 Task: Explore Airbnb accommodation in Khawr Fakkan, United Arab Emirates from 4th December, 2023 to 10th December, 2023 for 8 adults, 2 children, 1 infant and 1 pet.4 bedrooms having 8 beds and 4 bathrooms. Property type can be house. Amenities needed are: wifi, air conditioning, kitchen, pool, gym, breakfast. Booking option can be shelf check-in. Look for 3 properties as per requirement.
Action: Mouse moved to (438, 97)
Screenshot: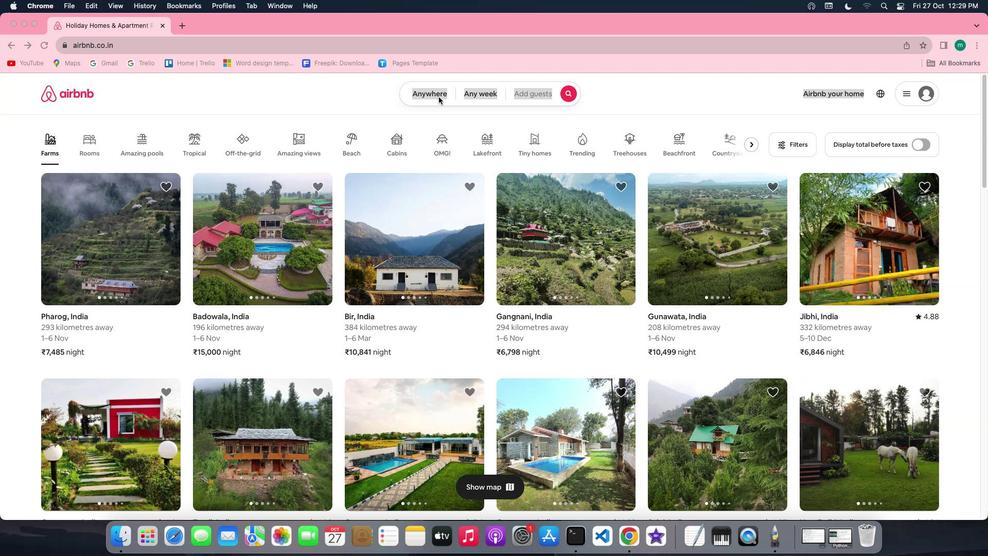 
Action: Mouse pressed left at (438, 97)
Screenshot: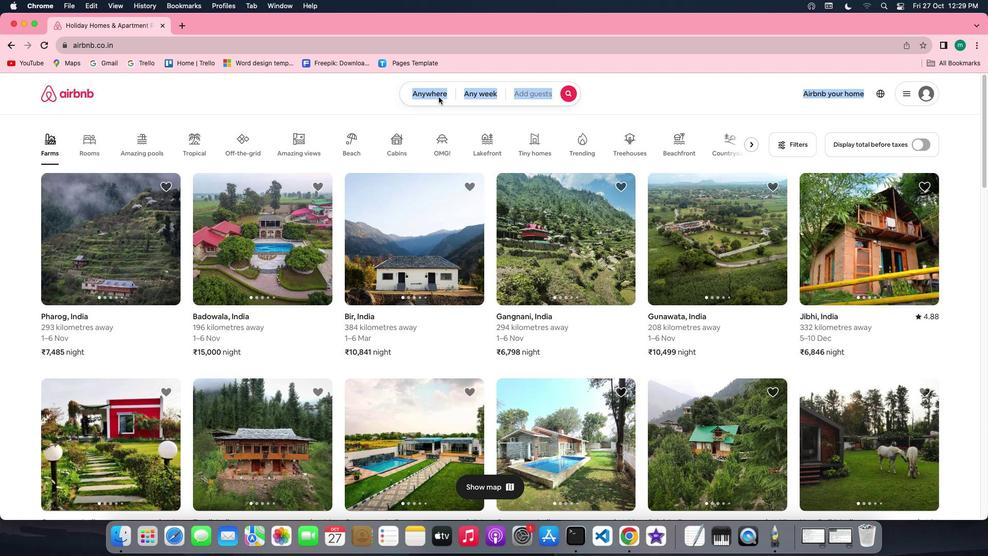 
Action: Mouse pressed left at (438, 97)
Screenshot: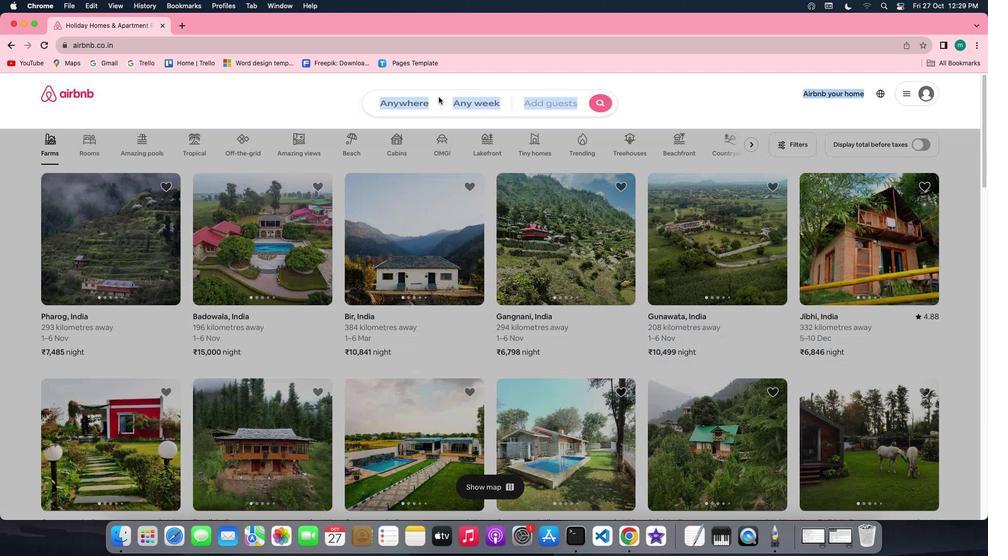 
Action: Mouse moved to (335, 133)
Screenshot: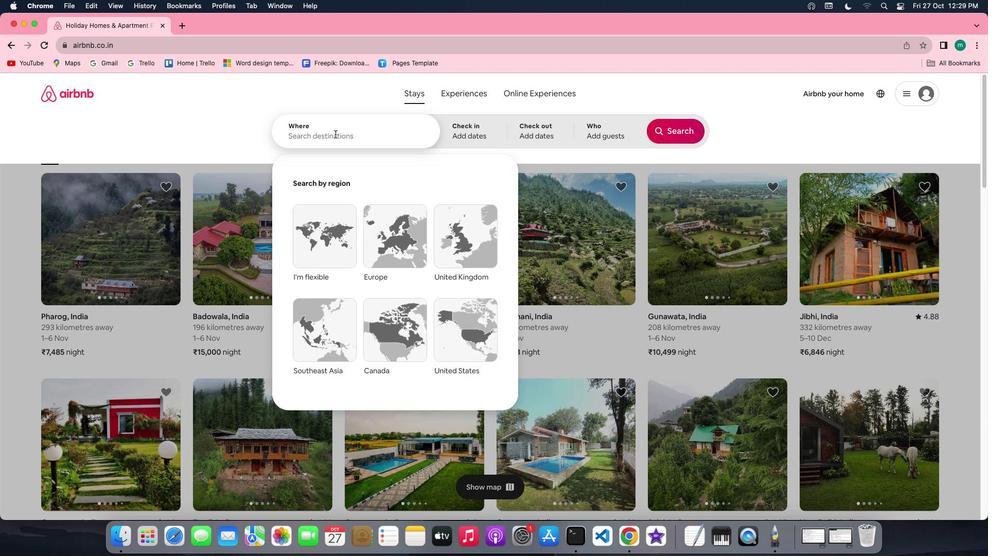 
Action: Key pressed Key.shift'K''h''a''w''r'Key.spaceKey.shift'F''a''k''k''a''n'','Key.spaceKey.shift'u''n''i''t''e''d'Key.spaceKey.shift'A''r''a''d'Key.backspace'b'Key.spaceKey.shift'E''m''i''r''a''t''e''s'
Screenshot: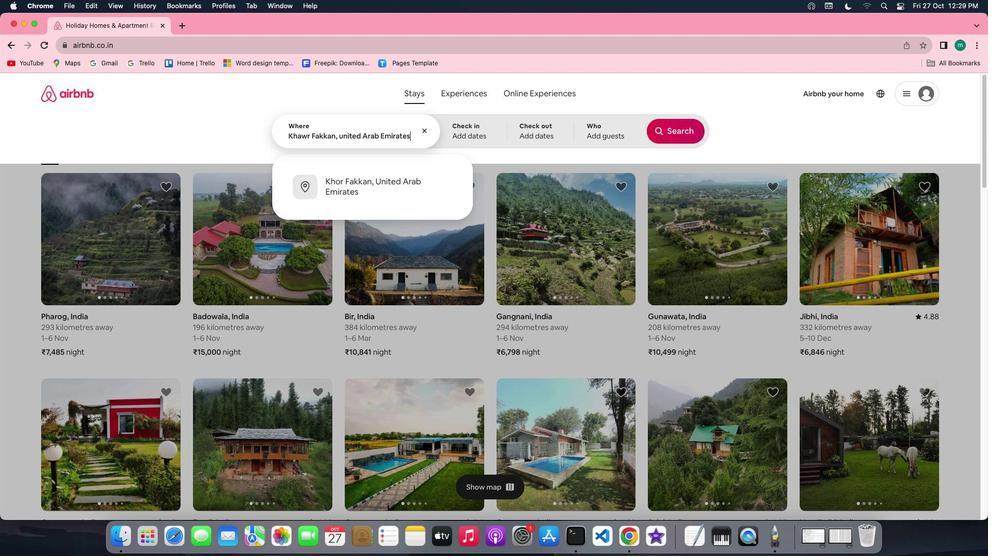 
Action: Mouse moved to (450, 130)
Screenshot: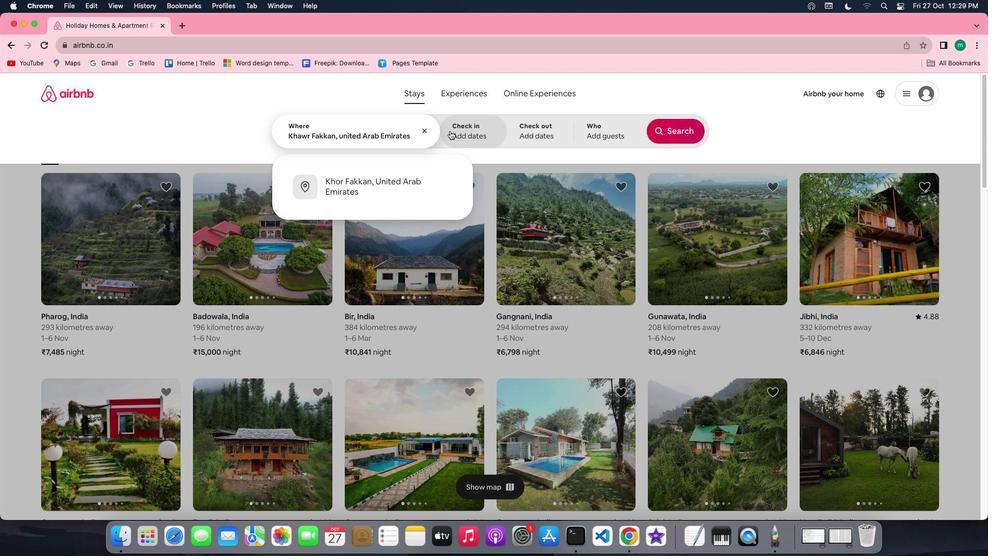 
Action: Mouse pressed left at (450, 130)
Screenshot: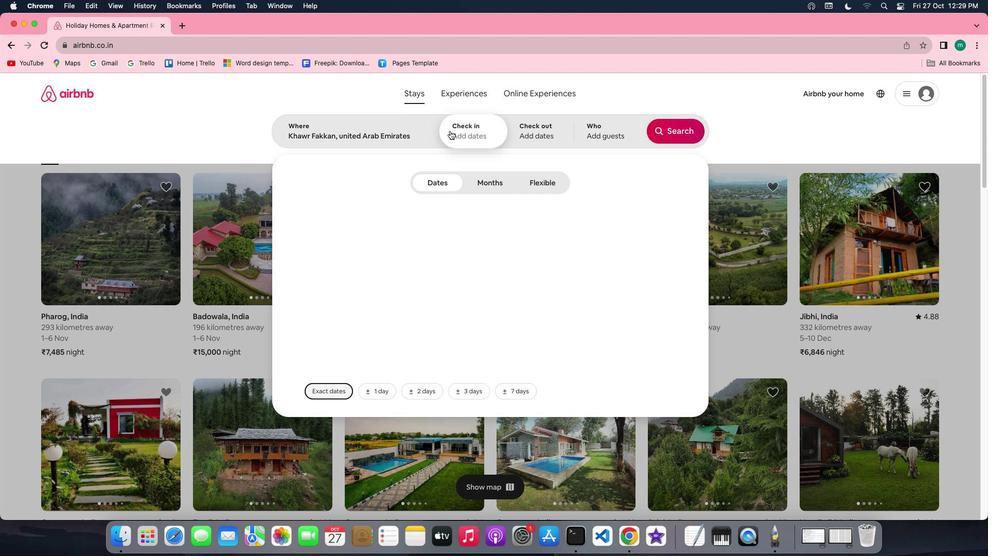 
Action: Mouse moved to (676, 211)
Screenshot: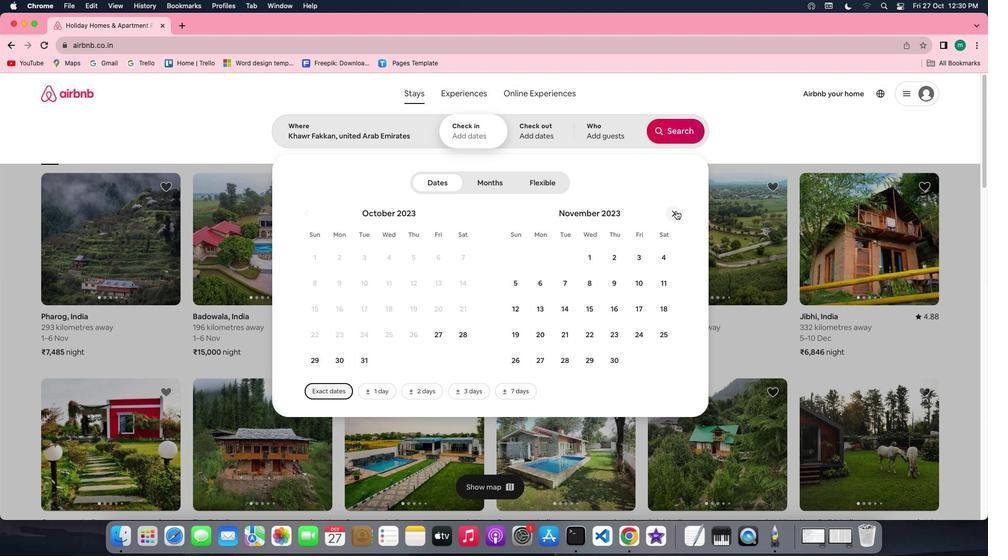 
Action: Mouse pressed left at (676, 211)
Screenshot: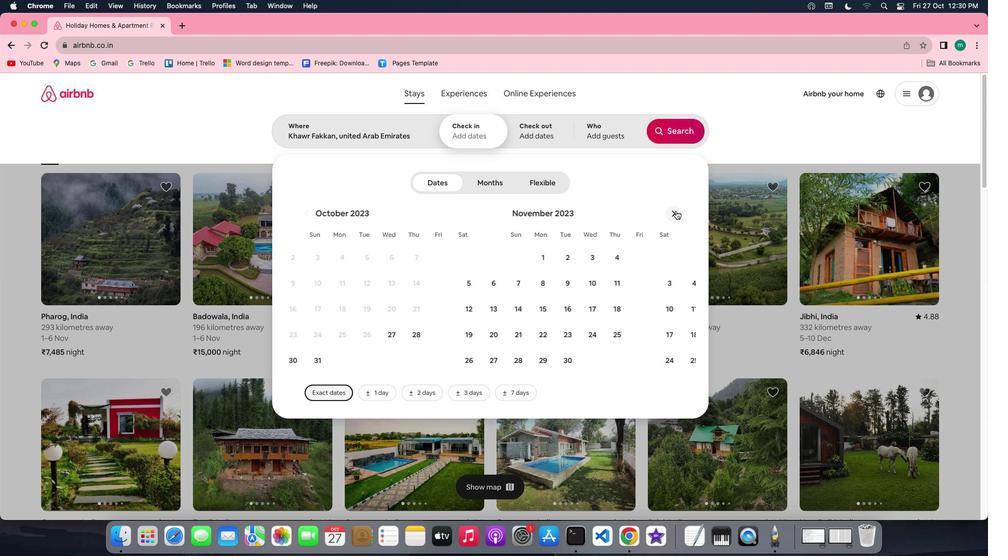 
Action: Mouse moved to (543, 284)
Screenshot: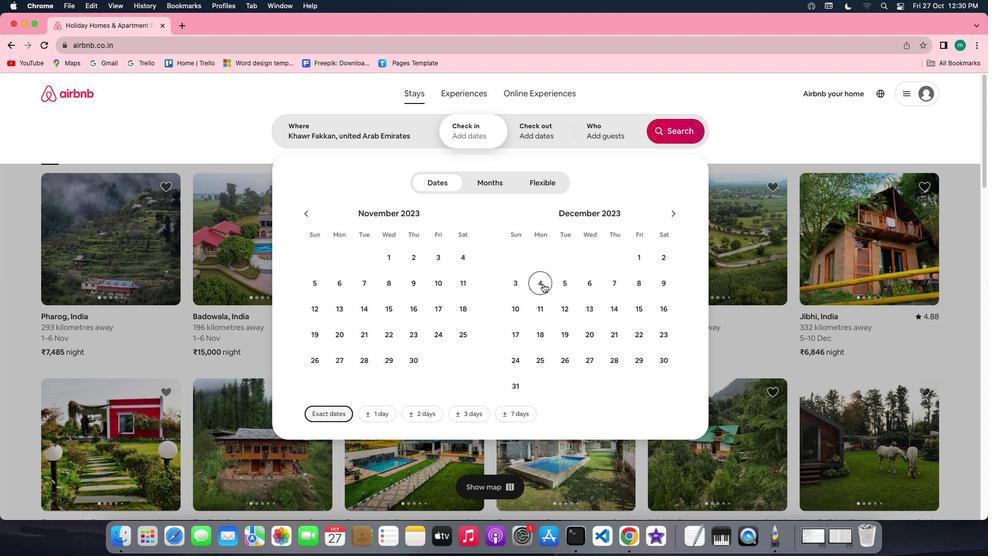 
Action: Mouse pressed left at (543, 284)
Screenshot: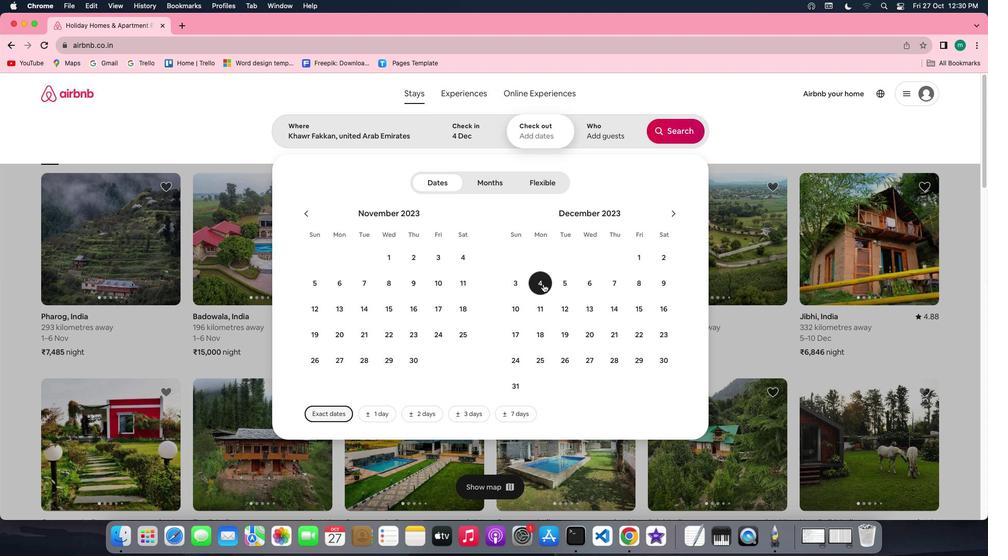 
Action: Mouse moved to (524, 303)
Screenshot: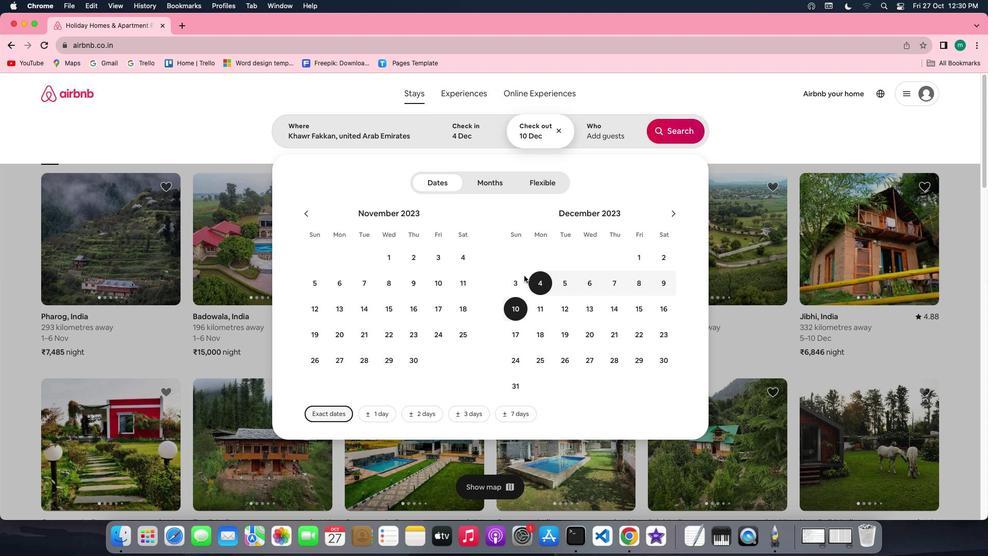 
Action: Mouse pressed left at (524, 303)
Screenshot: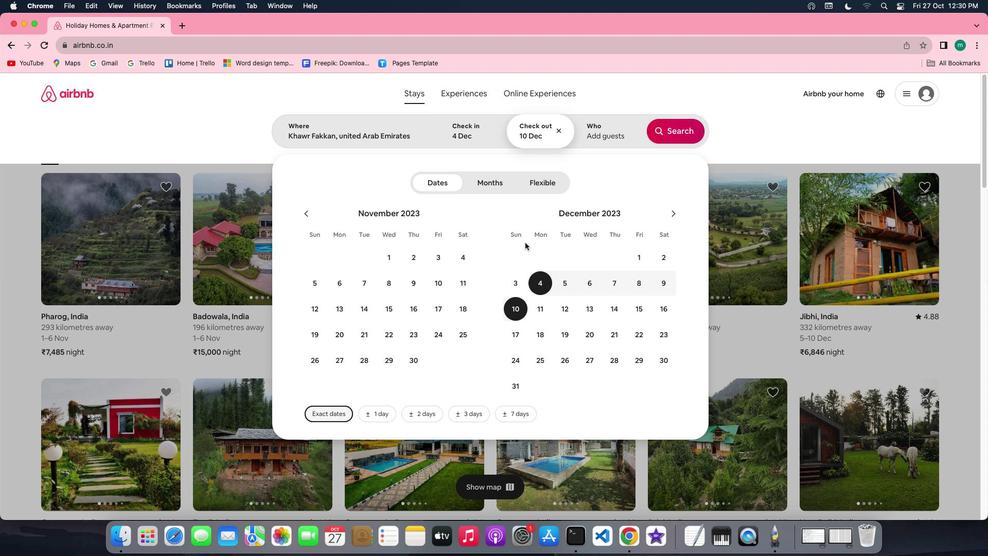 
Action: Mouse moved to (604, 122)
Screenshot: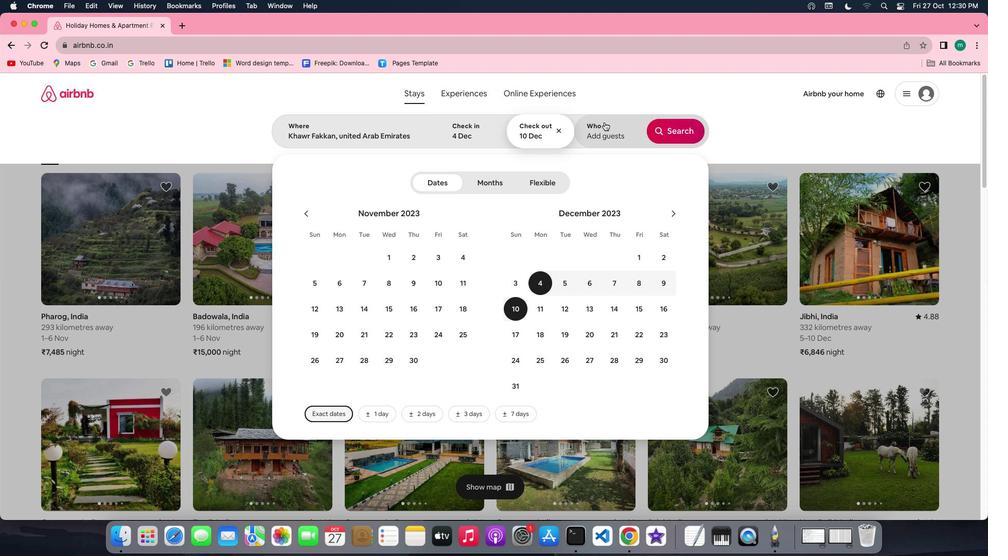 
Action: Mouse pressed left at (604, 122)
Screenshot: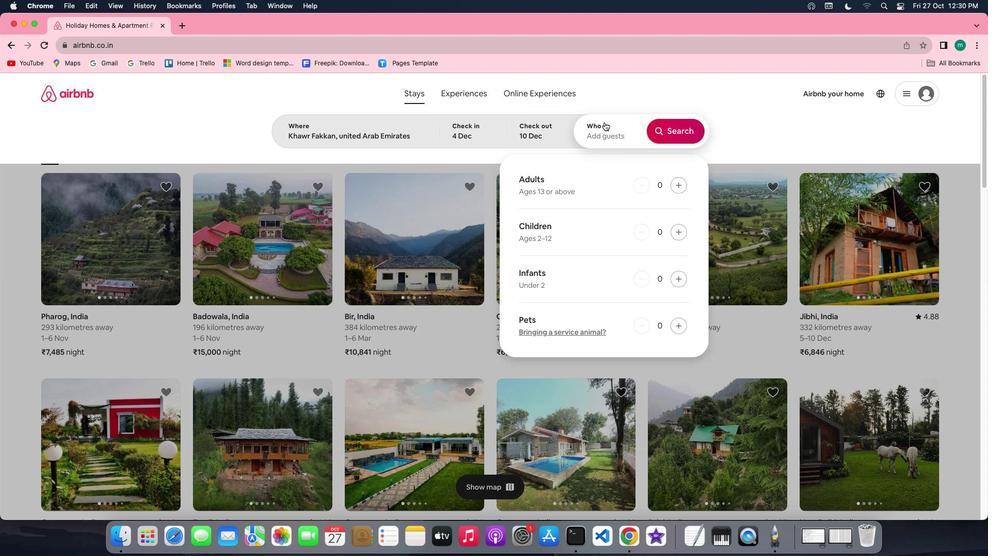
Action: Mouse moved to (679, 181)
Screenshot: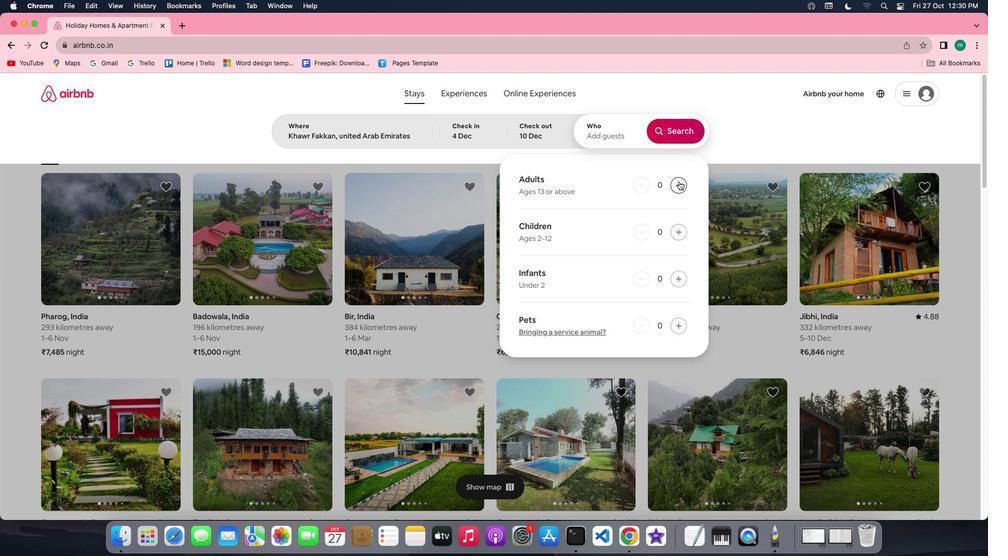 
Action: Mouse pressed left at (679, 181)
Screenshot: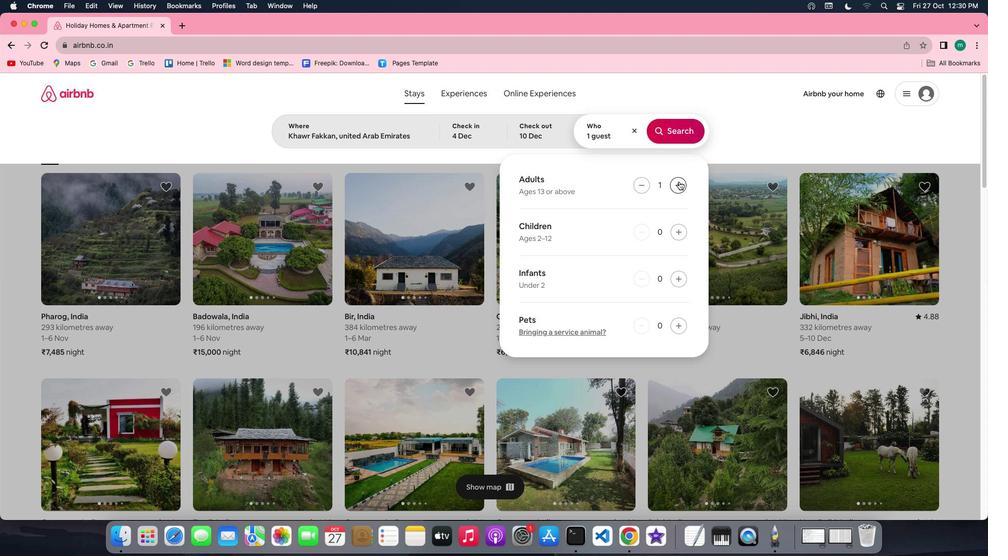 
Action: Mouse pressed left at (679, 181)
Screenshot: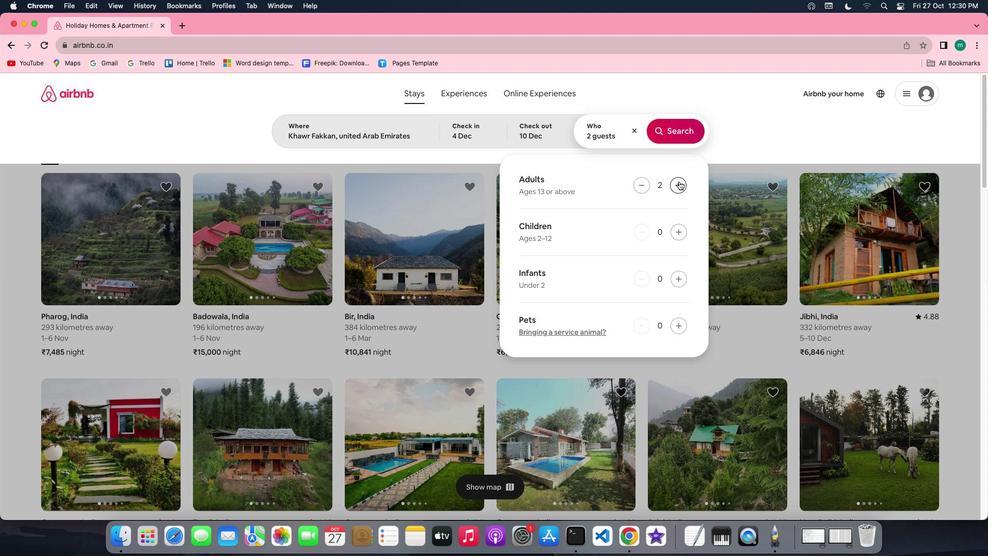 
Action: Mouse pressed left at (679, 181)
Screenshot: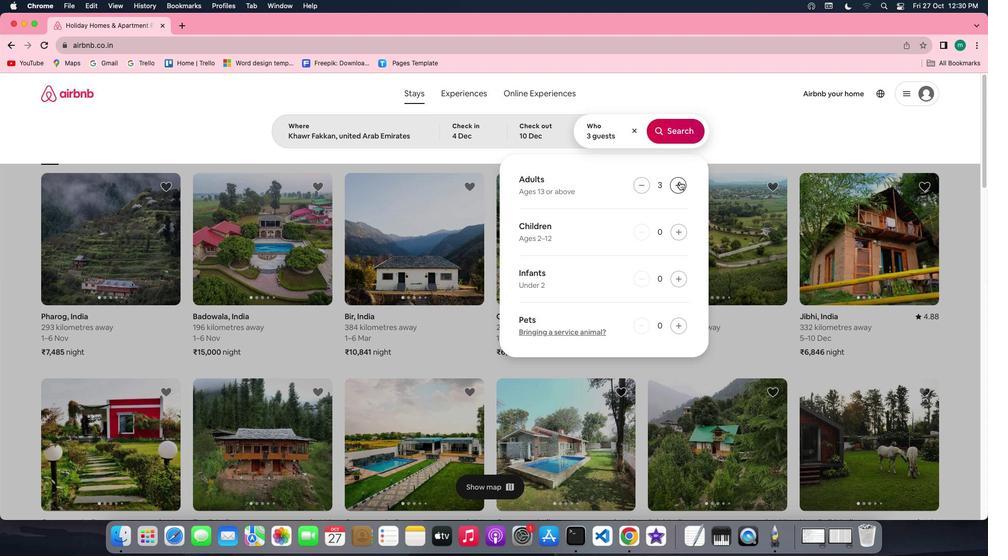 
Action: Mouse moved to (679, 181)
Screenshot: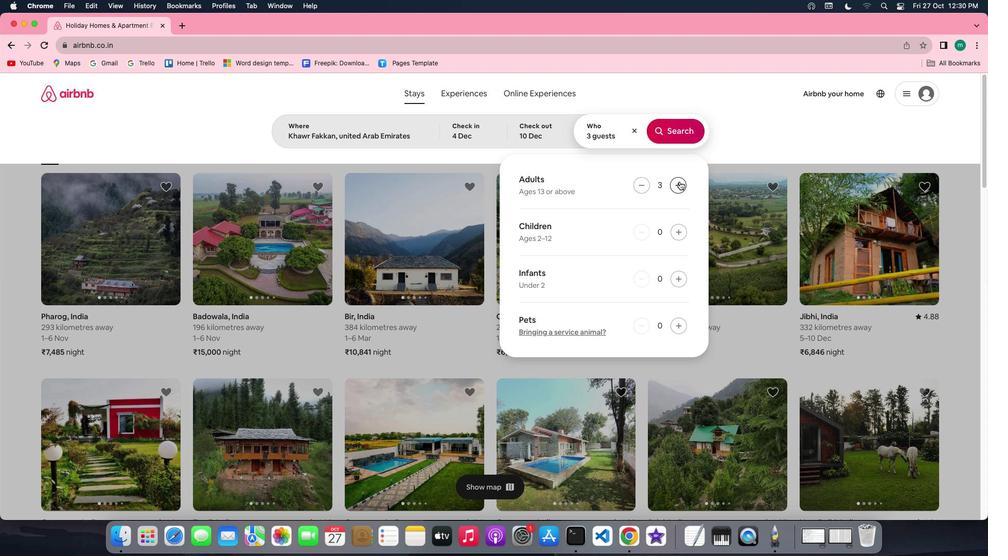 
Action: Mouse pressed left at (679, 181)
Screenshot: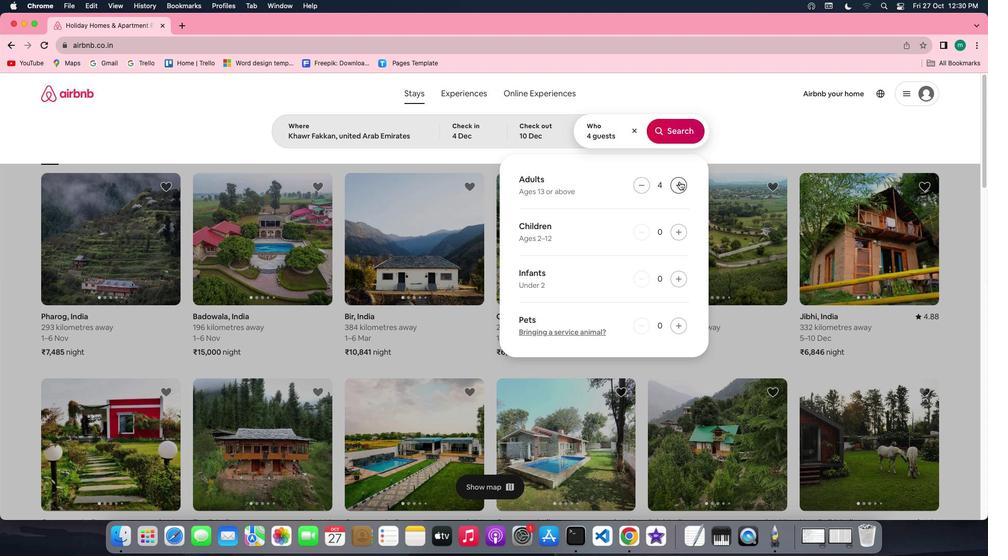
Action: Mouse pressed left at (679, 181)
Screenshot: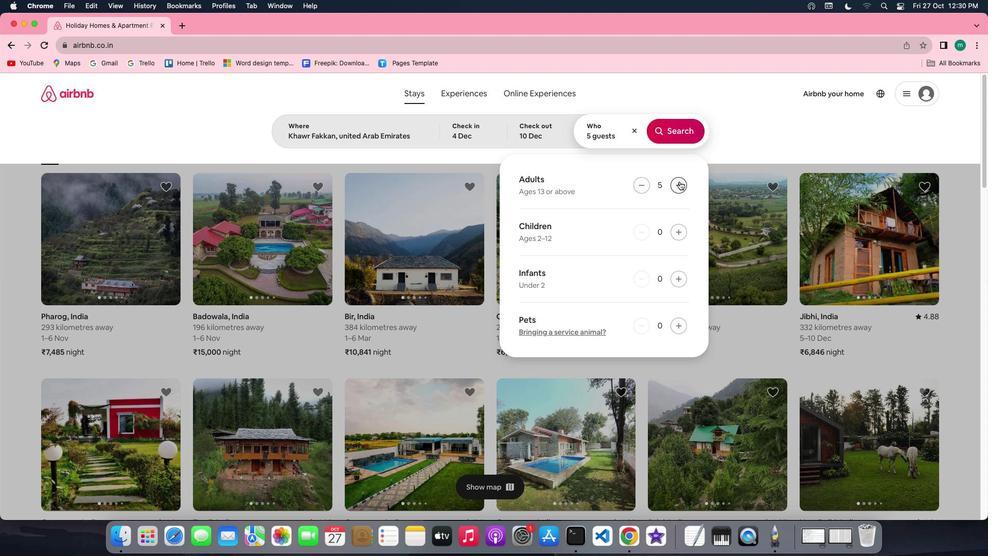 
Action: Mouse pressed left at (679, 181)
Screenshot: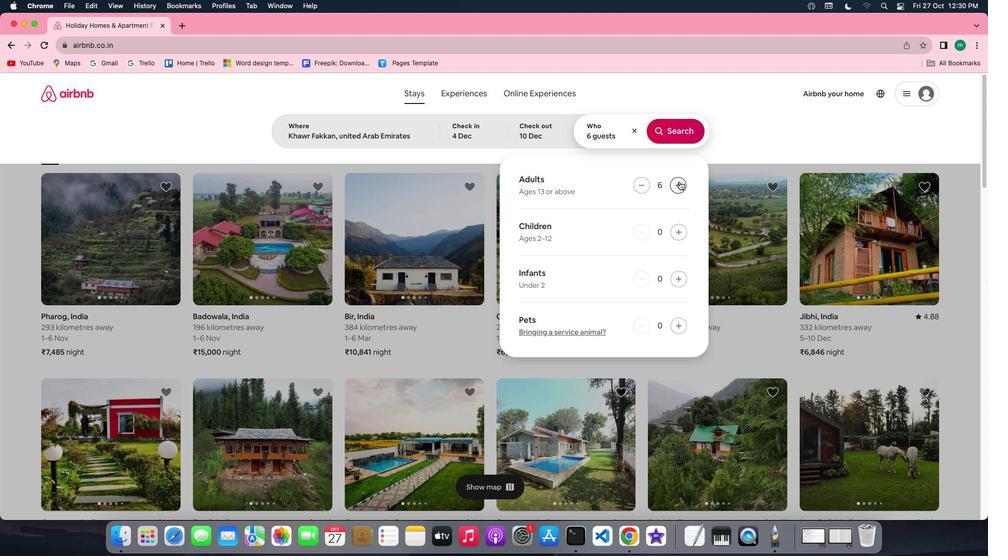
Action: Mouse pressed left at (679, 181)
Screenshot: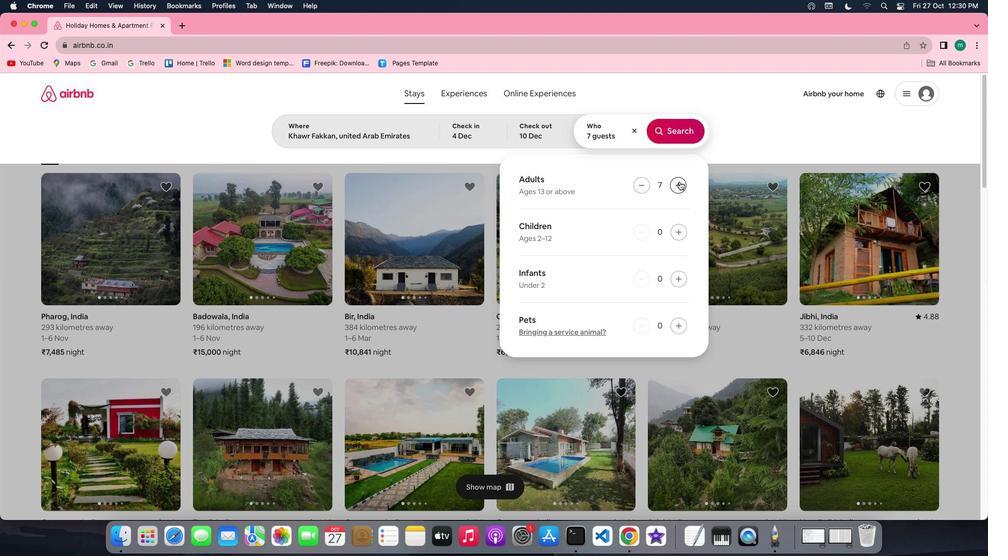 
Action: Mouse pressed left at (679, 181)
Screenshot: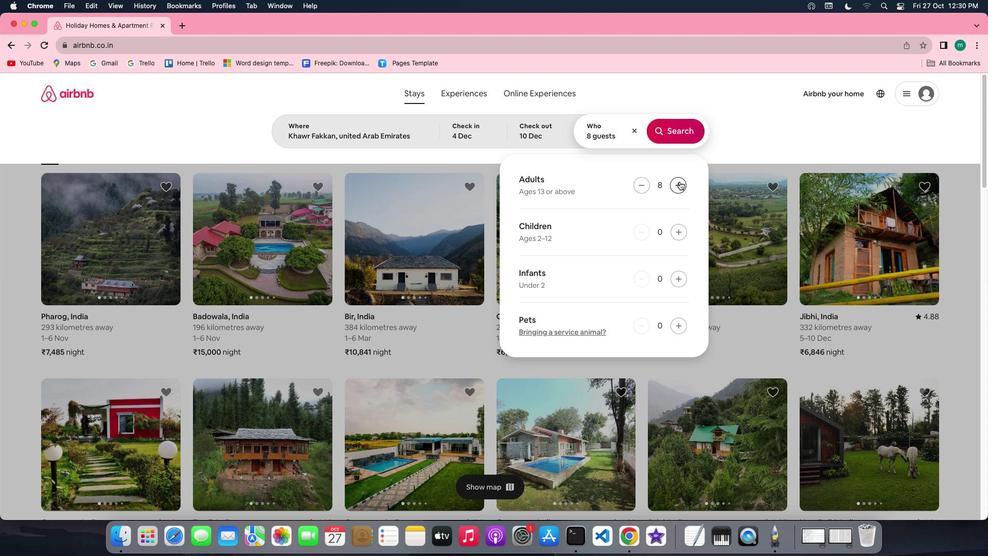 
Action: Mouse moved to (681, 135)
Screenshot: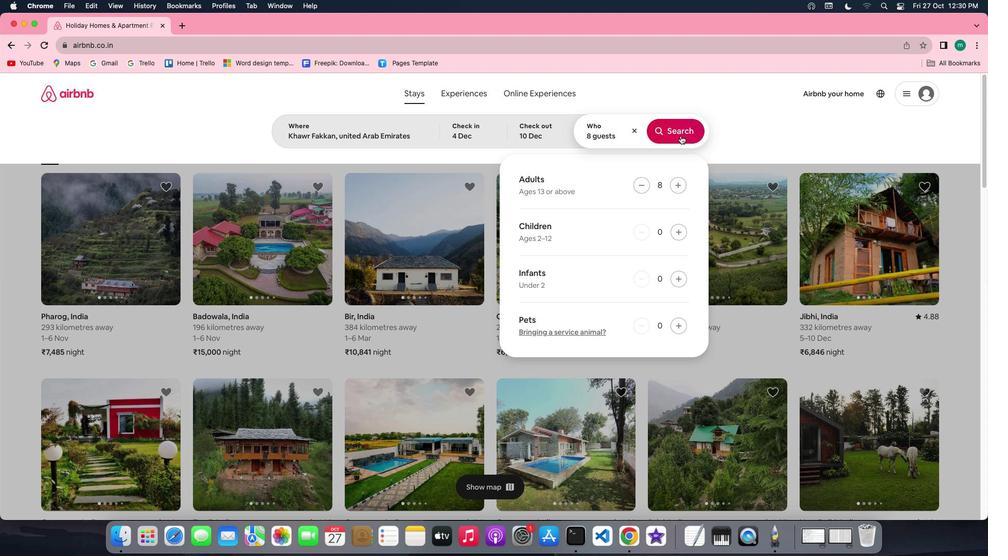 
Action: Mouse pressed left at (681, 135)
Screenshot: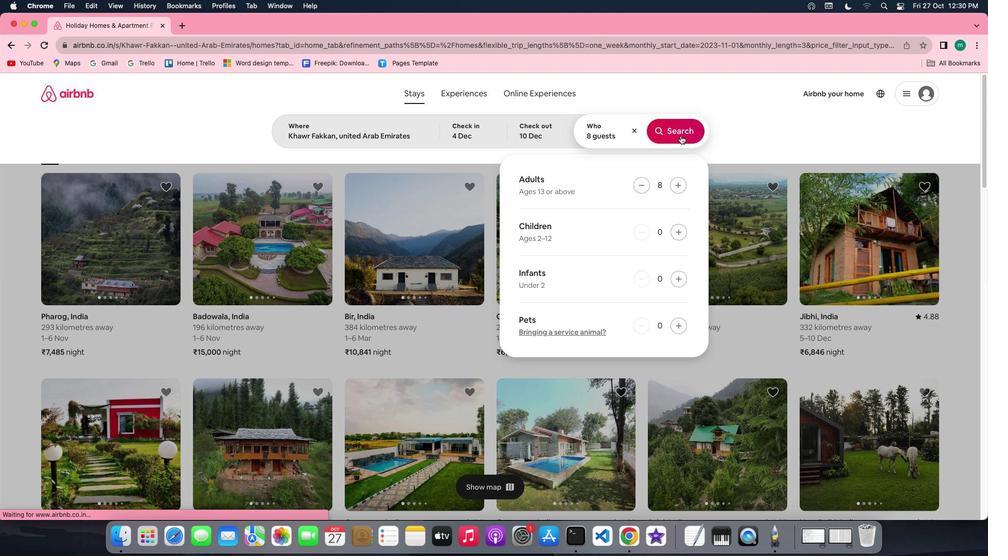 
Action: Mouse moved to (549, 98)
Screenshot: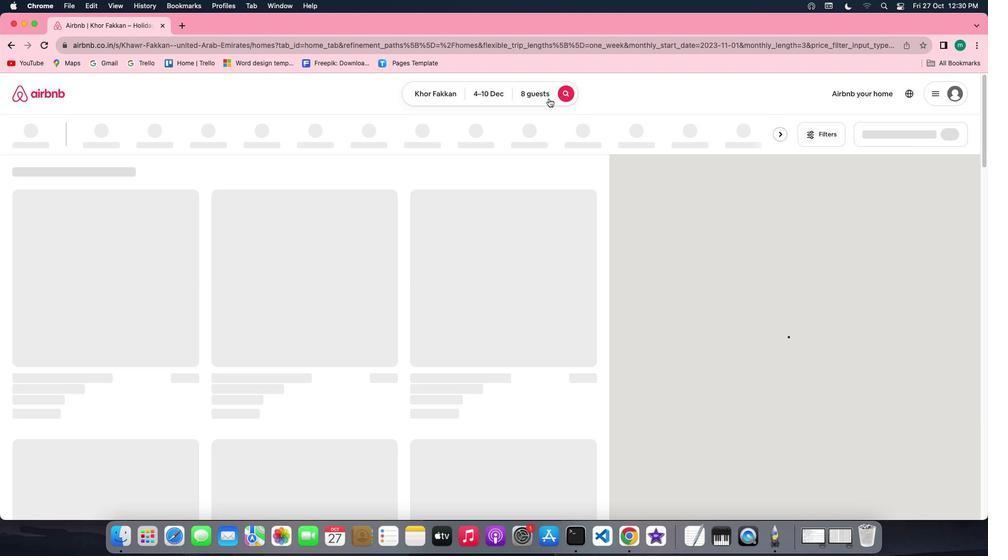 
Action: Mouse pressed left at (549, 98)
Screenshot: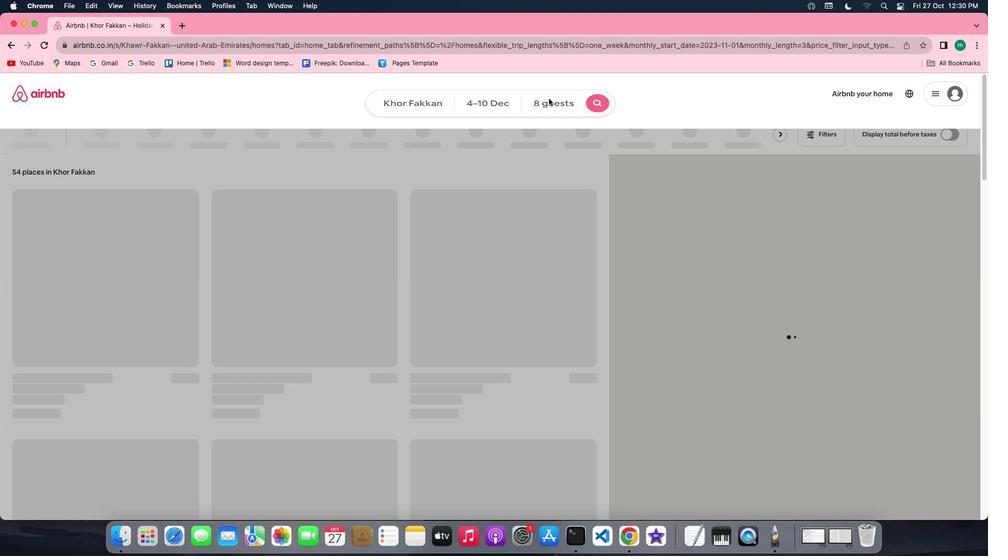 
Action: Mouse moved to (681, 234)
Screenshot: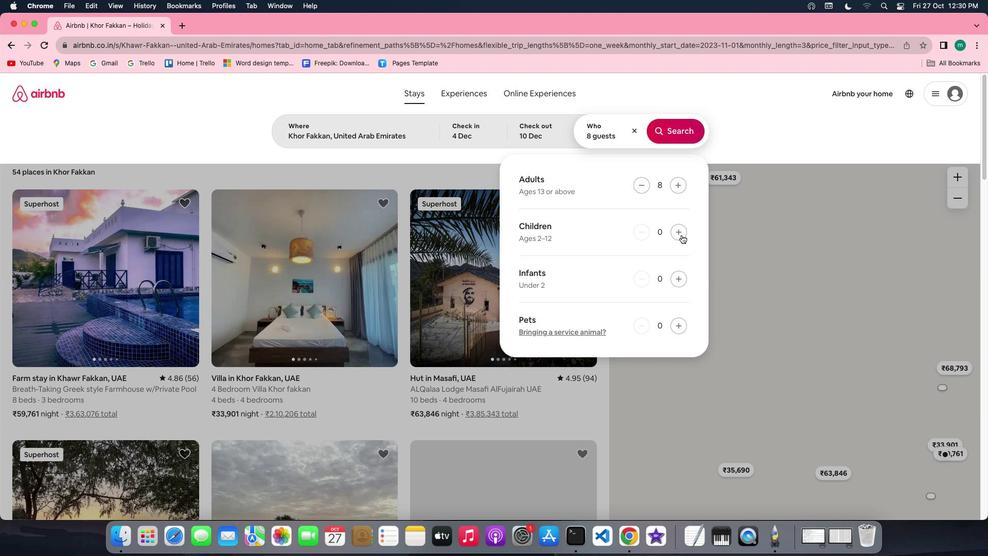 
Action: Mouse pressed left at (681, 234)
Screenshot: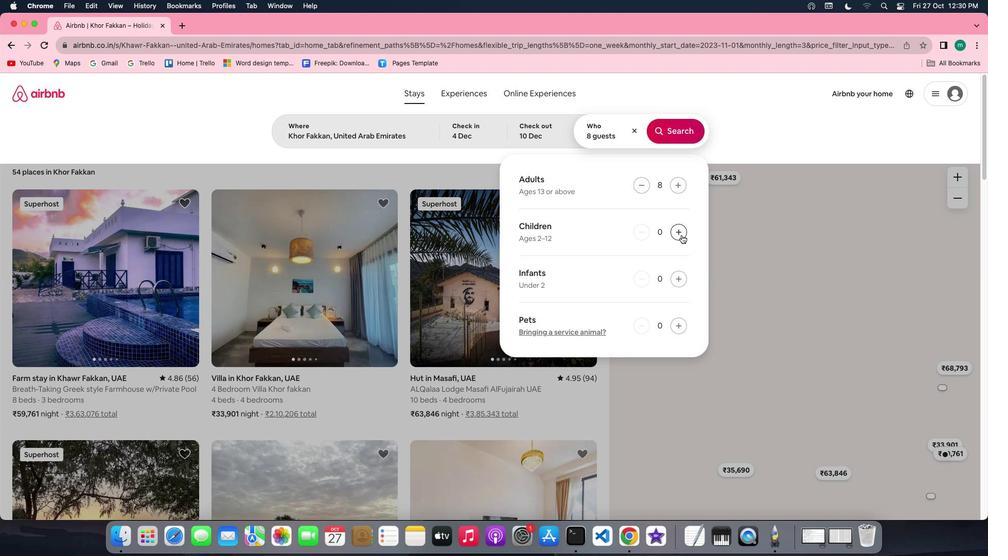
Action: Mouse pressed left at (681, 234)
Screenshot: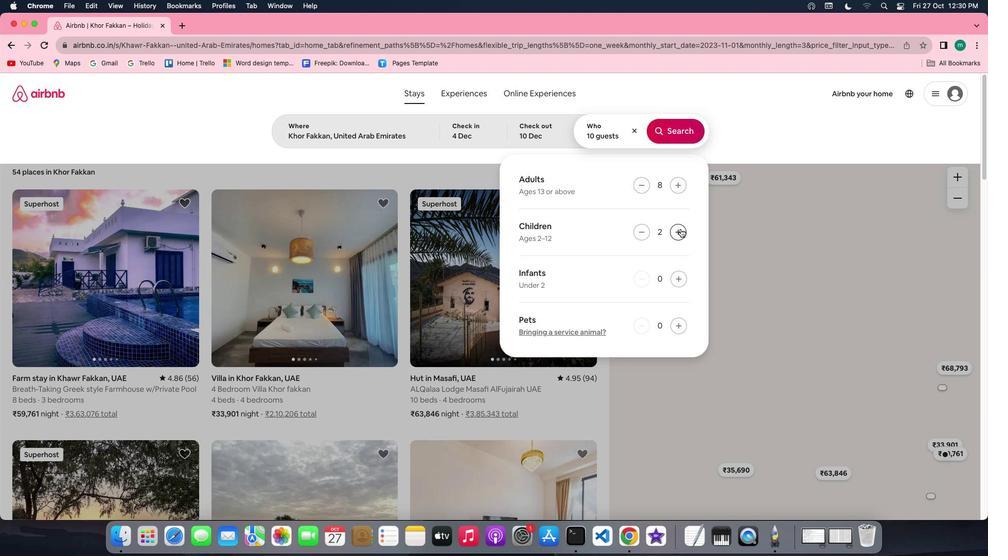 
Action: Mouse moved to (683, 124)
Screenshot: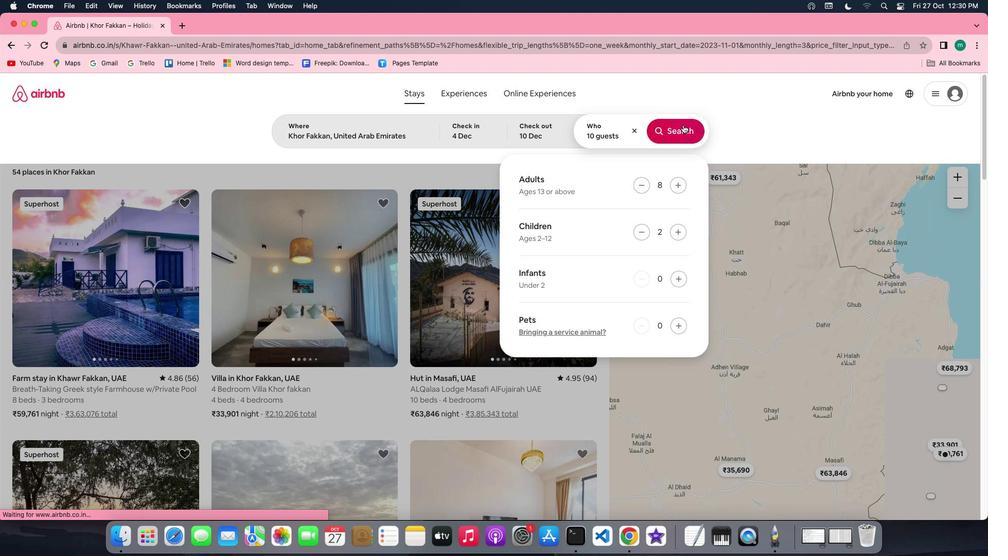 
Action: Mouse pressed left at (683, 124)
Screenshot: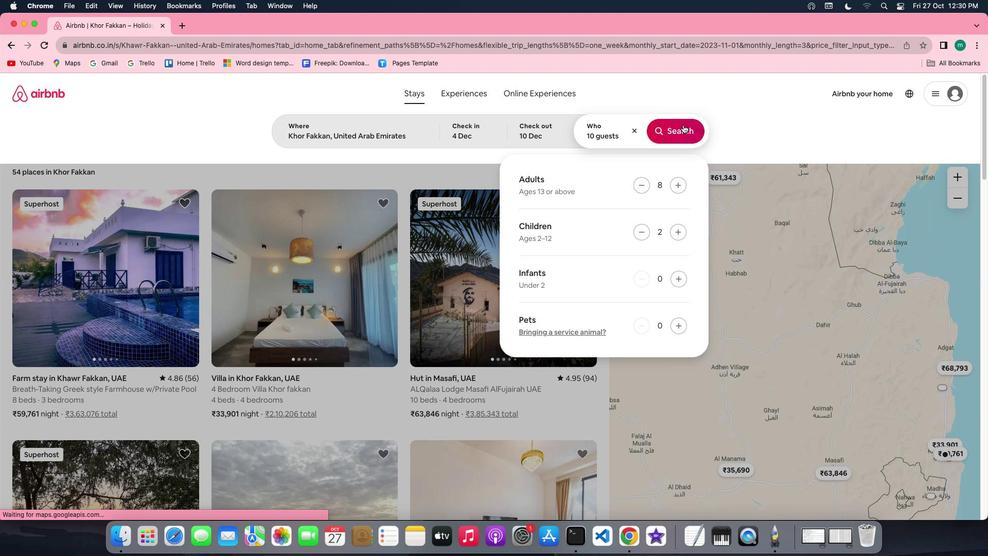 
Action: Mouse moved to (837, 130)
Screenshot: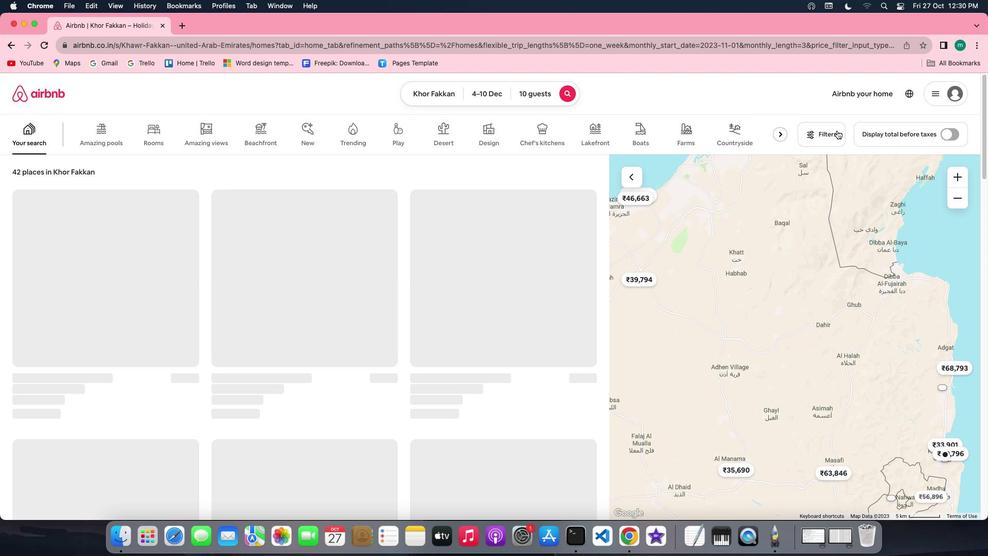 
Action: Mouse pressed left at (837, 130)
Screenshot: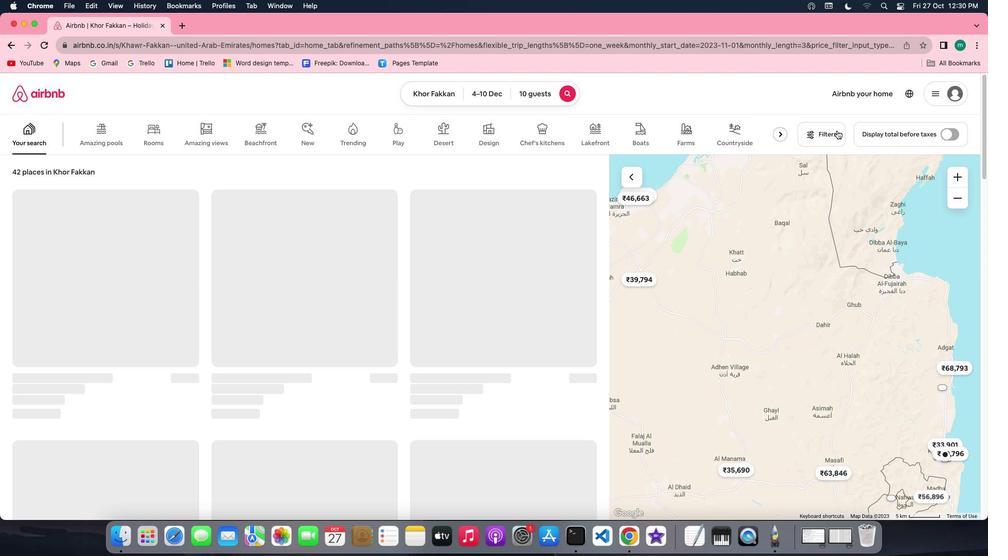 
Action: Mouse moved to (495, 314)
Screenshot: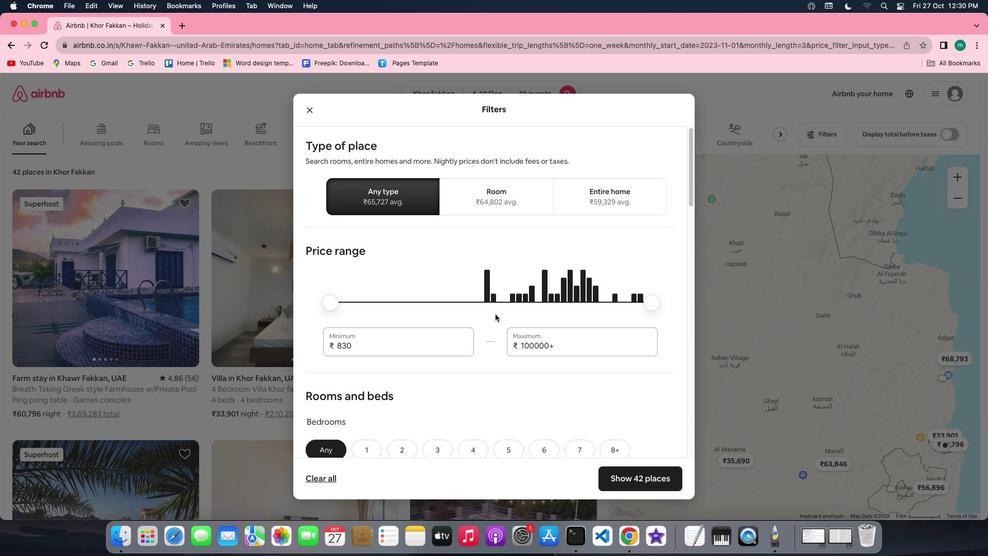 
Action: Mouse scrolled (495, 314) with delta (0, 0)
Screenshot: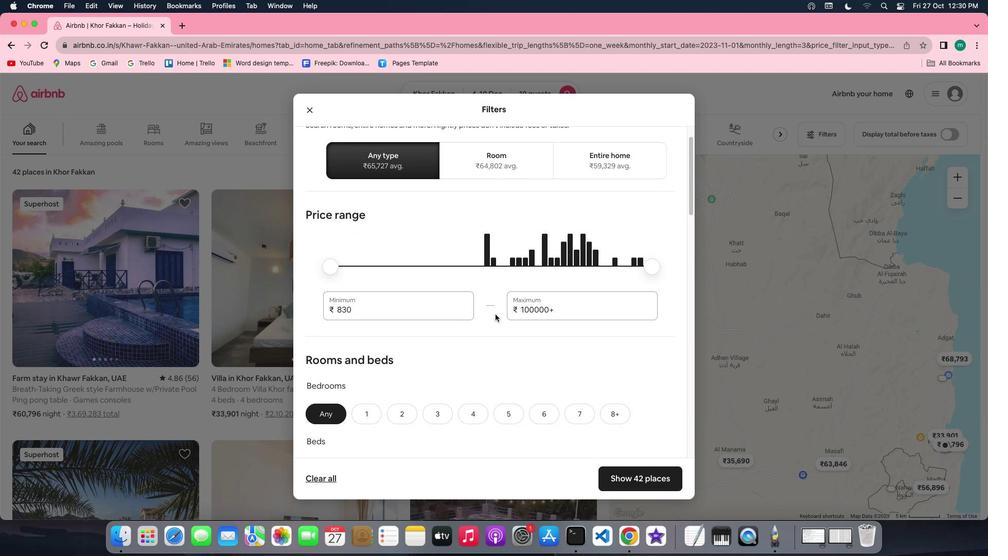 
Action: Mouse scrolled (495, 314) with delta (0, 0)
Screenshot: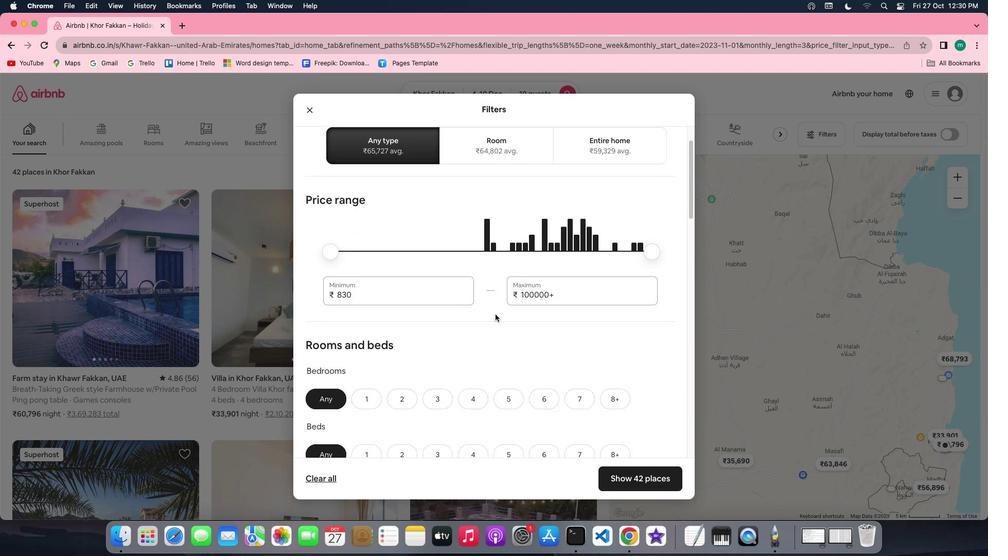 
Action: Mouse scrolled (495, 314) with delta (0, -1)
Screenshot: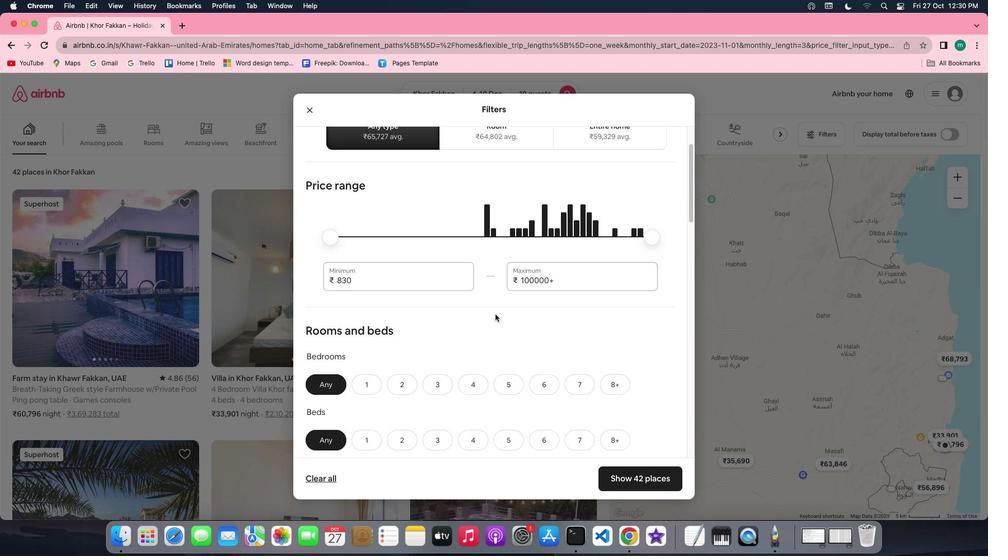 
Action: Mouse scrolled (495, 314) with delta (0, 0)
Screenshot: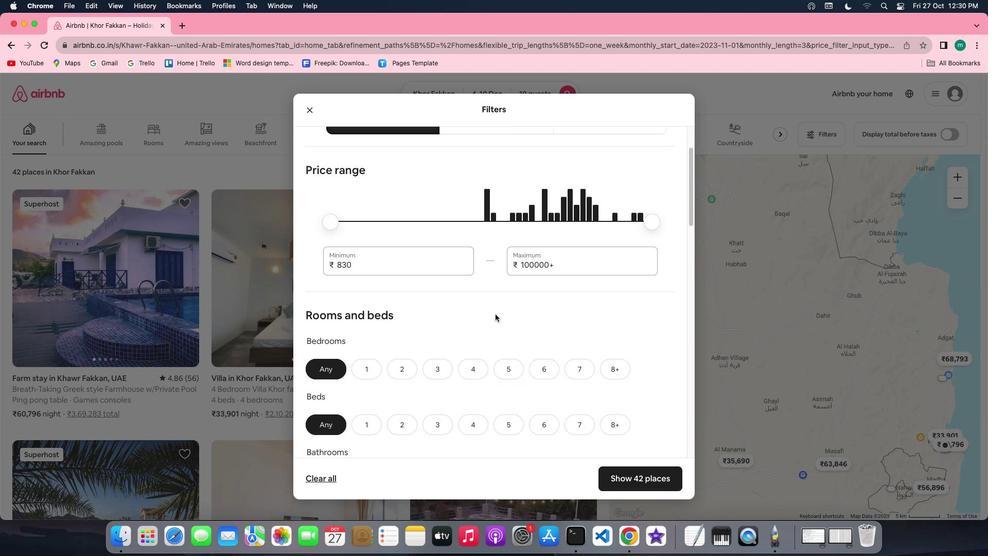 
Action: Mouse scrolled (495, 314) with delta (0, 0)
Screenshot: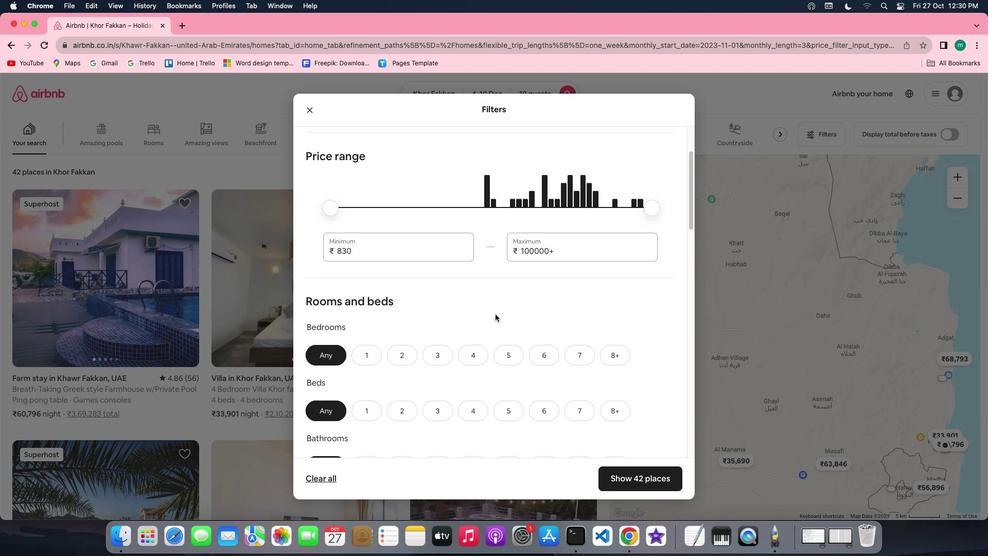 
Action: Mouse scrolled (495, 314) with delta (0, 0)
Screenshot: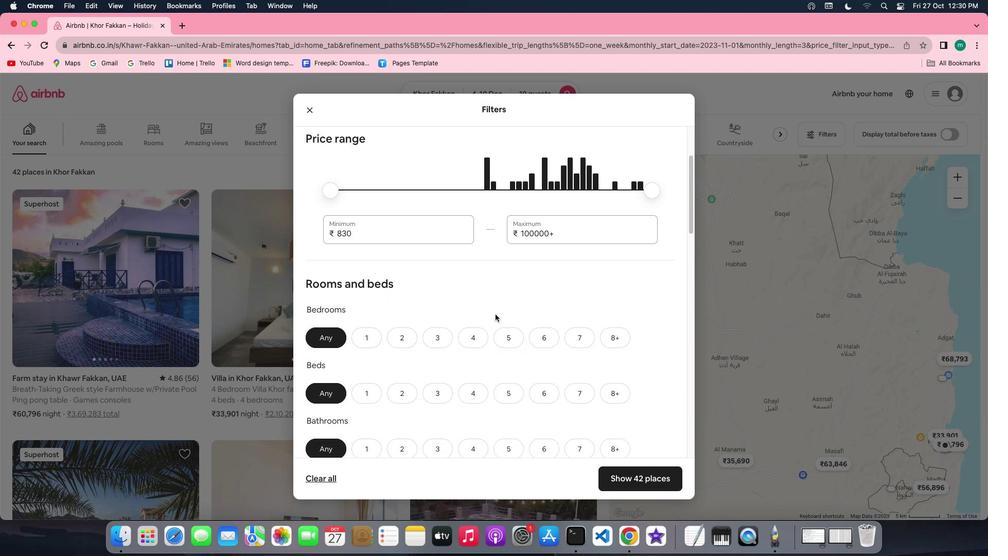 
Action: Mouse scrolled (495, 314) with delta (0, 0)
Screenshot: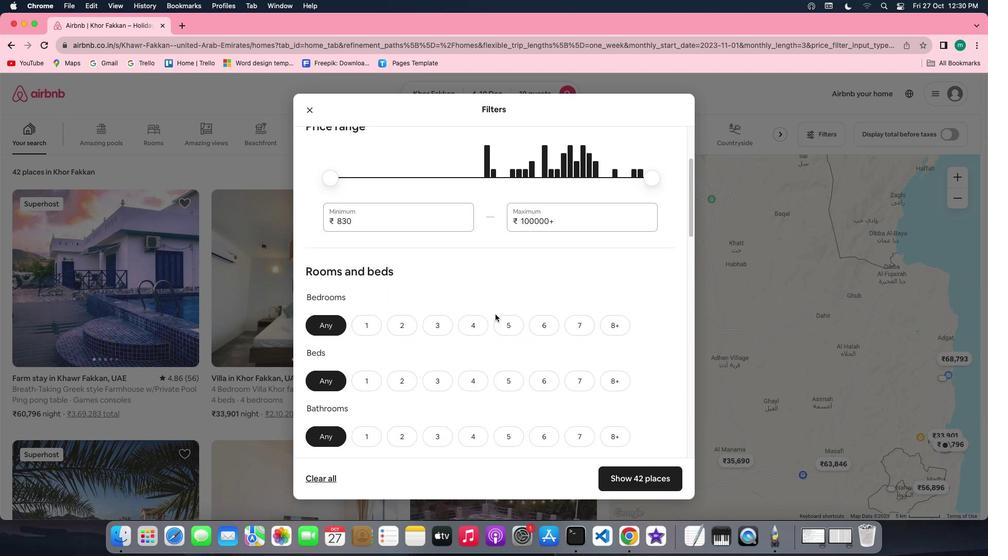 
Action: Mouse scrolled (495, 314) with delta (0, 0)
Screenshot: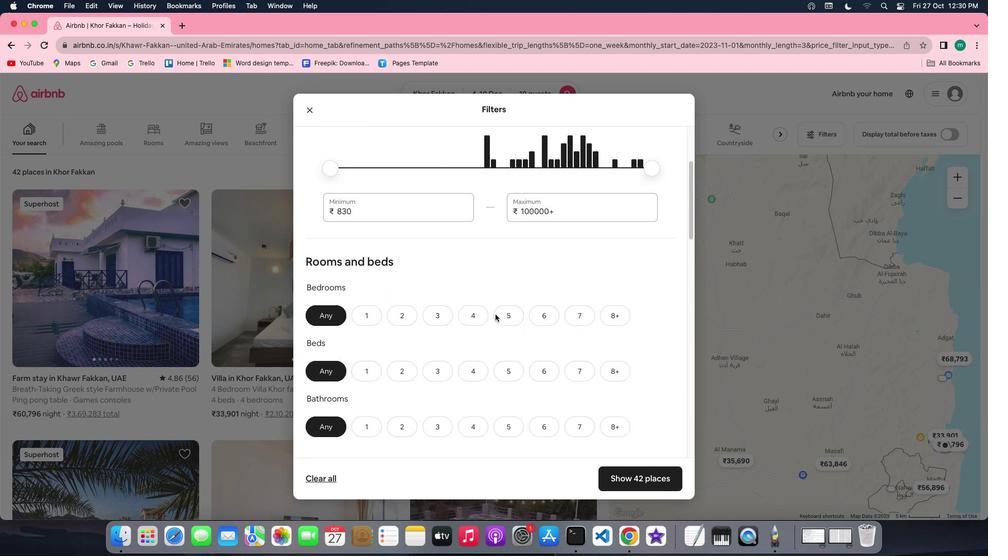 
Action: Mouse scrolled (495, 314) with delta (0, 0)
Screenshot: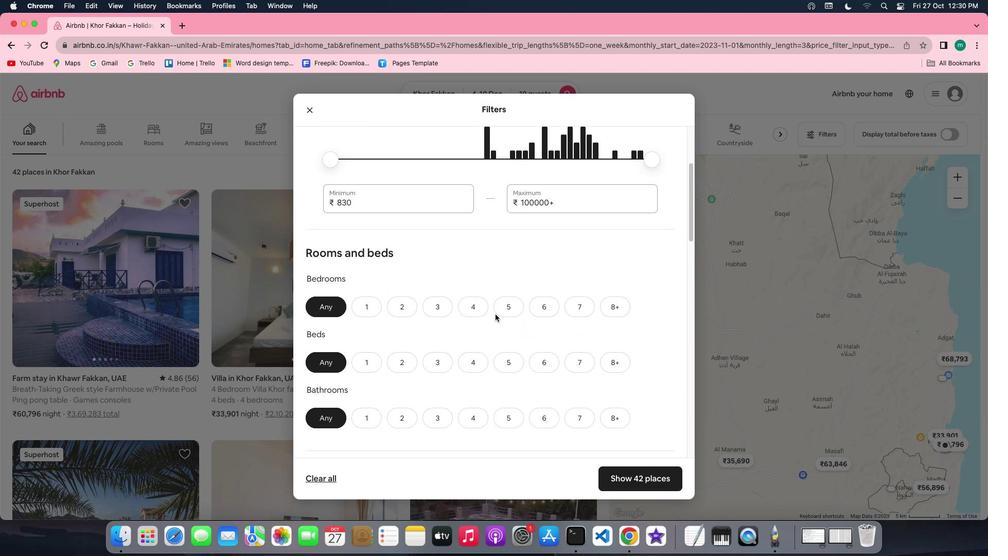 
Action: Mouse scrolled (495, 314) with delta (0, 0)
Screenshot: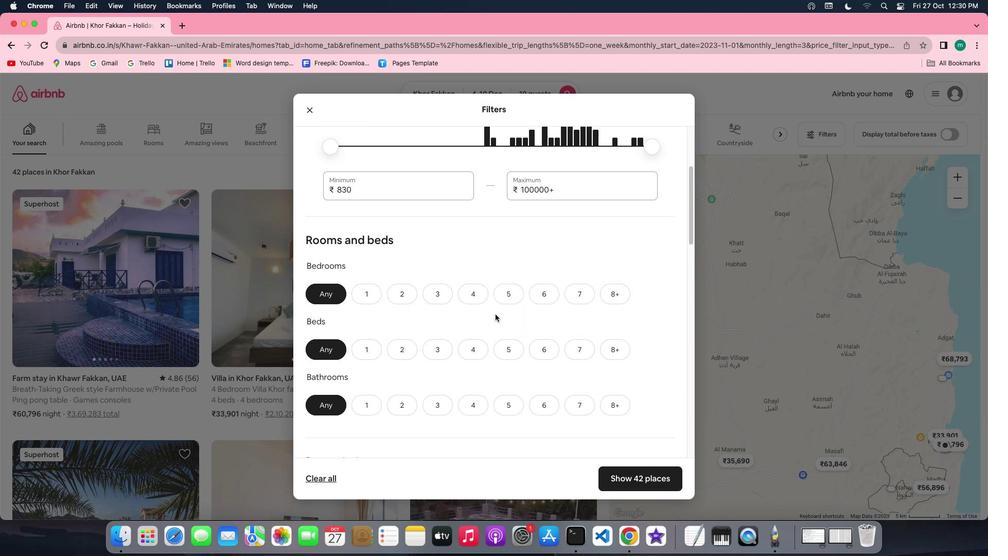 
Action: Mouse scrolled (495, 314) with delta (0, 0)
Screenshot: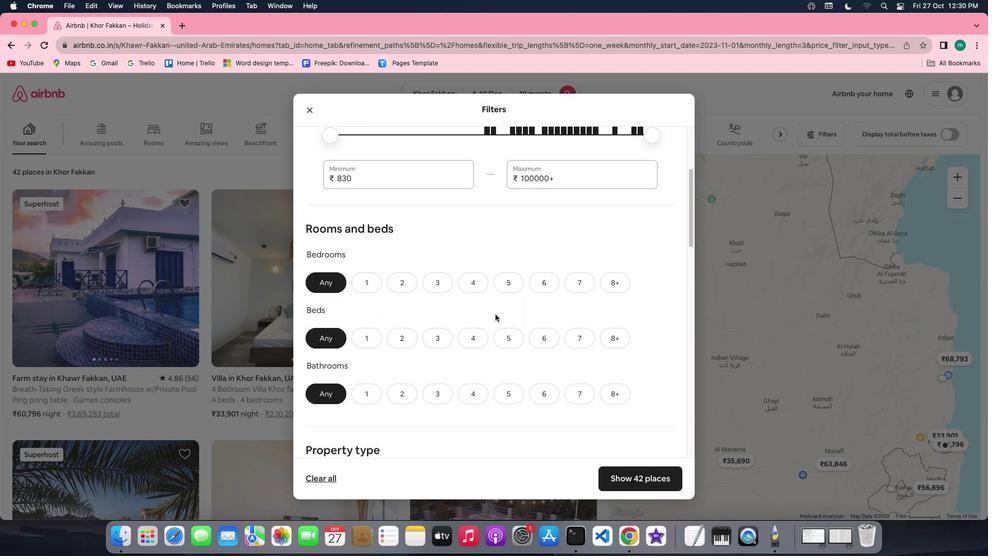 
Action: Mouse scrolled (495, 314) with delta (0, 0)
Screenshot: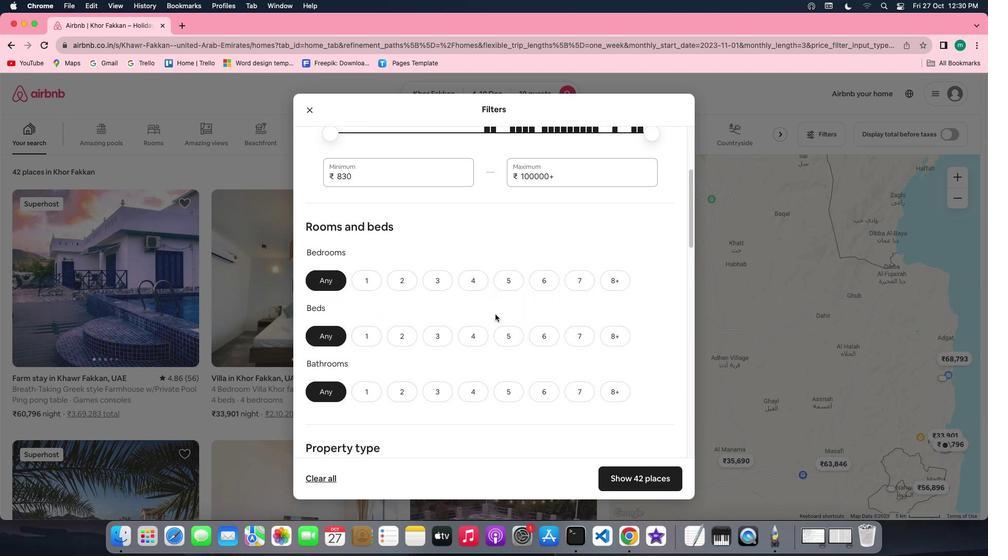 
Action: Mouse scrolled (495, 314) with delta (0, 0)
Screenshot: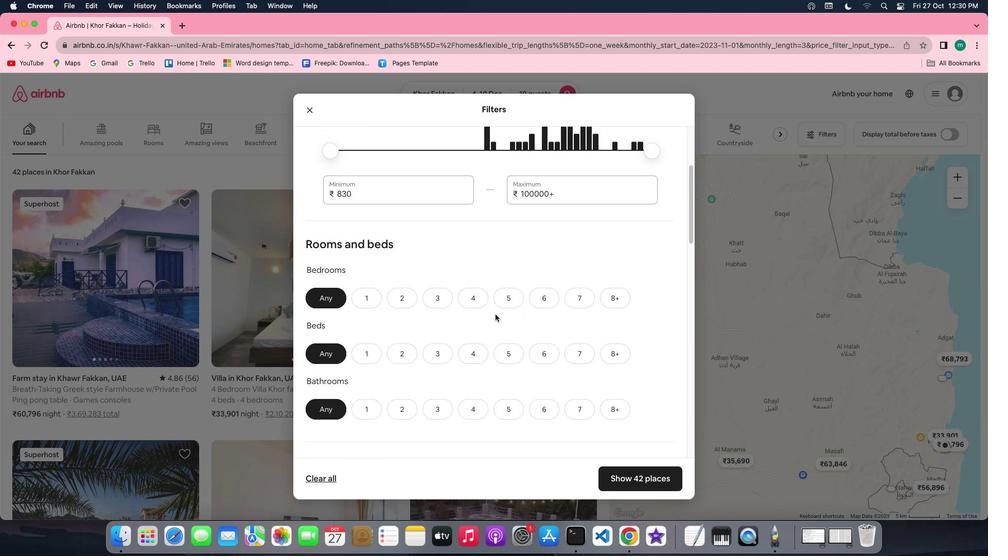 
Action: Mouse scrolled (495, 314) with delta (0, 0)
Screenshot: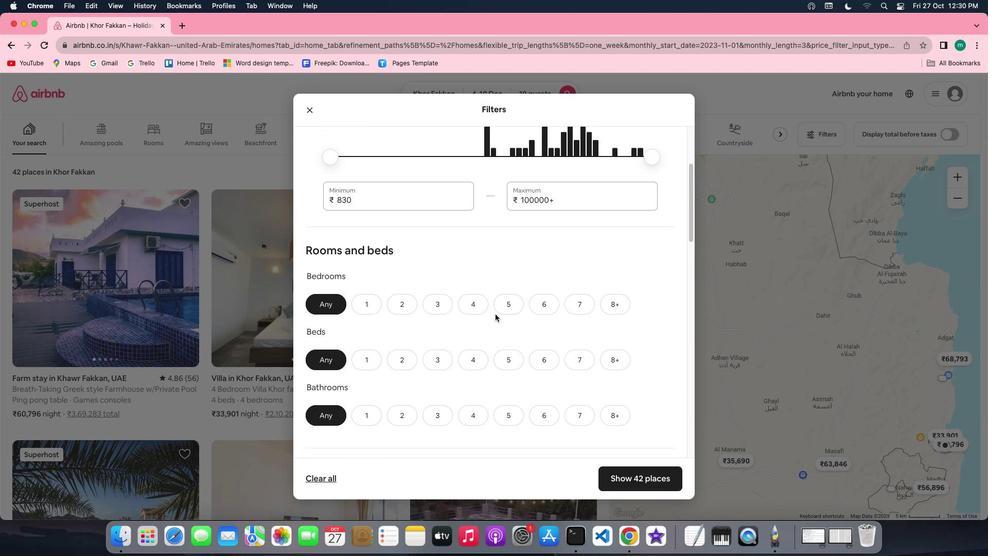 
Action: Mouse scrolled (495, 314) with delta (0, 0)
Screenshot: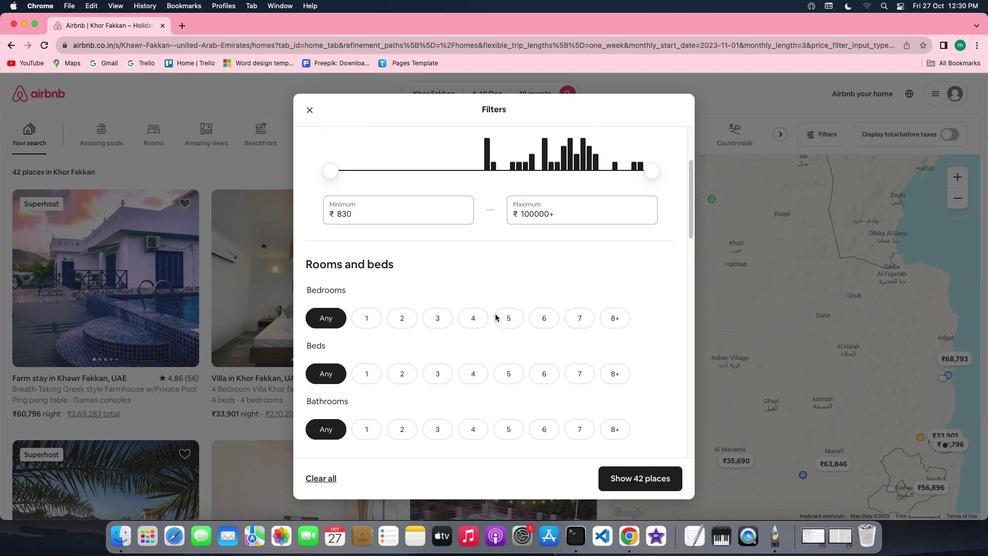 
Action: Mouse moved to (309, 114)
Screenshot: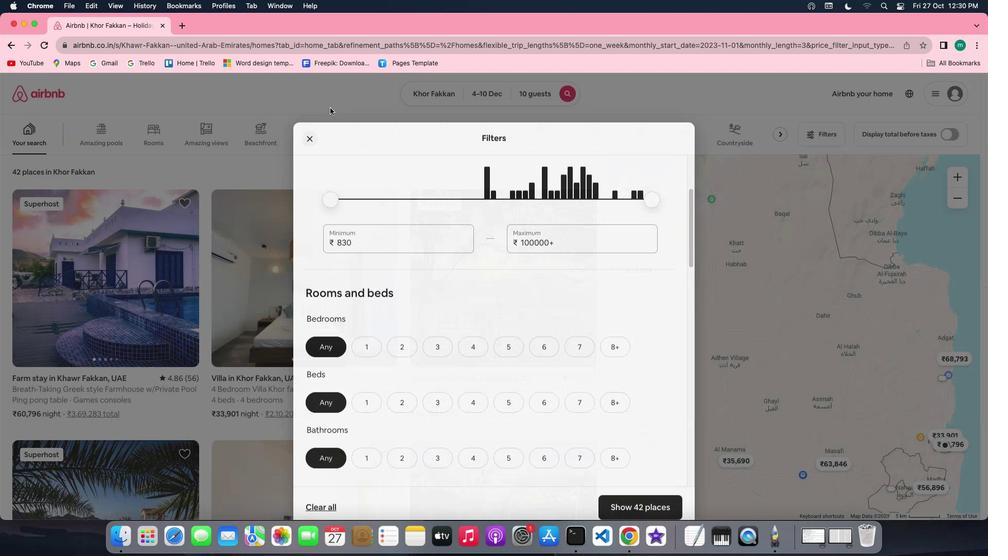
Action: Mouse pressed left at (309, 114)
Screenshot: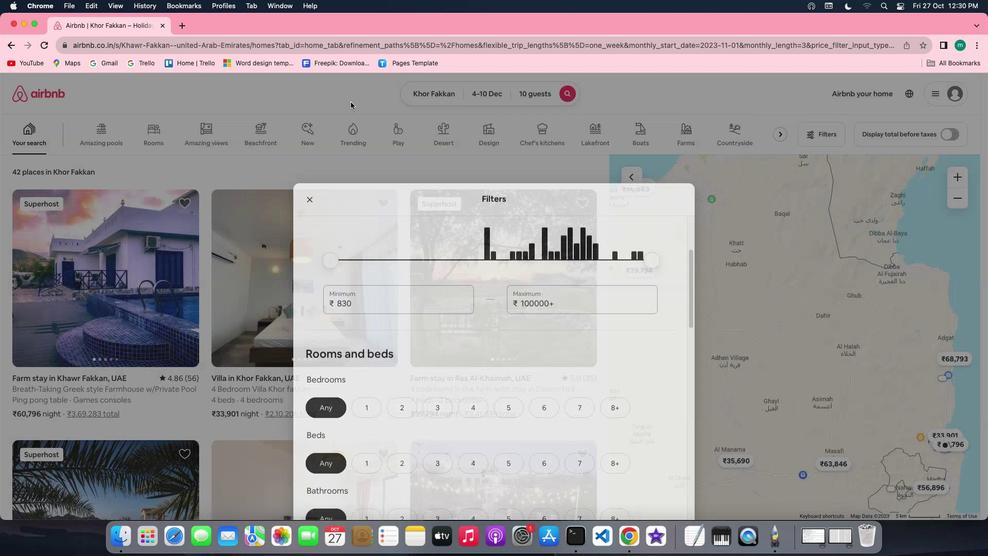 
Action: Mouse moved to (525, 95)
Screenshot: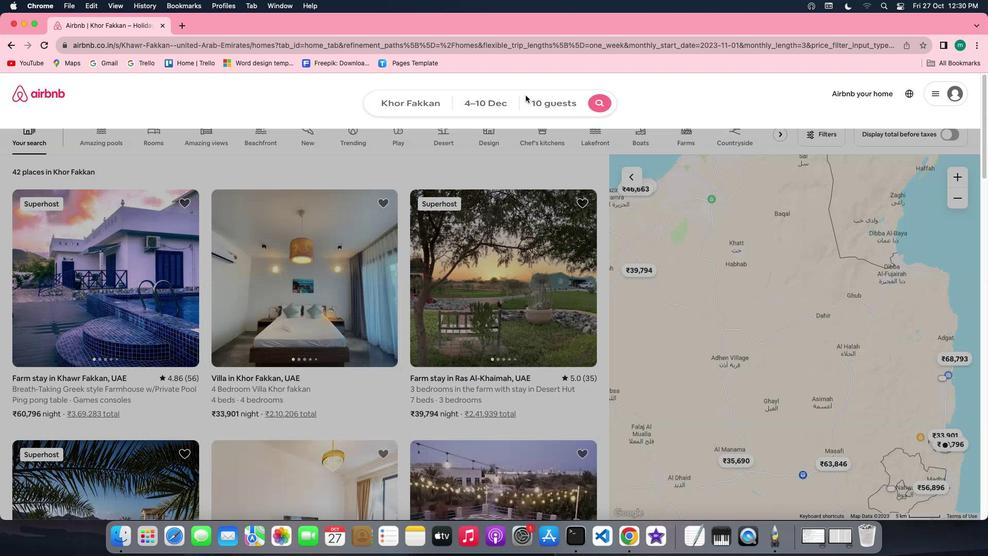 
Action: Mouse pressed left at (525, 95)
Screenshot: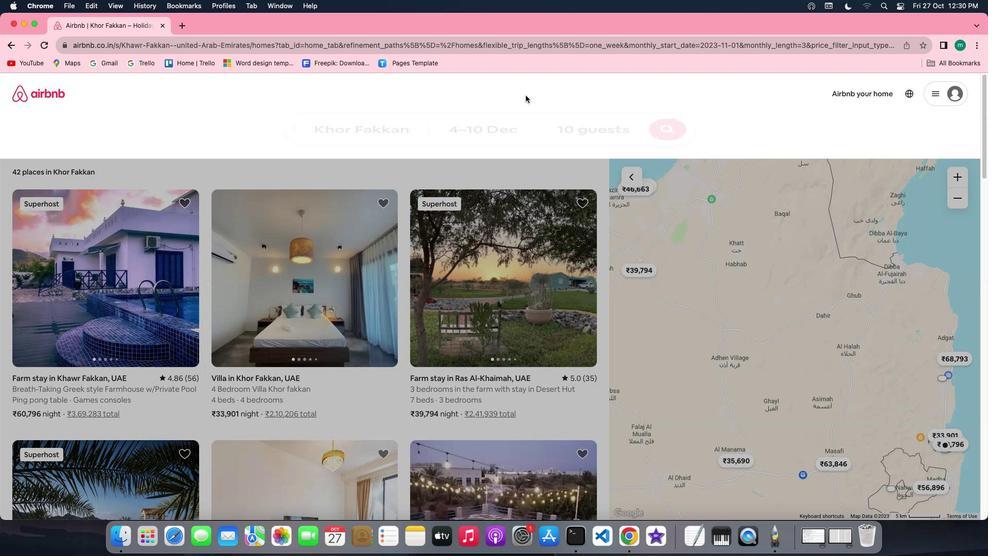 
Action: Mouse moved to (678, 276)
Screenshot: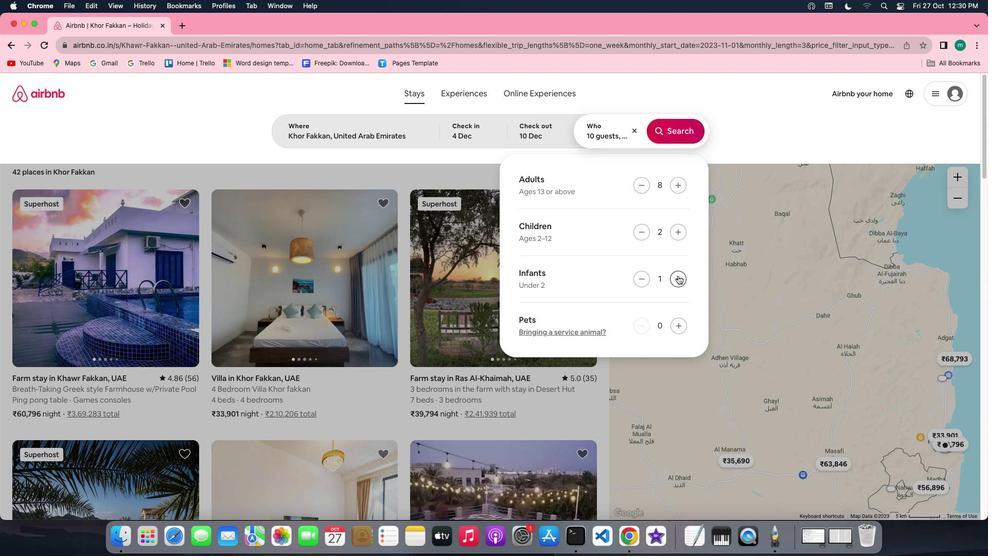 
Action: Mouse pressed left at (678, 276)
Screenshot: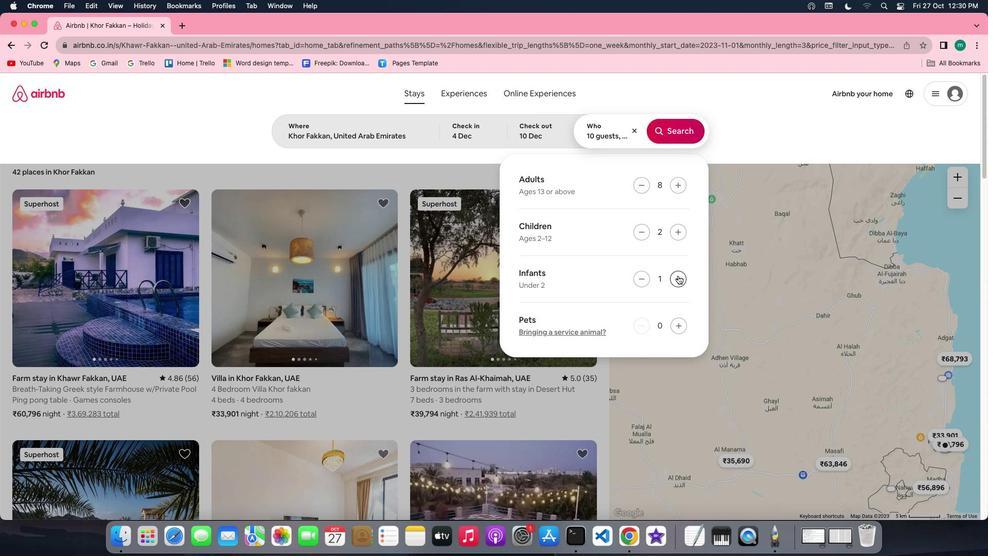 
Action: Mouse moved to (674, 326)
Screenshot: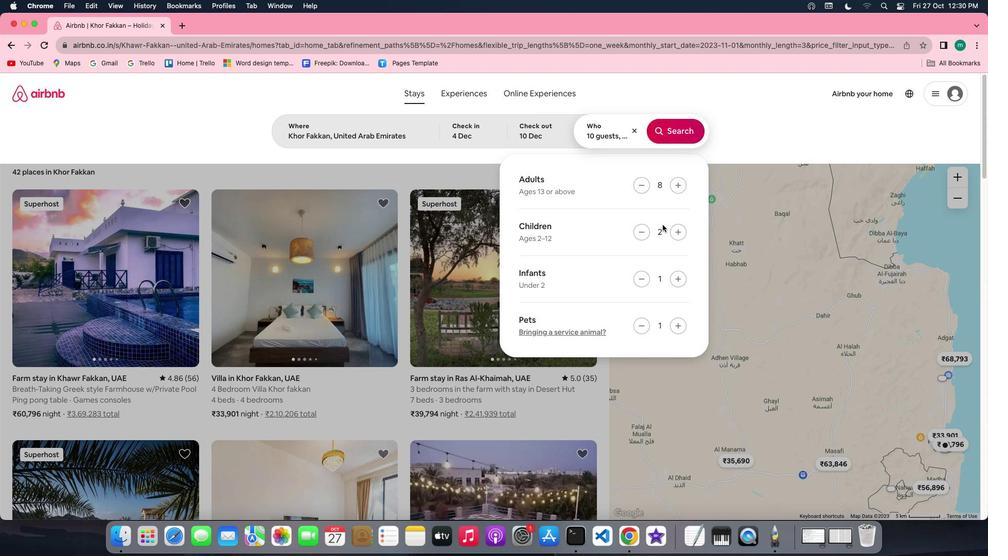 
Action: Mouse pressed left at (674, 326)
Screenshot: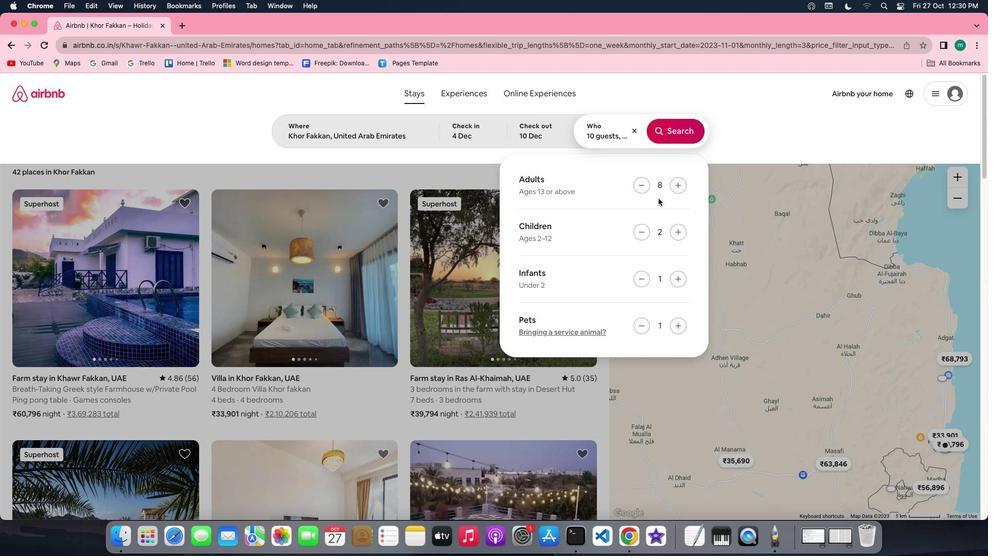 
Action: Mouse moved to (683, 131)
Screenshot: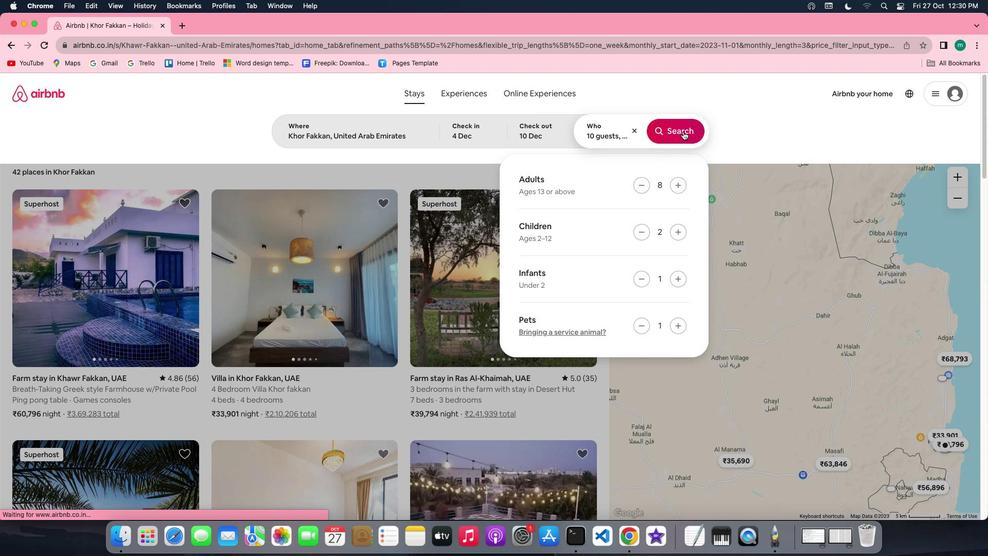
Action: Mouse pressed left at (683, 131)
Screenshot: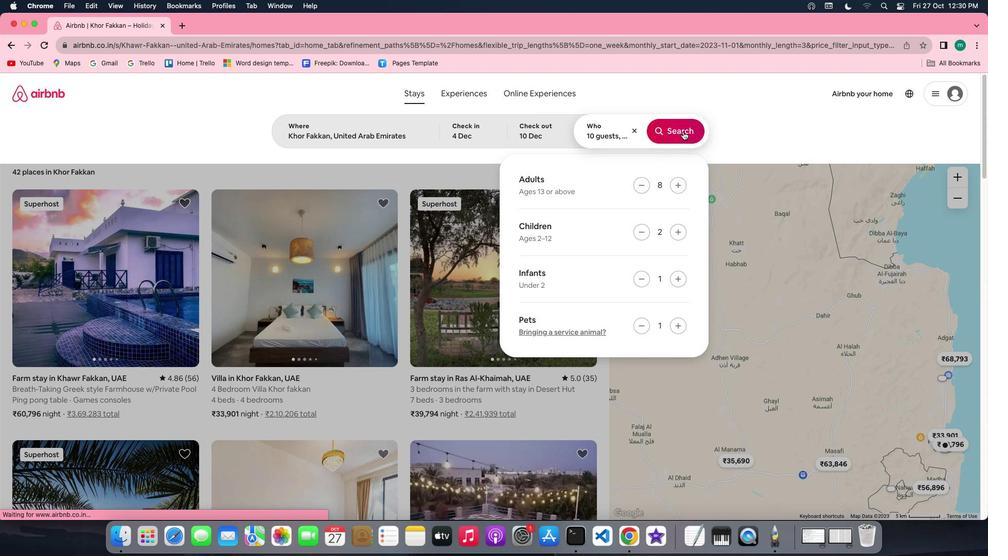 
Action: Mouse moved to (818, 132)
Screenshot: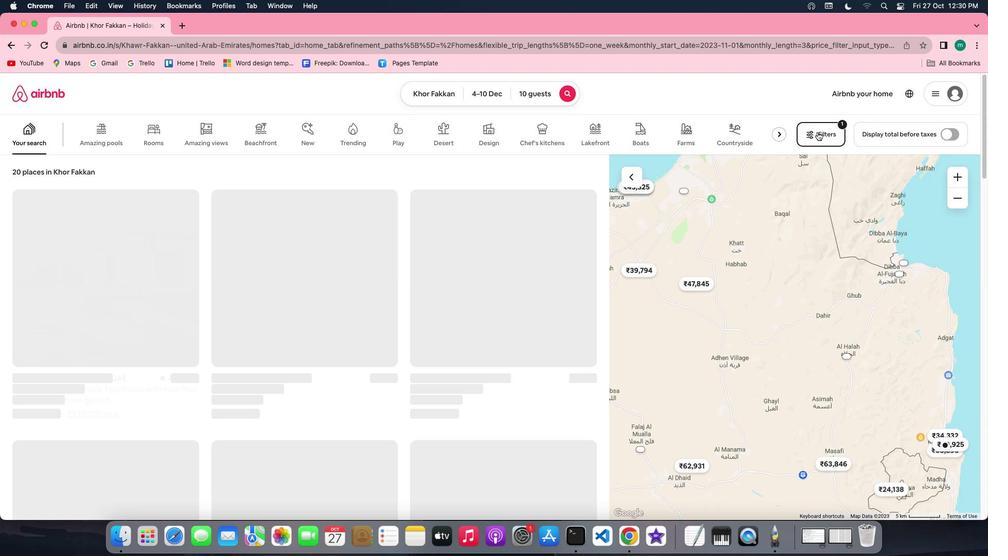 
Action: Mouse pressed left at (818, 132)
Screenshot: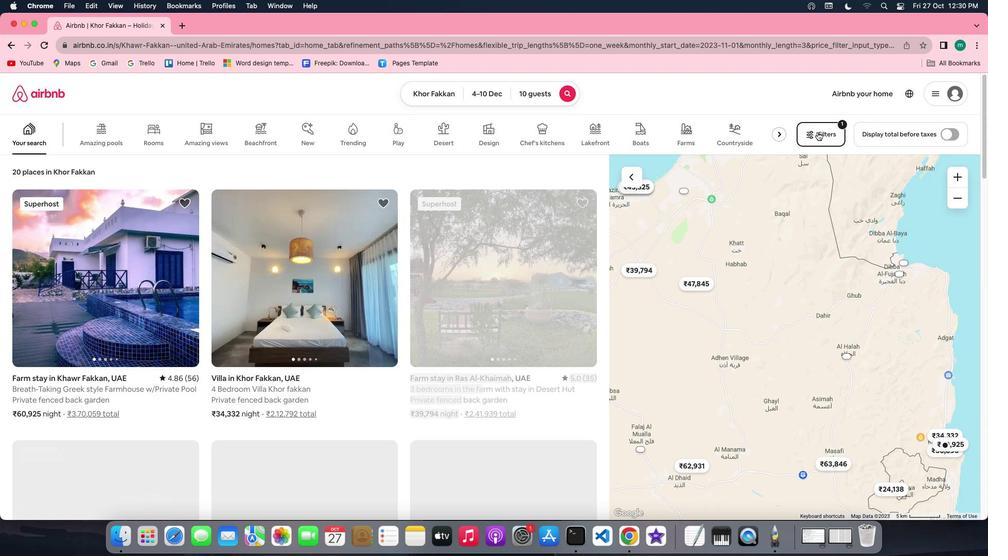 
Action: Mouse moved to (454, 353)
Screenshot: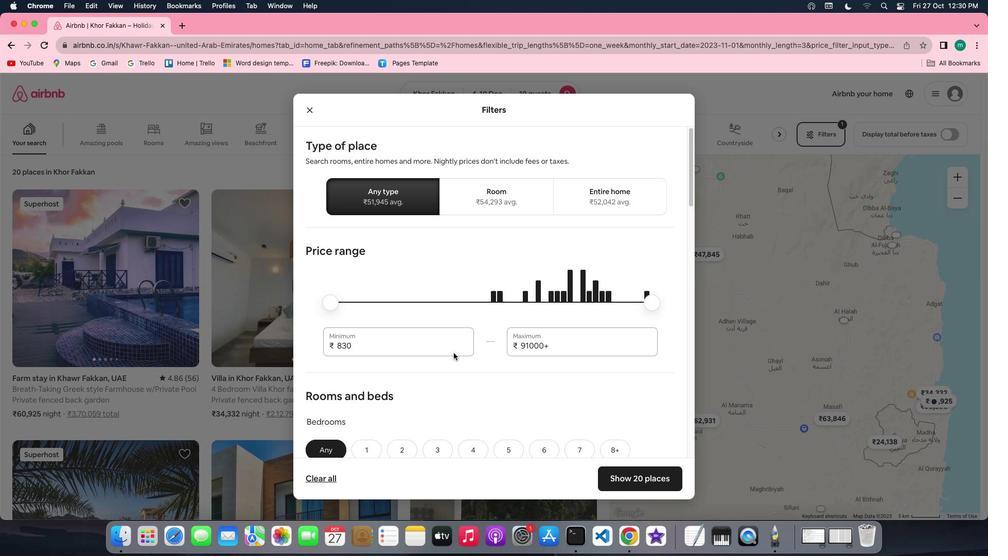 
Action: Mouse scrolled (454, 353) with delta (0, 0)
Screenshot: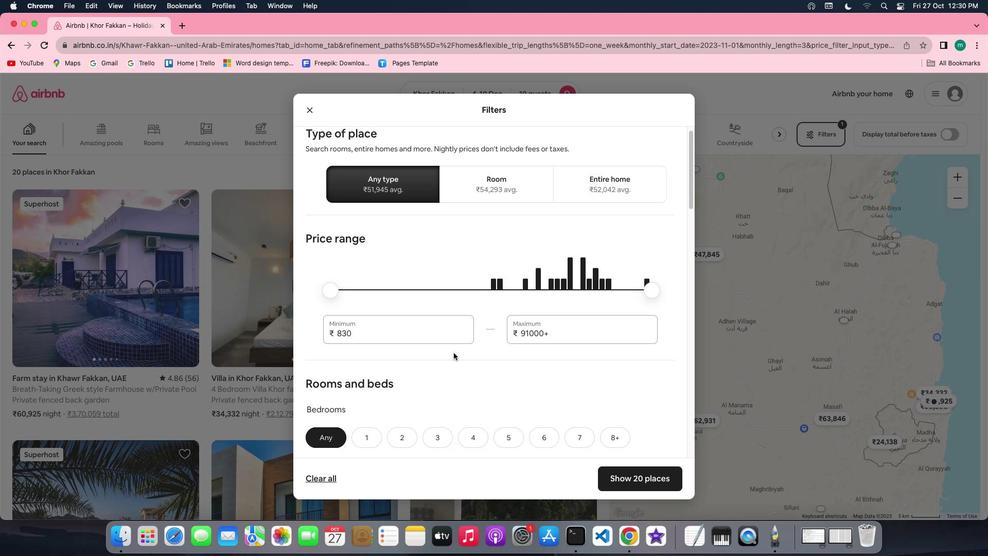 
Action: Mouse scrolled (454, 353) with delta (0, 0)
Screenshot: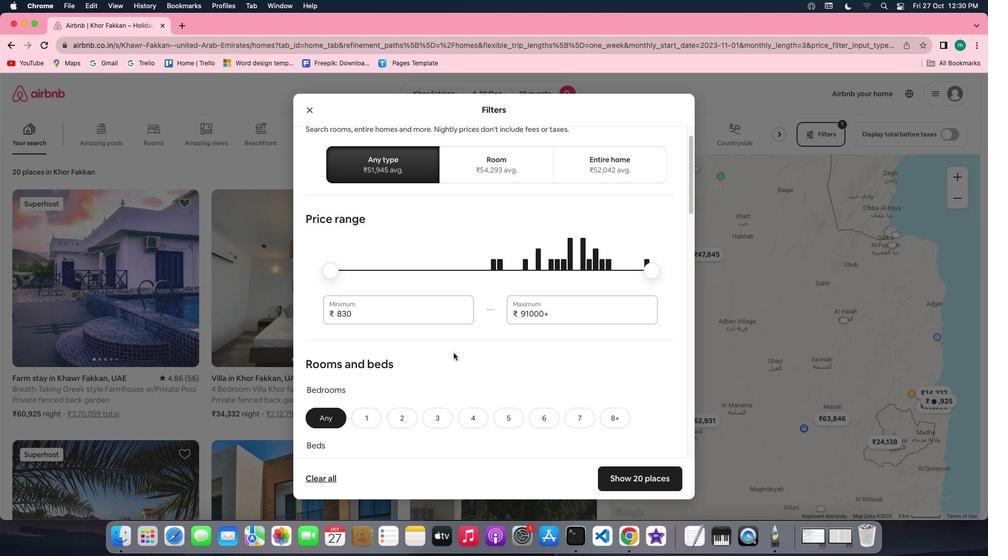 
Action: Mouse scrolled (454, 353) with delta (0, 0)
Screenshot: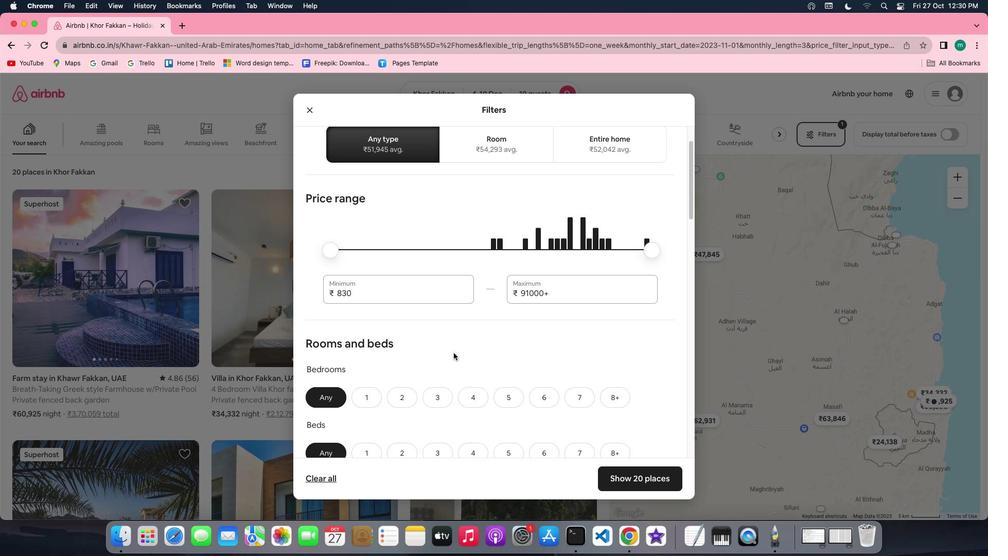 
Action: Mouse scrolled (454, 353) with delta (0, 0)
Screenshot: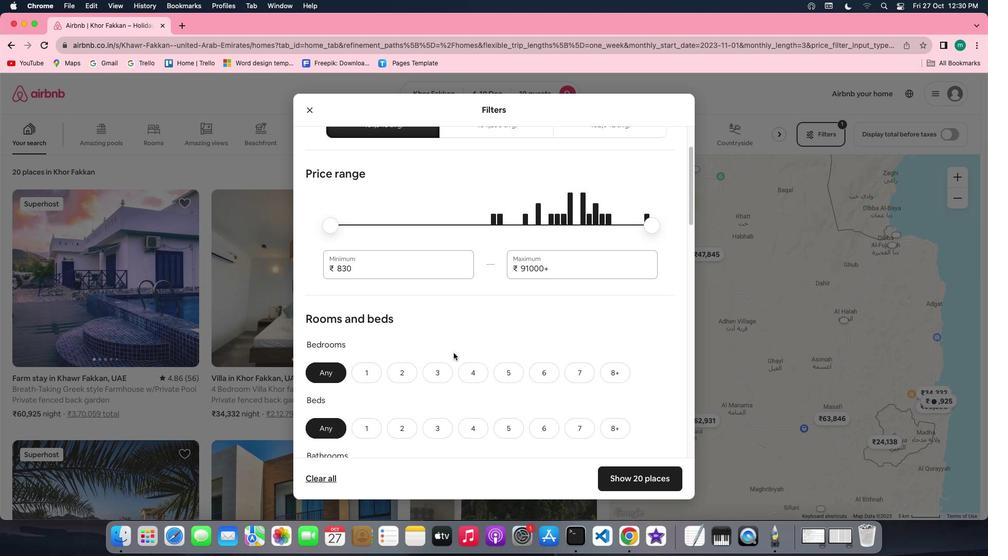 
Action: Mouse scrolled (454, 353) with delta (0, 0)
Screenshot: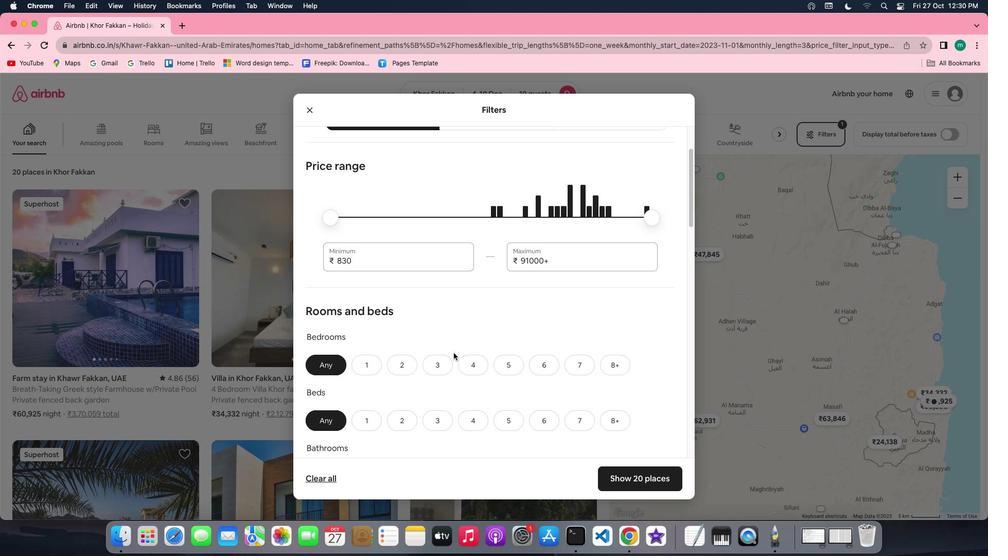 
Action: Mouse scrolled (454, 353) with delta (0, 0)
Screenshot: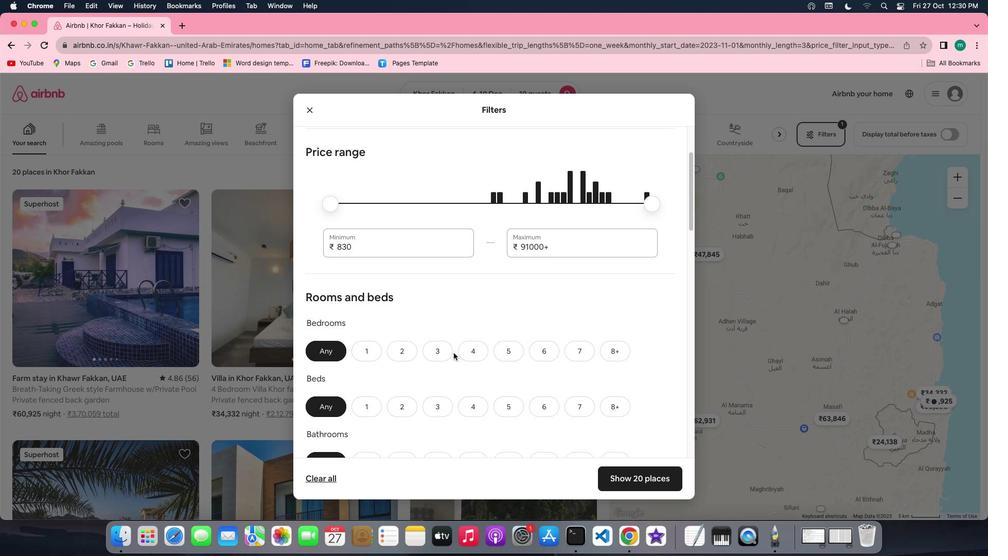 
Action: Mouse scrolled (454, 353) with delta (0, 0)
Screenshot: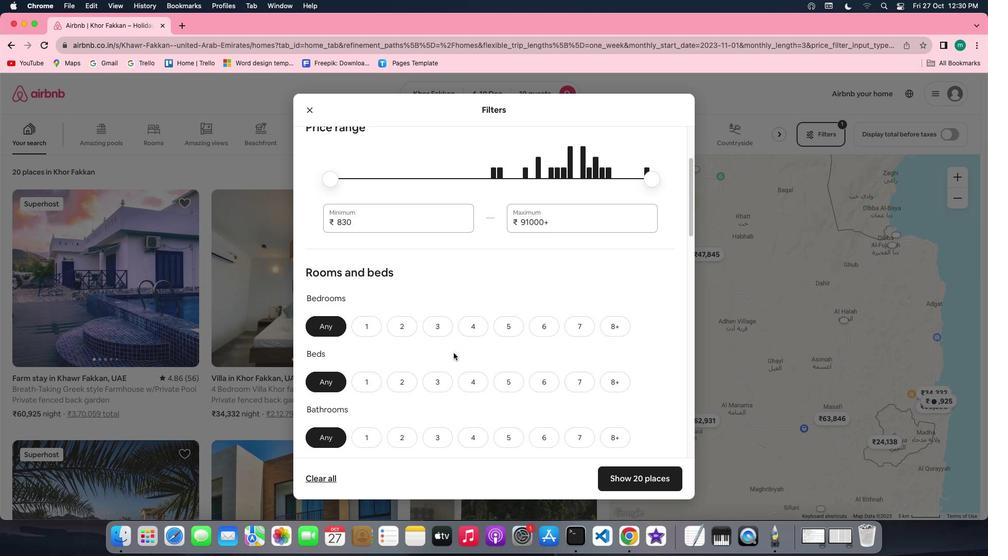 
Action: Mouse scrolled (454, 353) with delta (0, 0)
Screenshot: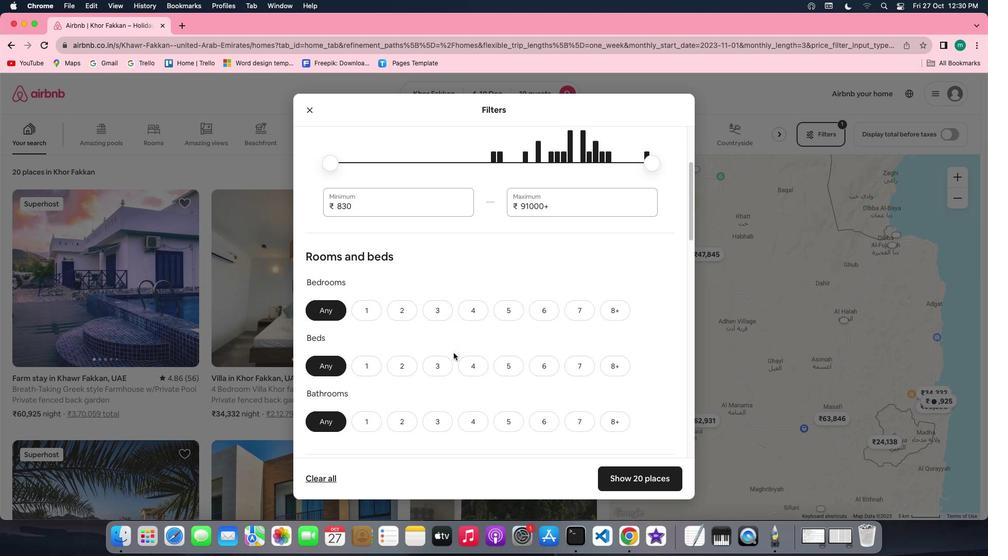 
Action: Mouse scrolled (454, 353) with delta (0, 0)
Screenshot: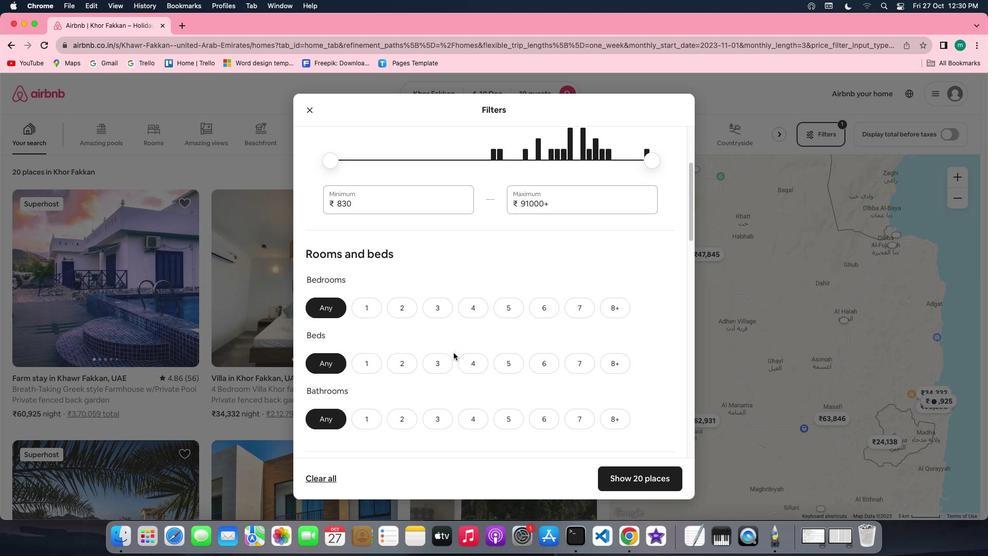 
Action: Mouse scrolled (454, 353) with delta (0, 0)
Screenshot: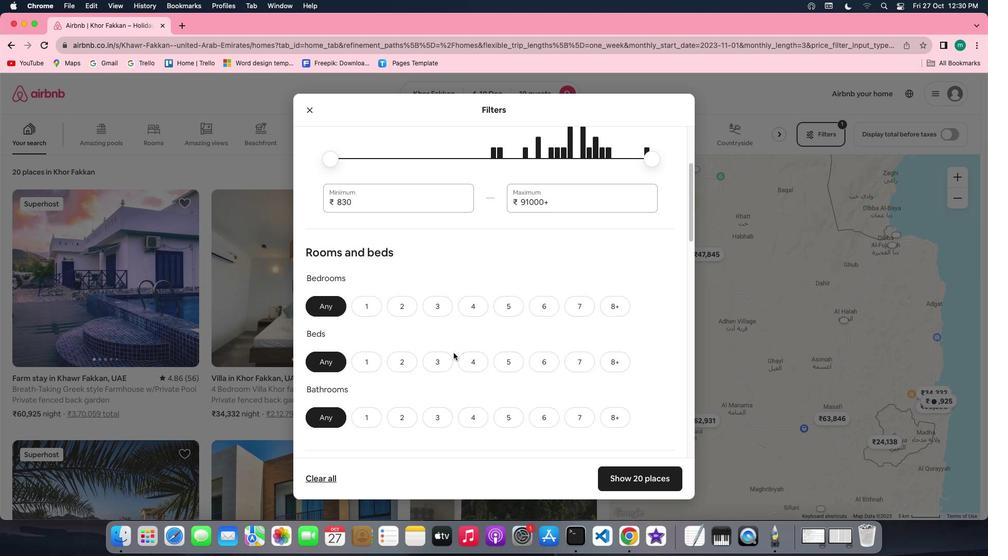 
Action: Mouse moved to (482, 308)
Screenshot: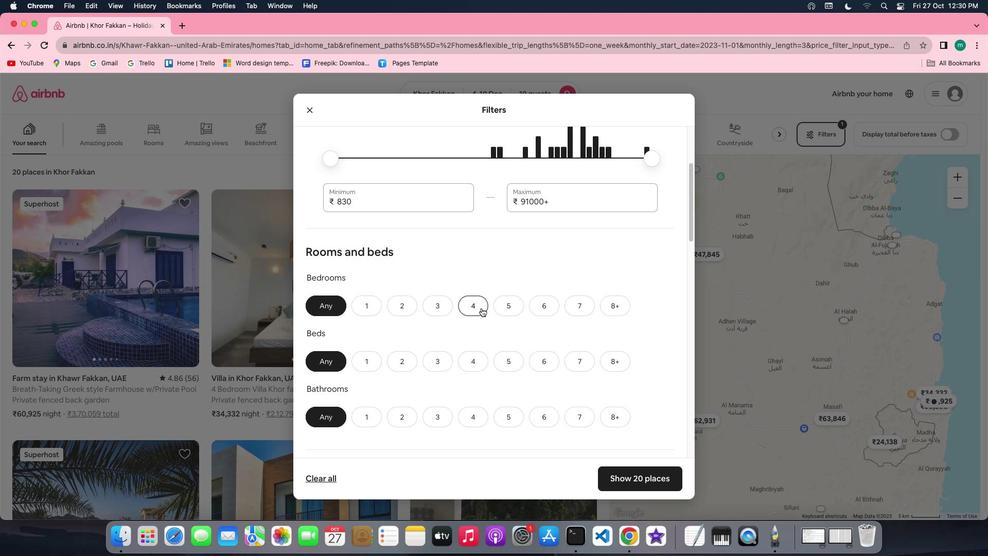 
Action: Mouse pressed left at (482, 308)
Screenshot: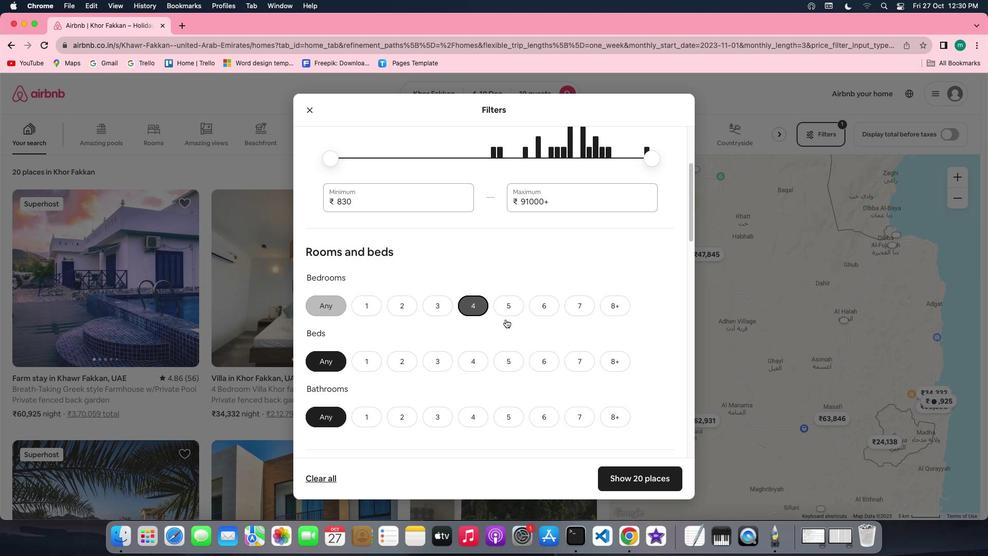 
Action: Mouse moved to (613, 357)
Screenshot: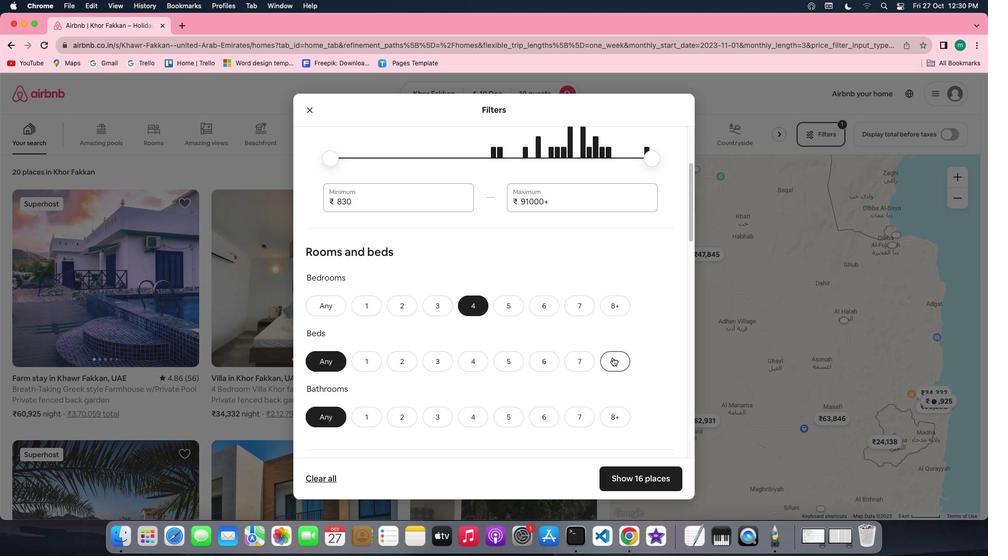 
Action: Mouse pressed left at (613, 357)
Screenshot: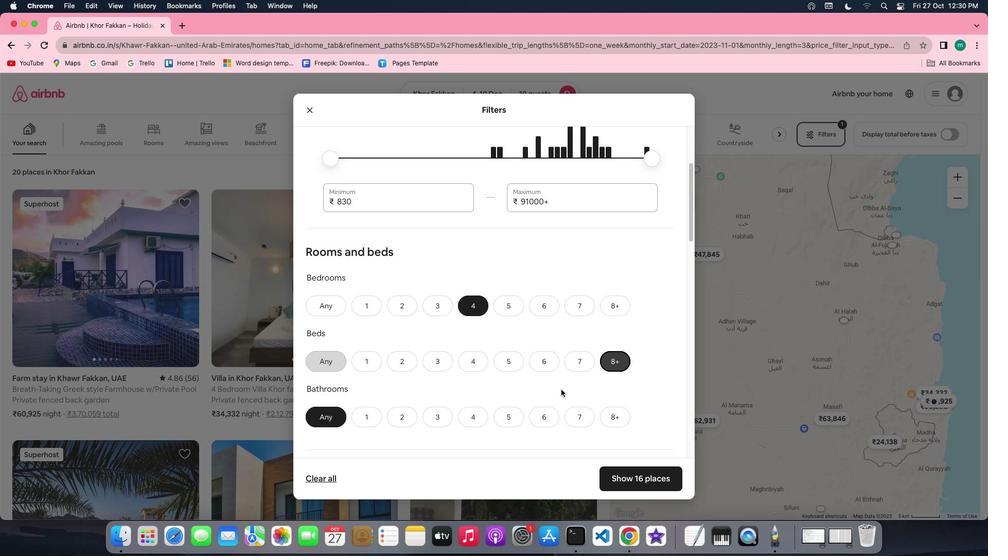 
Action: Mouse moved to (474, 411)
Screenshot: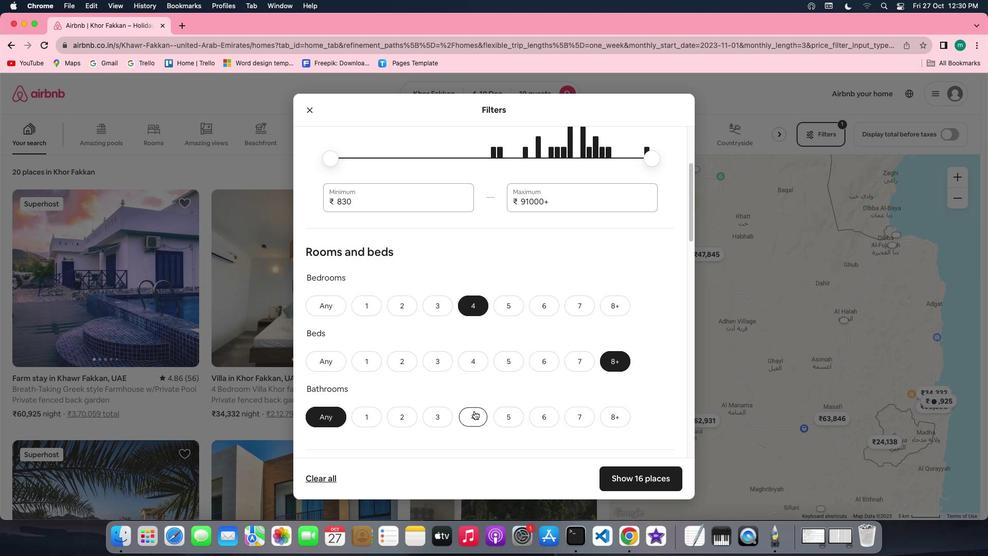 
Action: Mouse pressed left at (474, 411)
Screenshot: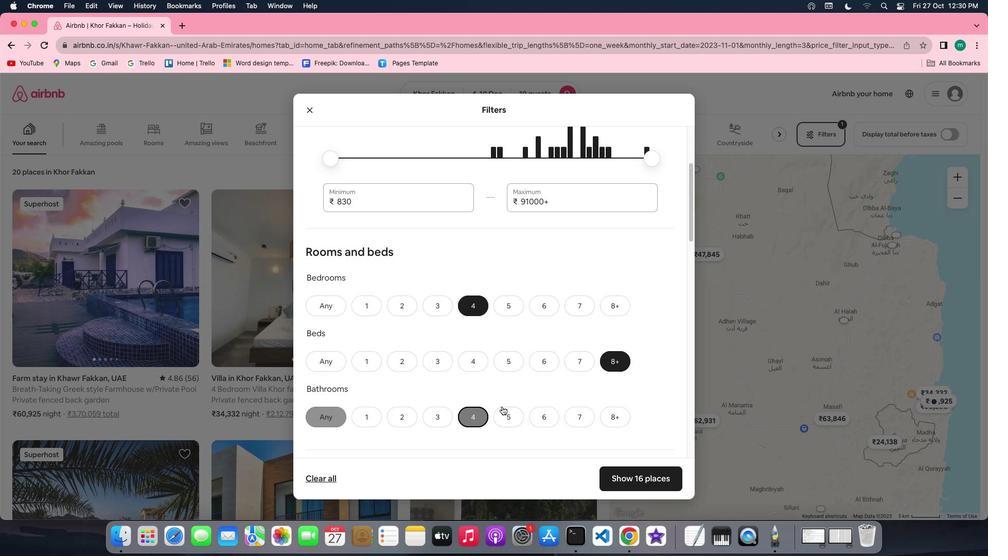 
Action: Mouse moved to (567, 394)
Screenshot: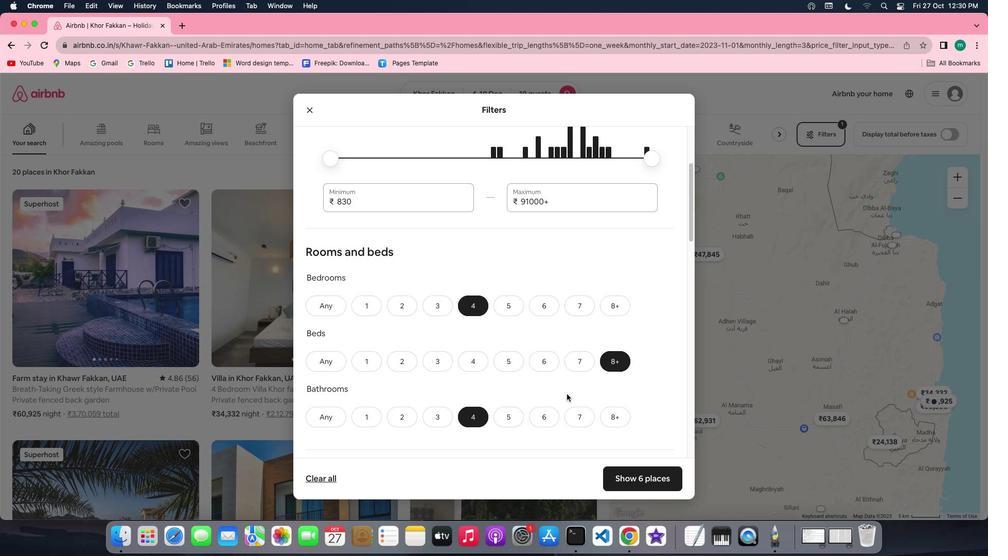 
Action: Mouse scrolled (567, 394) with delta (0, 0)
Screenshot: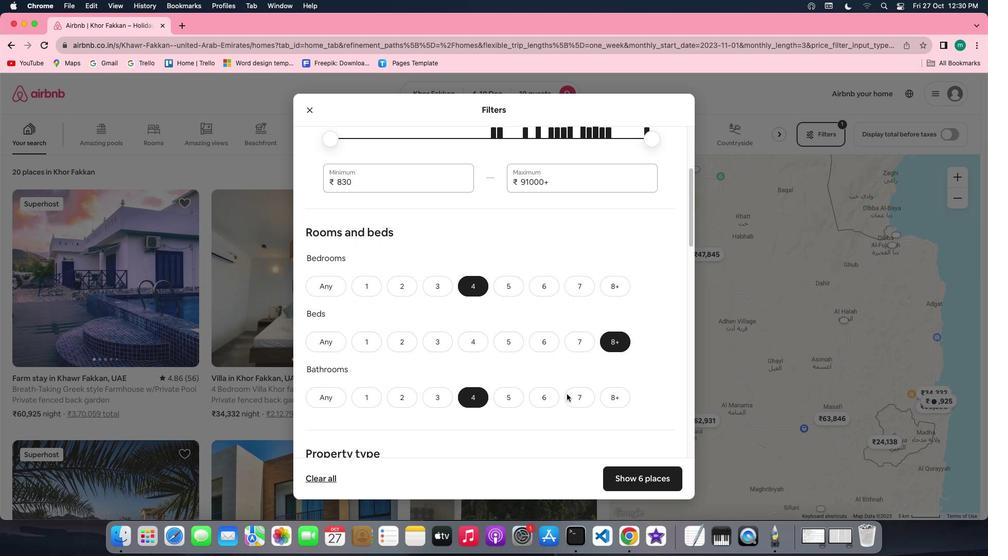 
Action: Mouse scrolled (567, 394) with delta (0, 0)
Screenshot: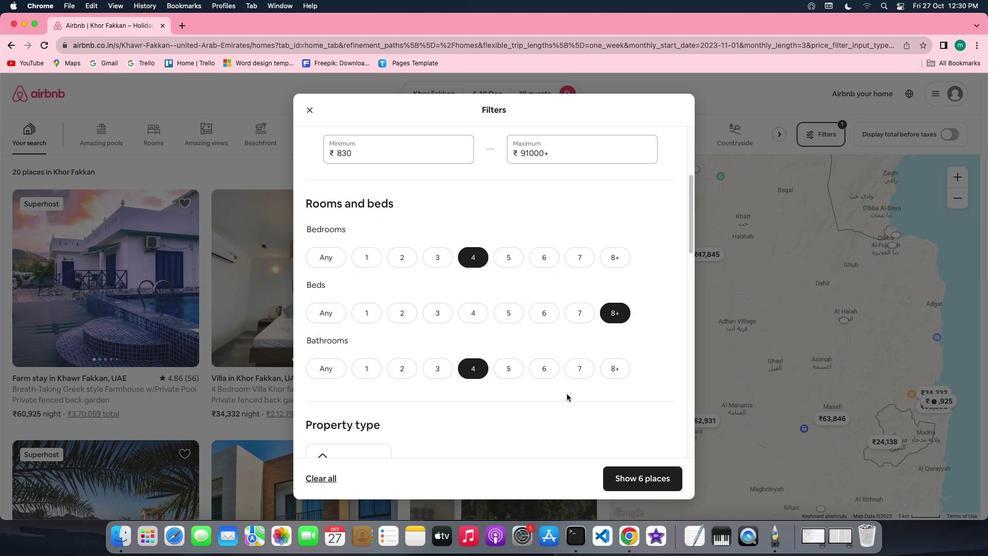 
Action: Mouse scrolled (567, 394) with delta (0, -1)
Screenshot: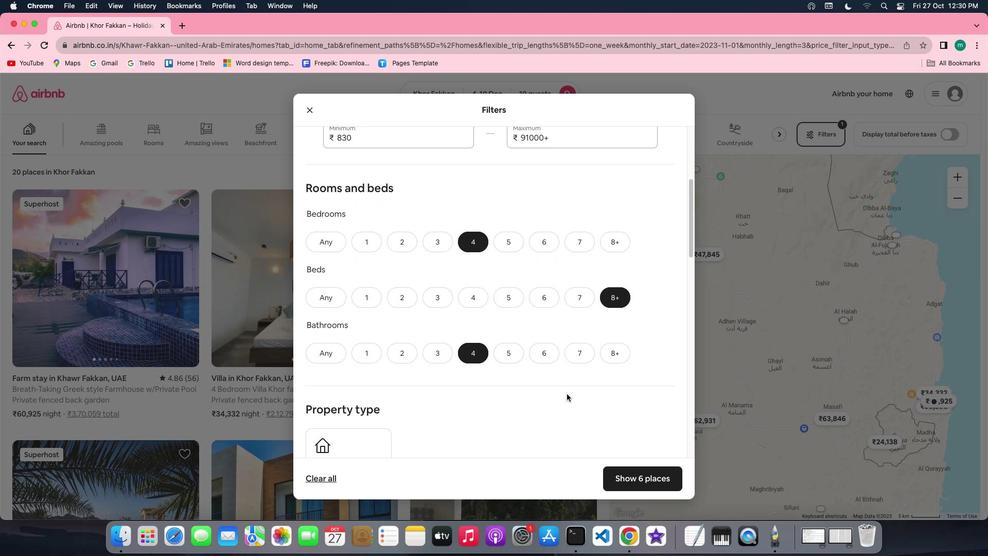 
Action: Mouse scrolled (567, 394) with delta (0, -1)
Screenshot: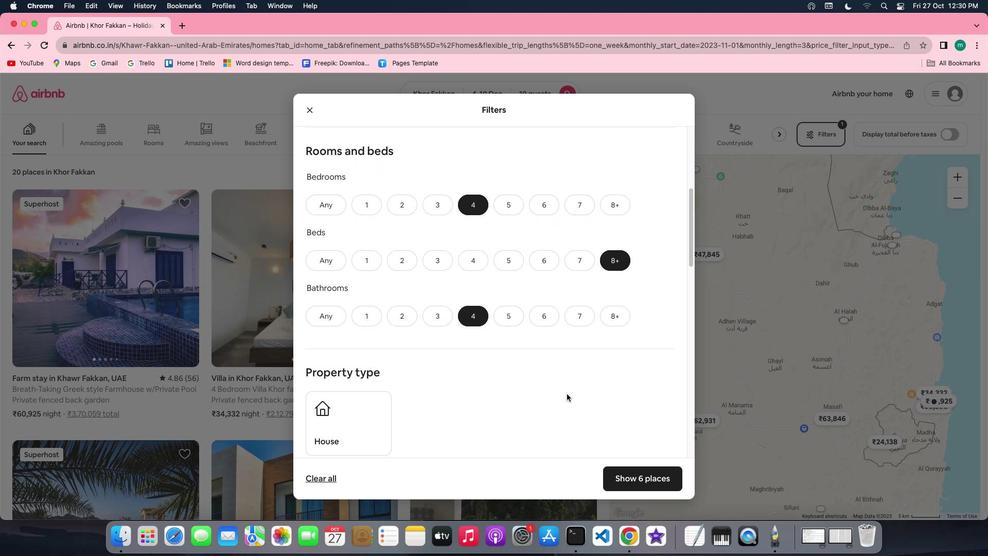 
Action: Mouse scrolled (567, 394) with delta (0, 0)
Screenshot: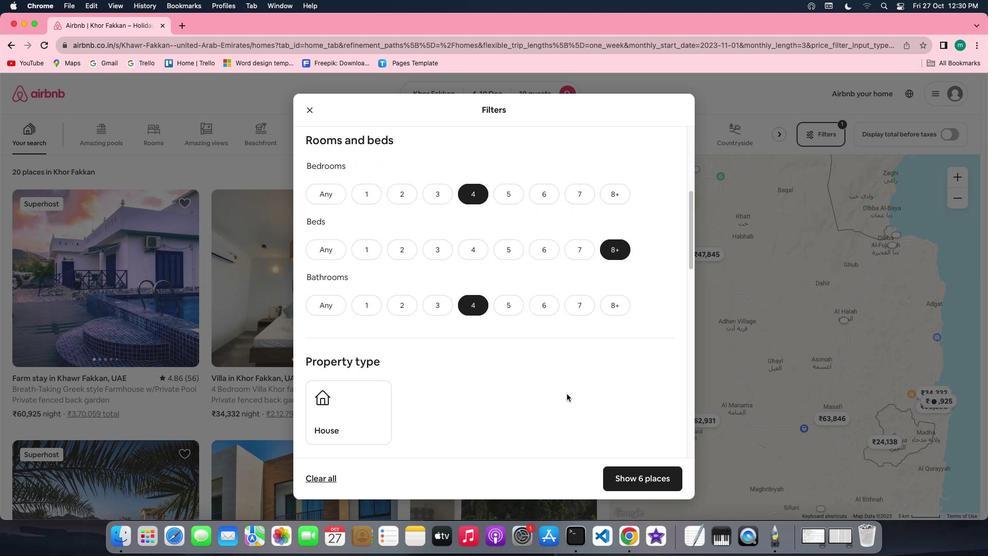 
Action: Mouse scrolled (567, 394) with delta (0, 0)
Screenshot: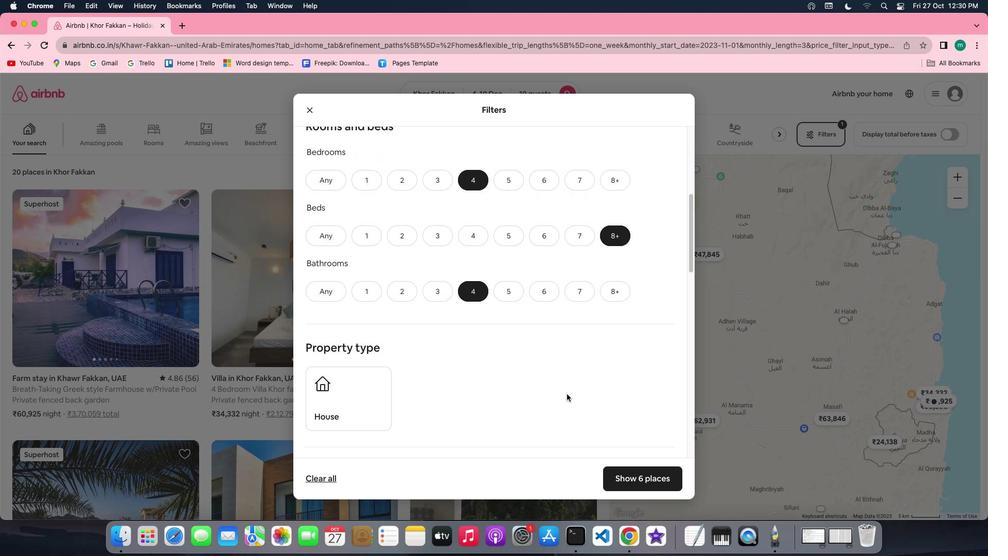 
Action: Mouse scrolled (567, 394) with delta (0, 0)
Screenshot: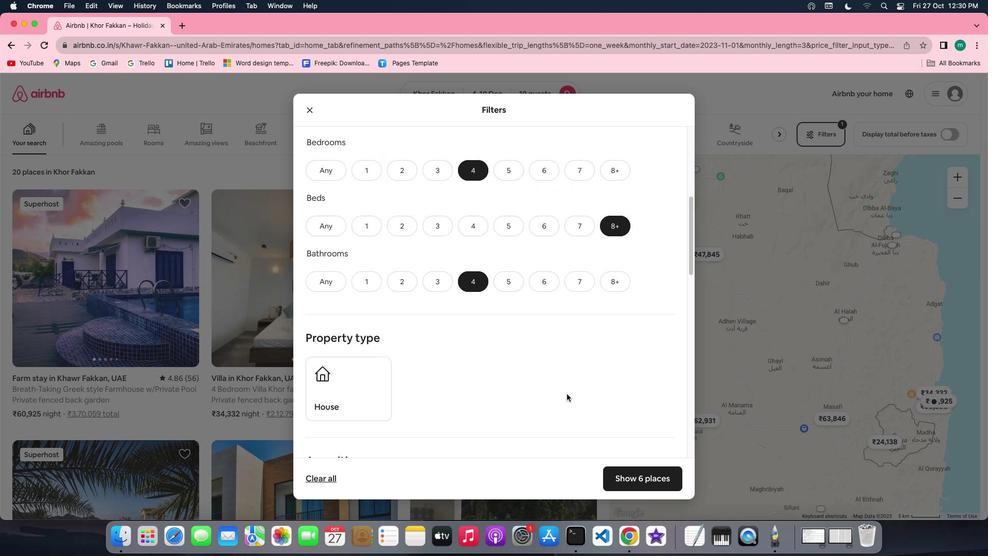 
Action: Mouse scrolled (567, 394) with delta (0, 0)
Screenshot: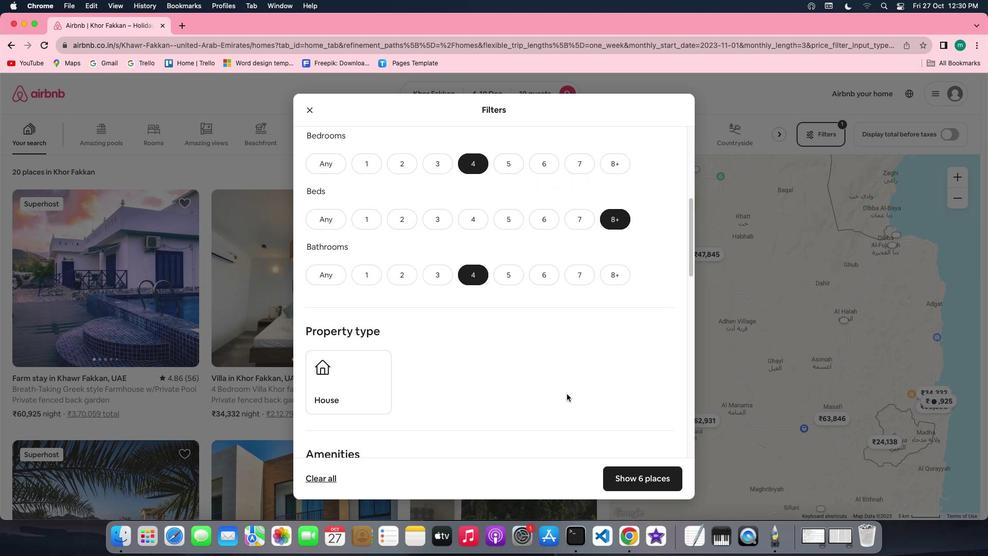 
Action: Mouse scrolled (567, 394) with delta (0, 0)
Screenshot: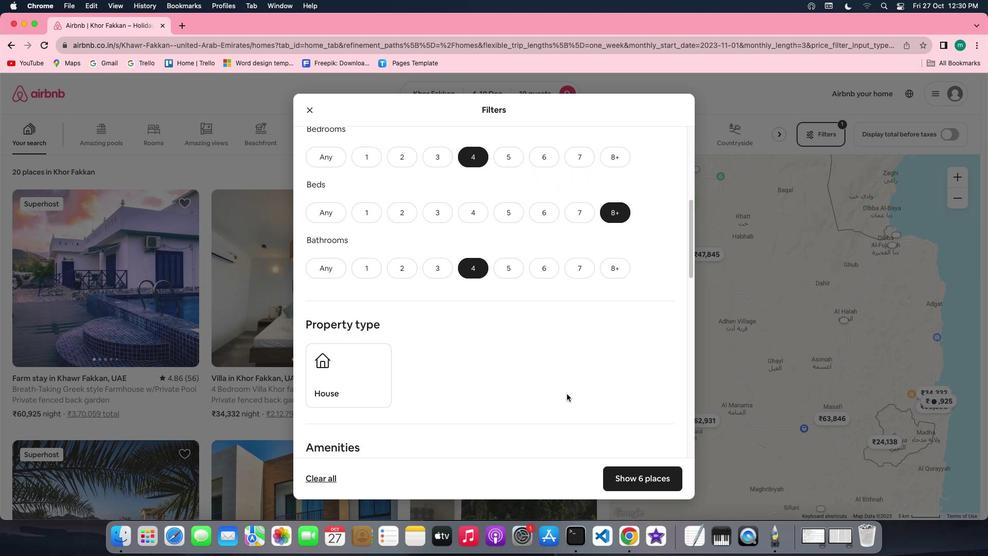 
Action: Mouse scrolled (567, 394) with delta (0, 0)
Screenshot: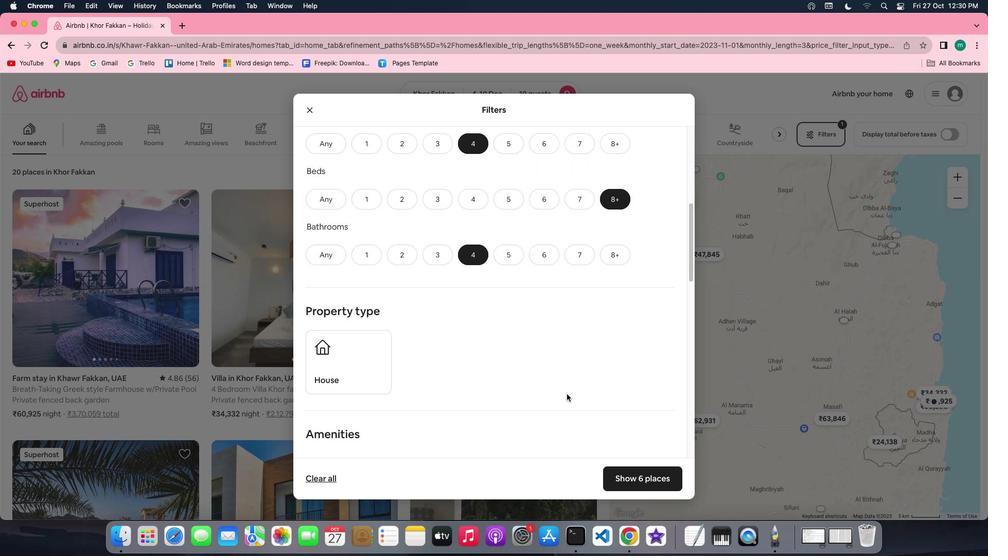 
Action: Mouse scrolled (567, 394) with delta (0, 0)
Screenshot: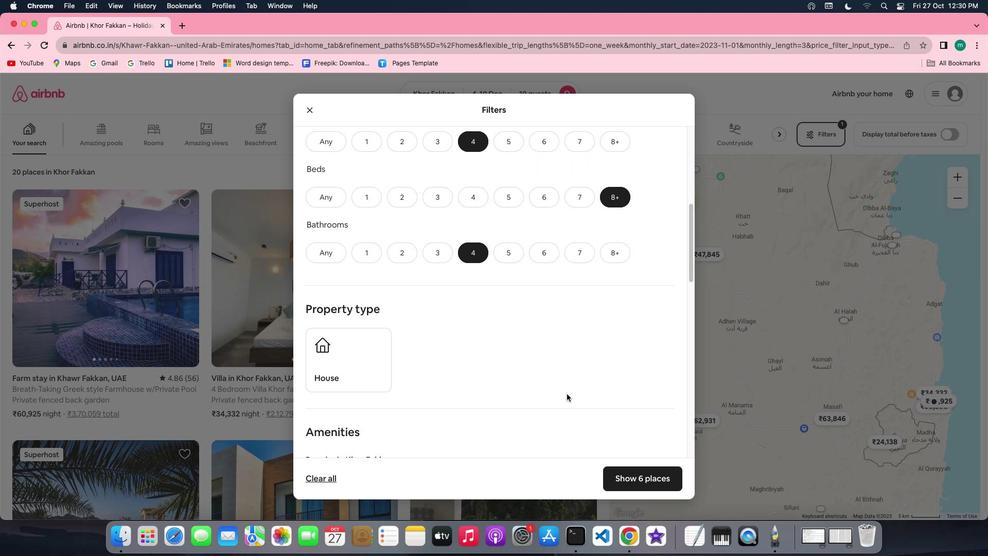 
Action: Mouse scrolled (567, 394) with delta (0, 0)
Screenshot: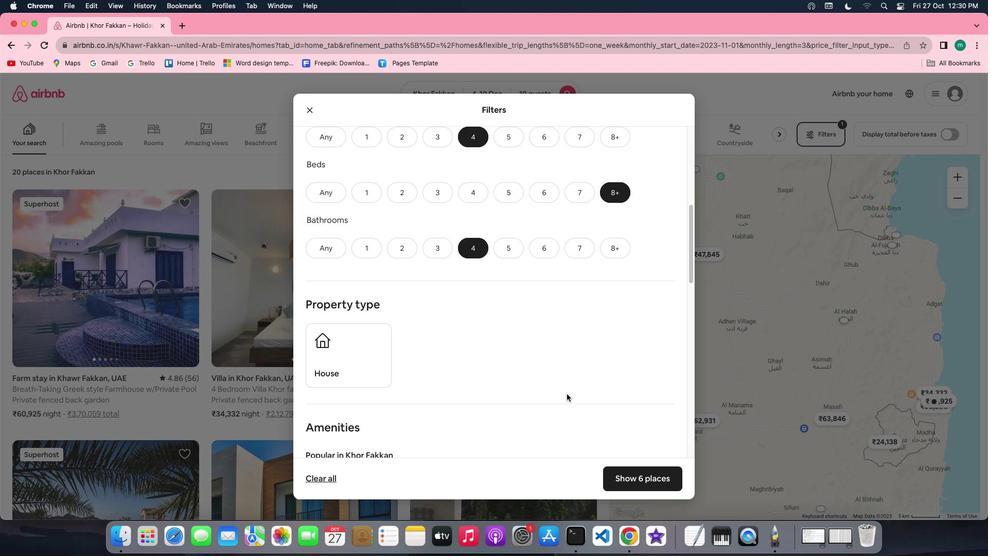 
Action: Mouse scrolled (567, 394) with delta (0, 0)
Screenshot: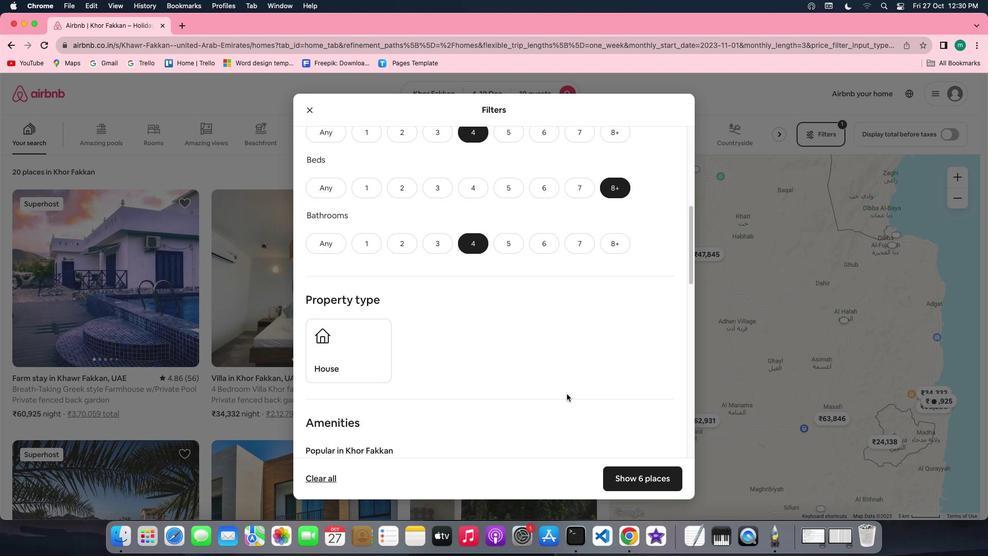 
Action: Mouse moved to (326, 358)
Screenshot: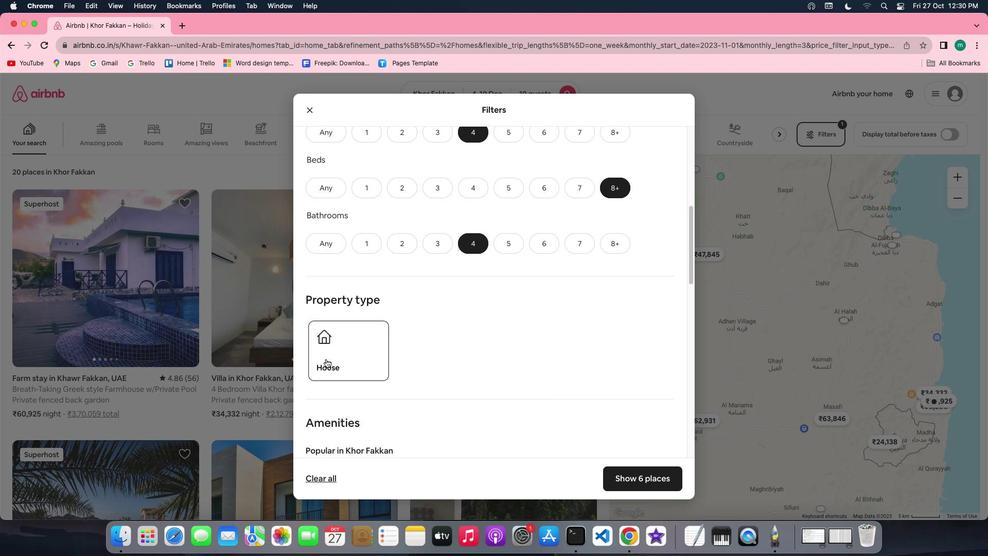 
Action: Mouse pressed left at (326, 358)
Screenshot: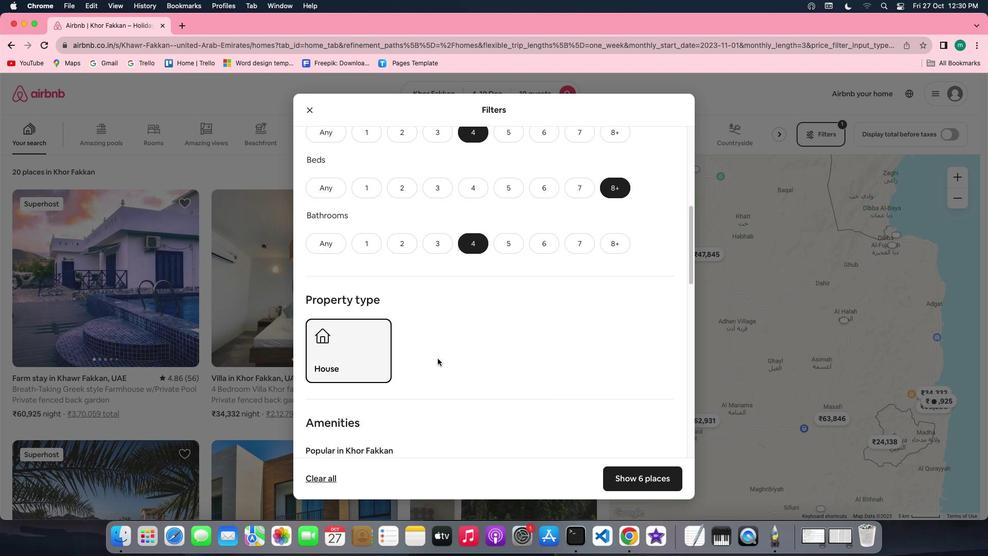
Action: Mouse moved to (499, 360)
Screenshot: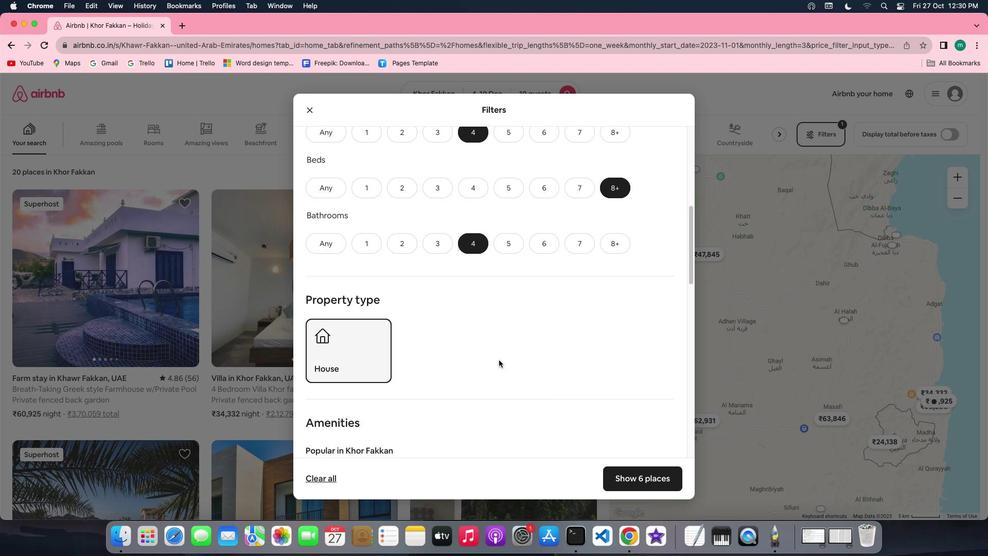 
Action: Mouse scrolled (499, 360) with delta (0, 0)
Screenshot: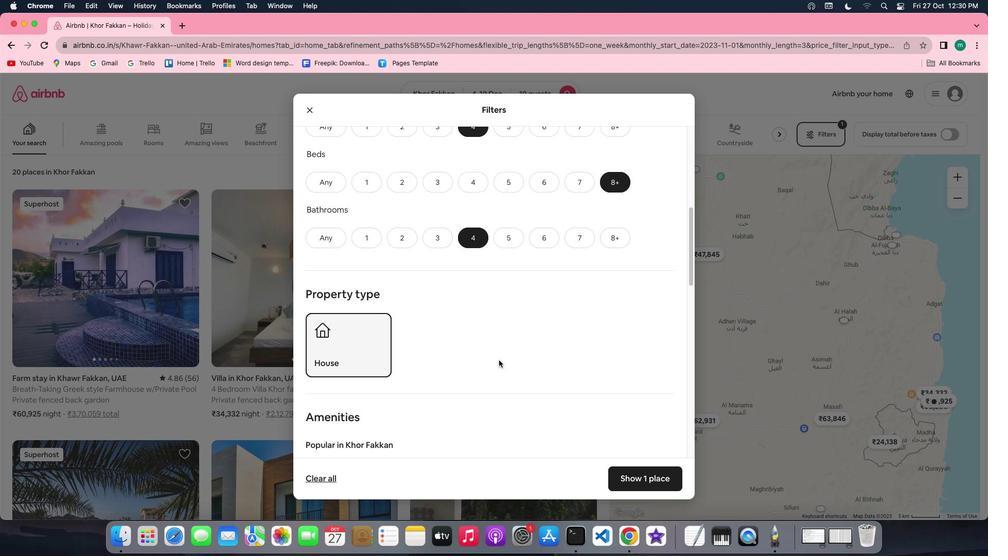 
Action: Mouse scrolled (499, 360) with delta (0, 0)
Screenshot: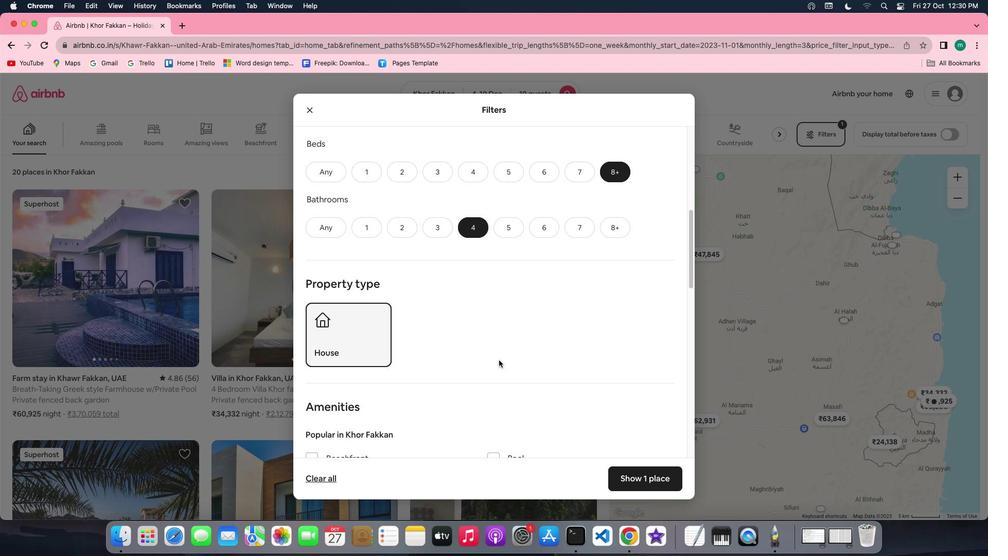 
Action: Mouse scrolled (499, 360) with delta (0, 0)
Screenshot: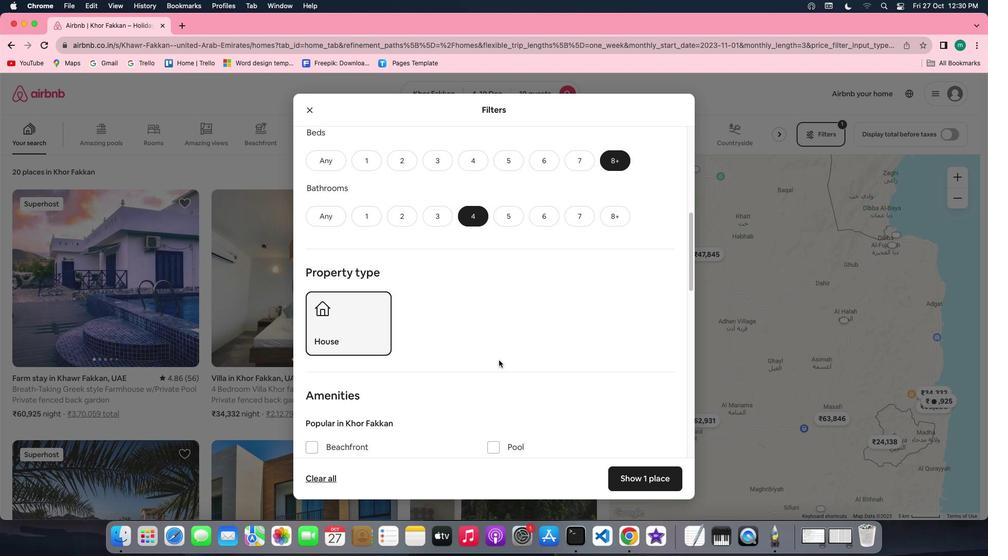 
Action: Mouse scrolled (499, 360) with delta (0, 0)
Screenshot: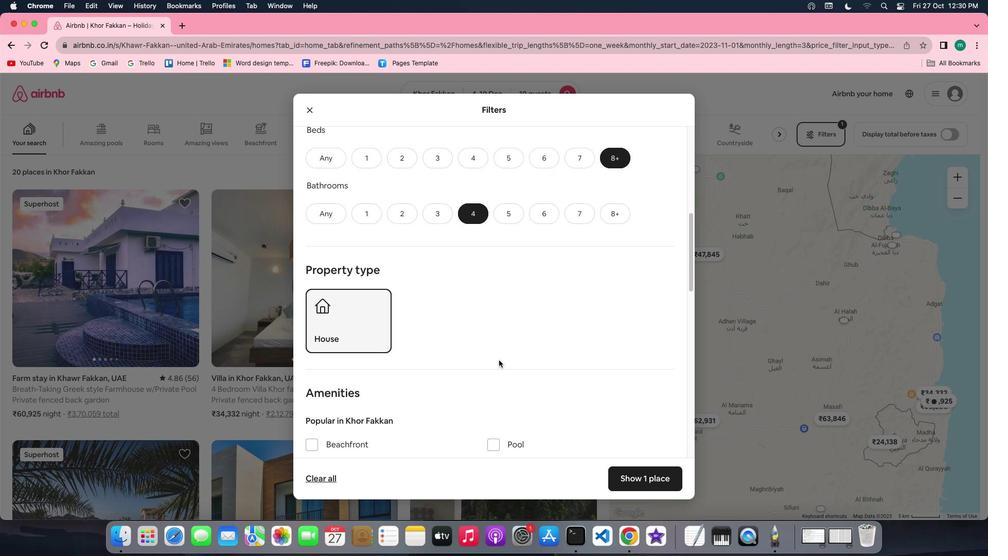 
Action: Mouse scrolled (499, 360) with delta (0, 0)
Screenshot: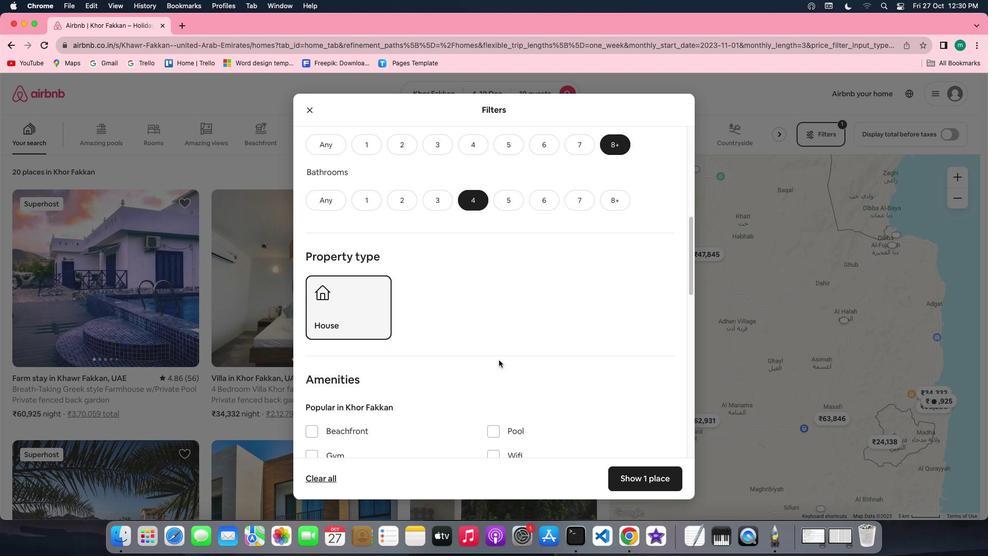 
Action: Mouse scrolled (499, 360) with delta (0, 0)
Screenshot: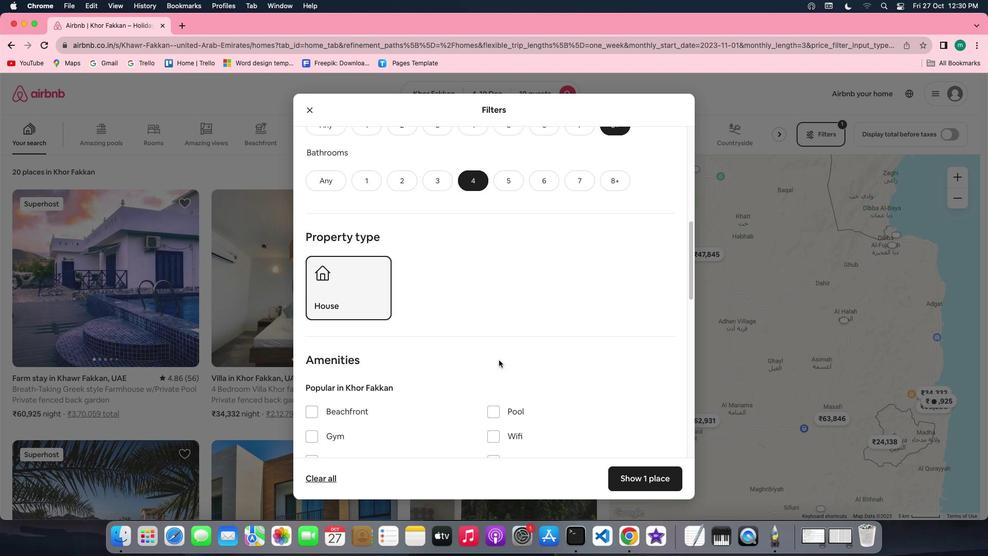 
Action: Mouse scrolled (499, 360) with delta (0, 0)
Screenshot: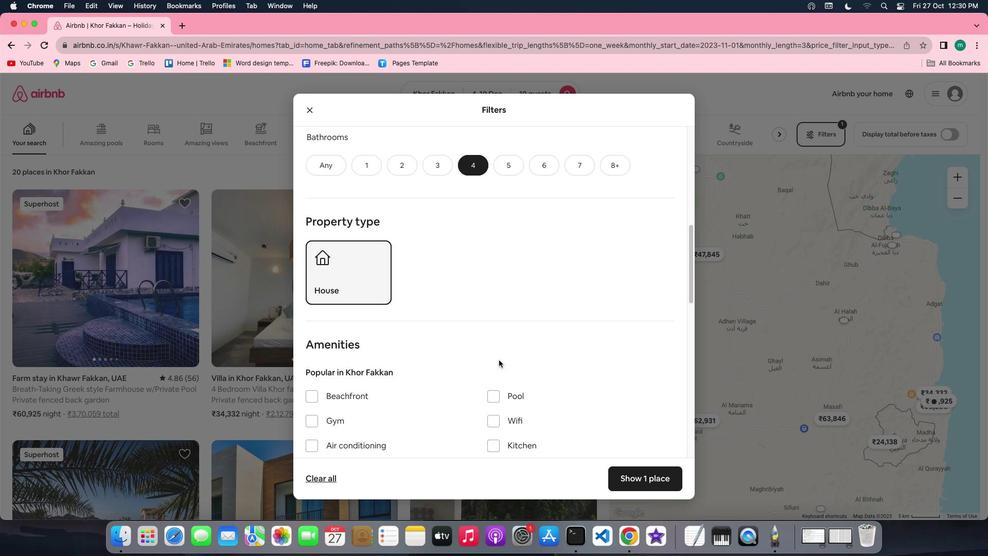 
Action: Mouse scrolled (499, 360) with delta (0, 0)
Screenshot: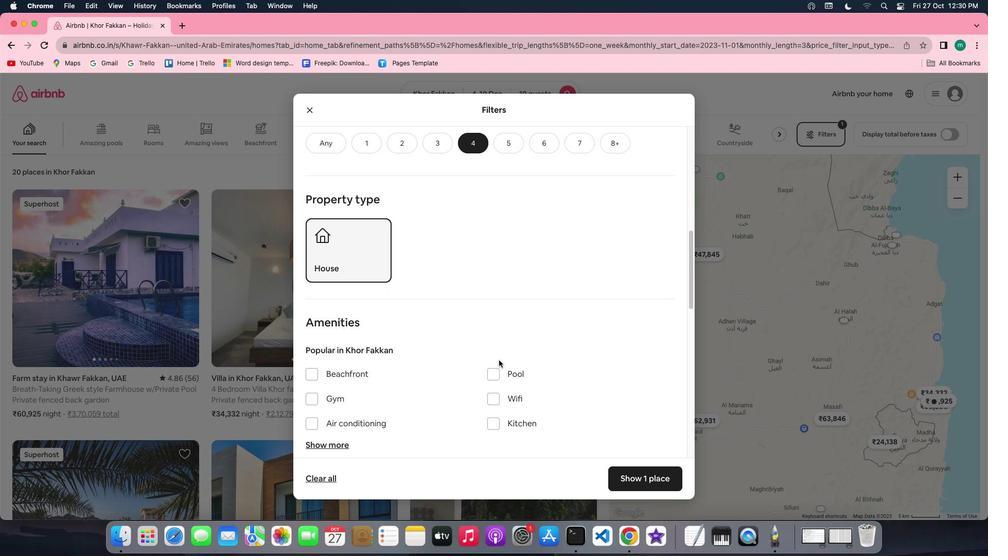 
Action: Mouse scrolled (499, 360) with delta (0, 0)
Screenshot: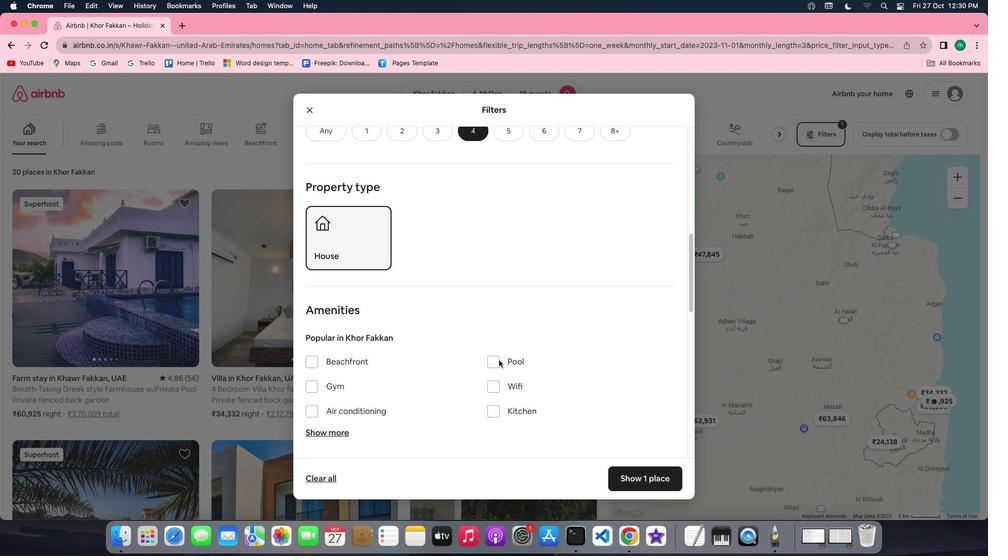 
Action: Mouse scrolled (499, 360) with delta (0, 0)
Screenshot: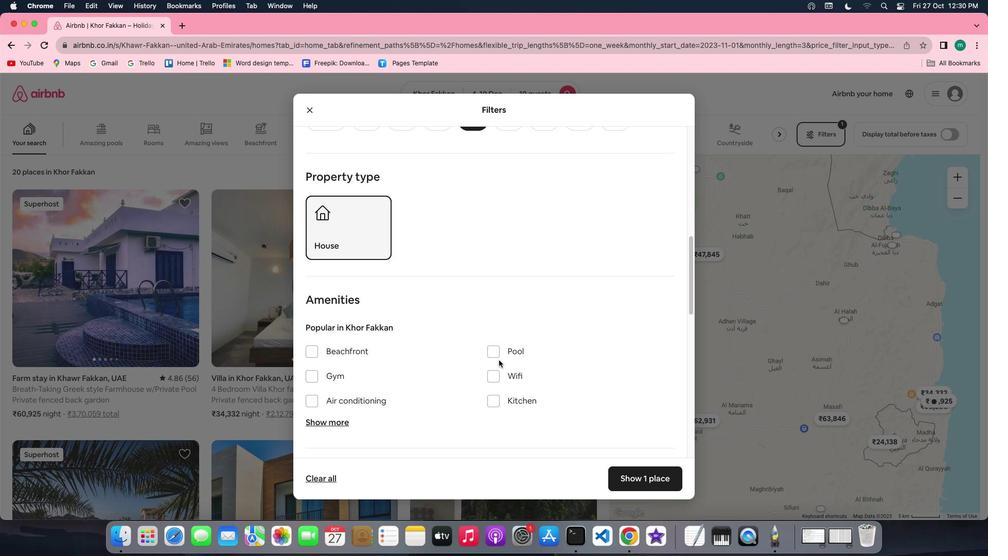 
Action: Mouse scrolled (499, 360) with delta (0, 0)
Screenshot: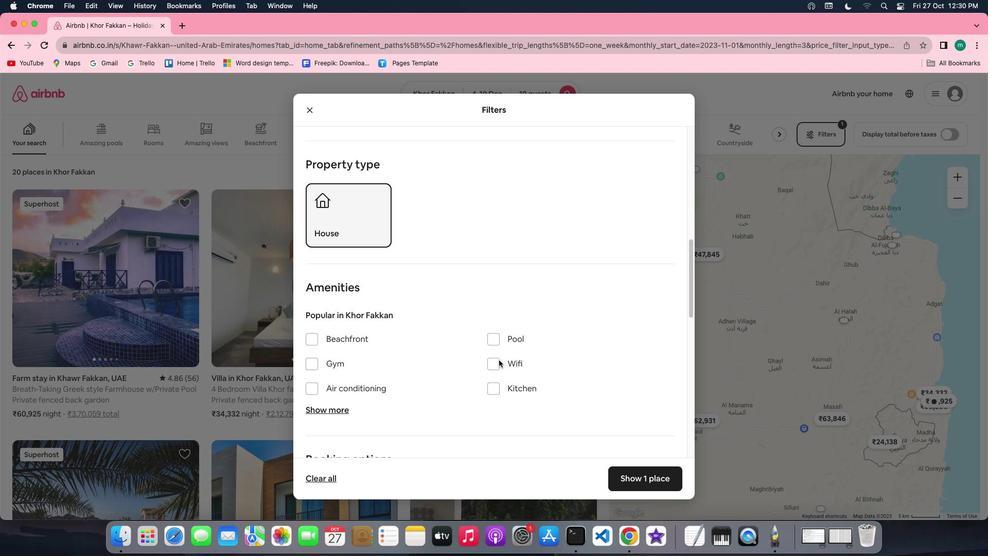 
Action: Mouse scrolled (499, 360) with delta (0, 0)
Screenshot: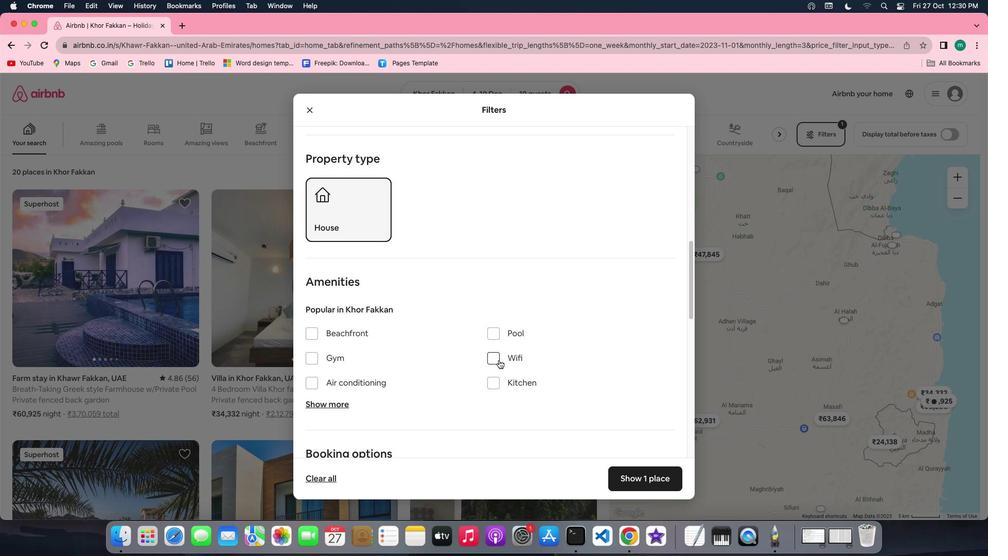 
Action: Mouse scrolled (499, 360) with delta (0, 0)
Screenshot: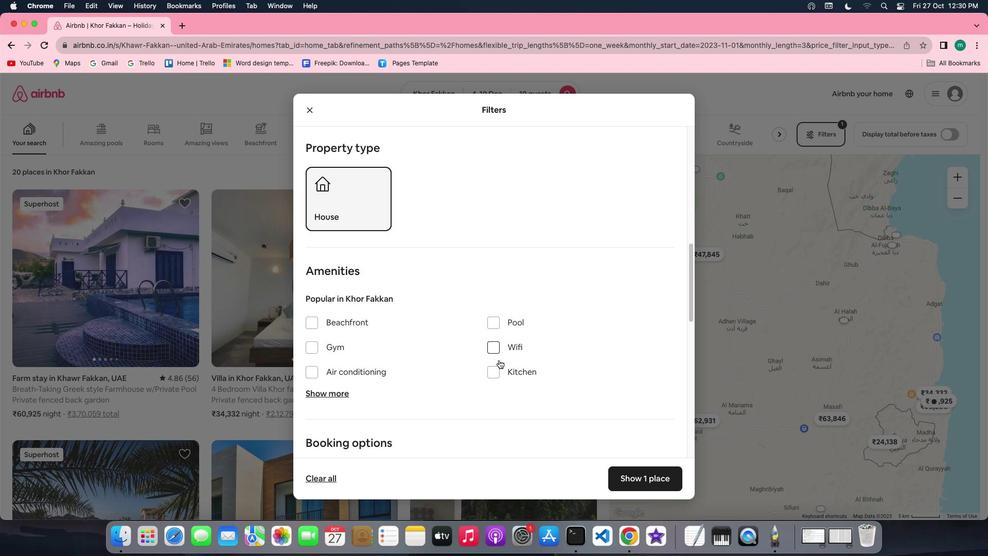 
Action: Mouse scrolled (499, 360) with delta (0, 0)
Screenshot: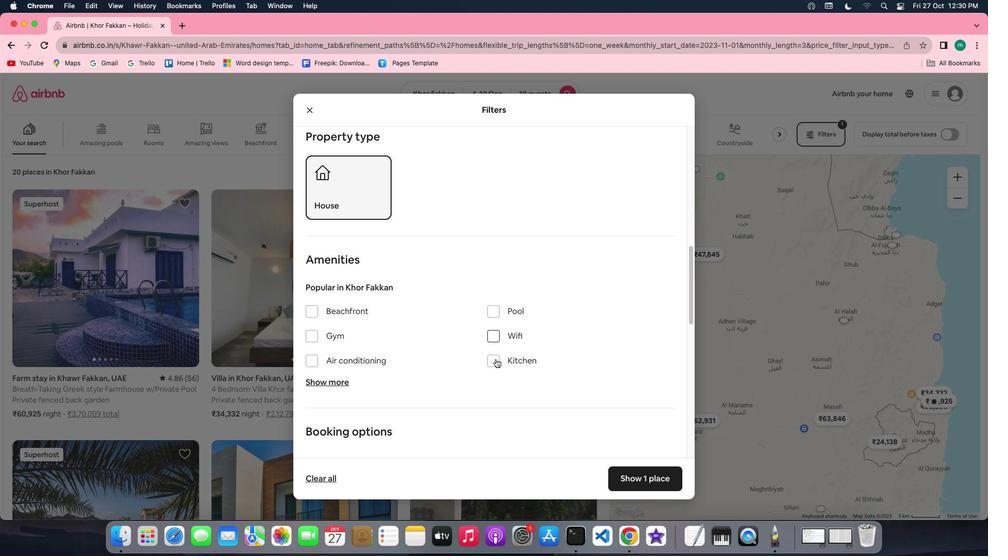 
Action: Mouse moved to (496, 337)
Screenshot: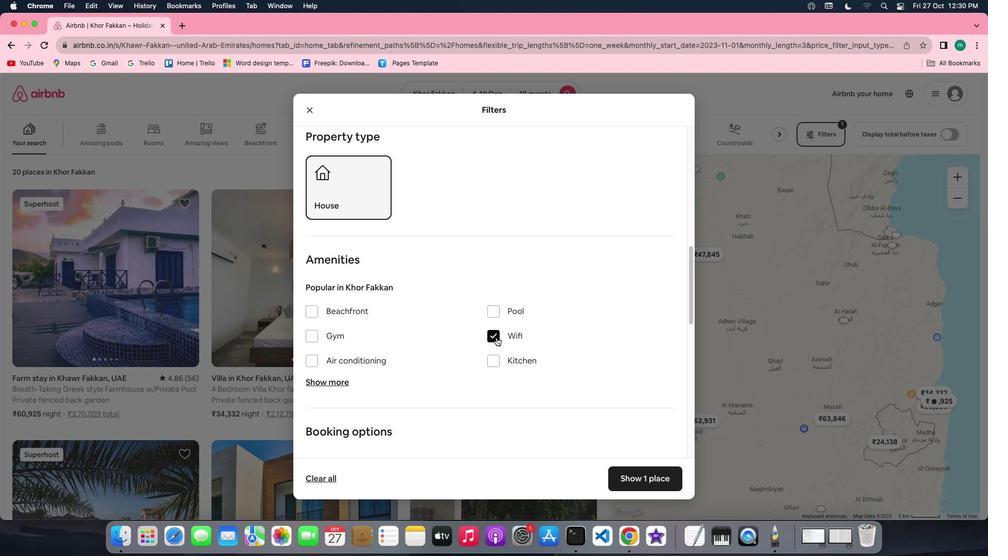 
Action: Mouse pressed left at (496, 337)
Screenshot: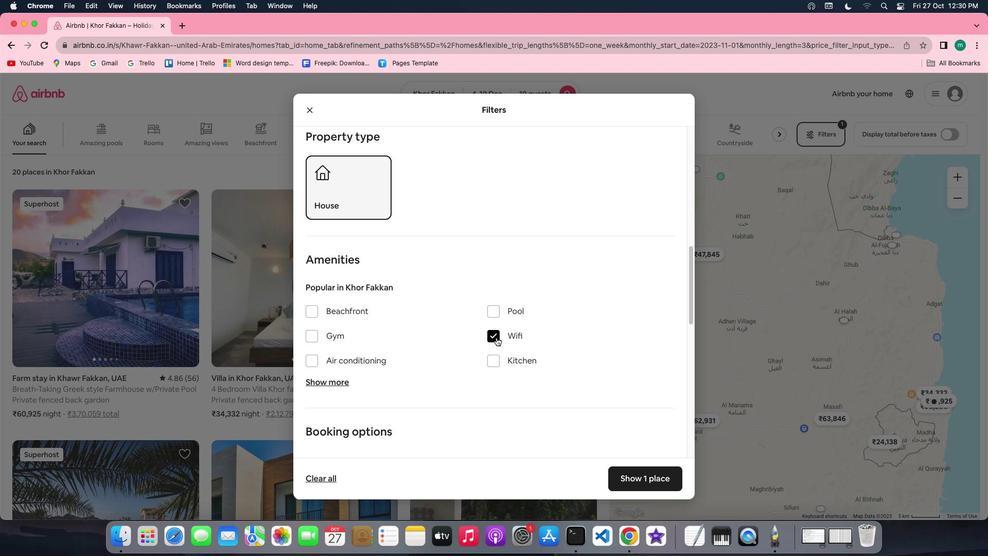 
Action: Mouse moved to (541, 348)
Screenshot: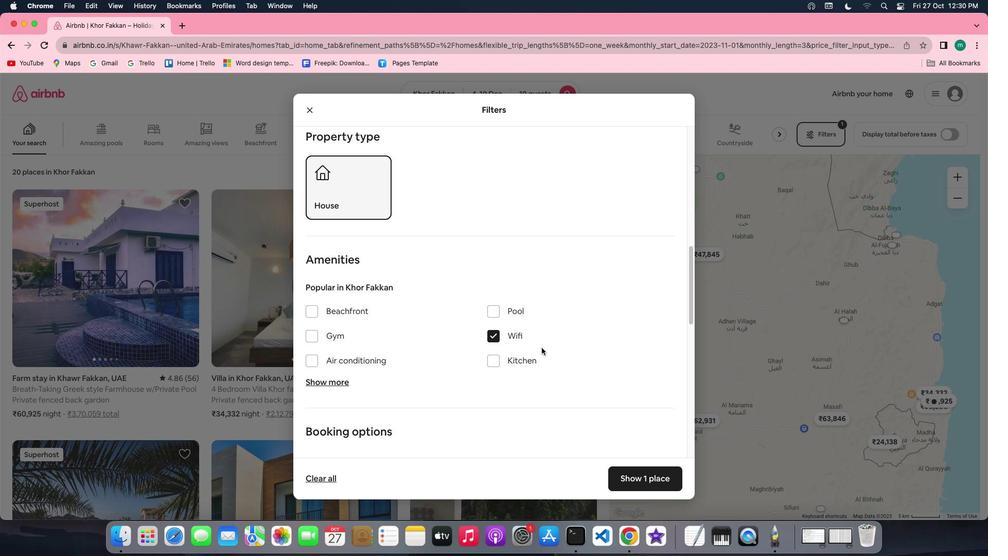 
Action: Mouse scrolled (541, 348) with delta (0, 0)
Screenshot: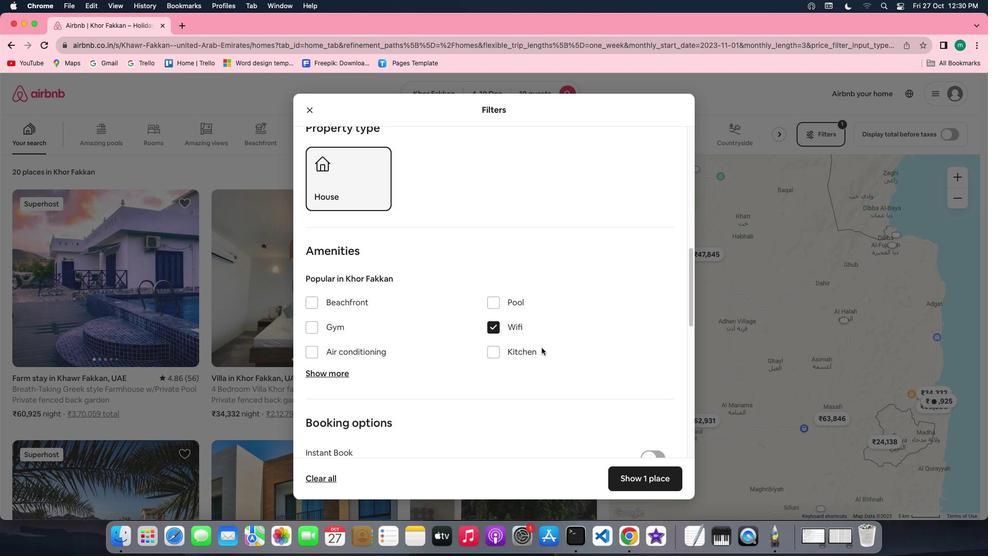 
Action: Mouse scrolled (541, 348) with delta (0, 0)
Screenshot: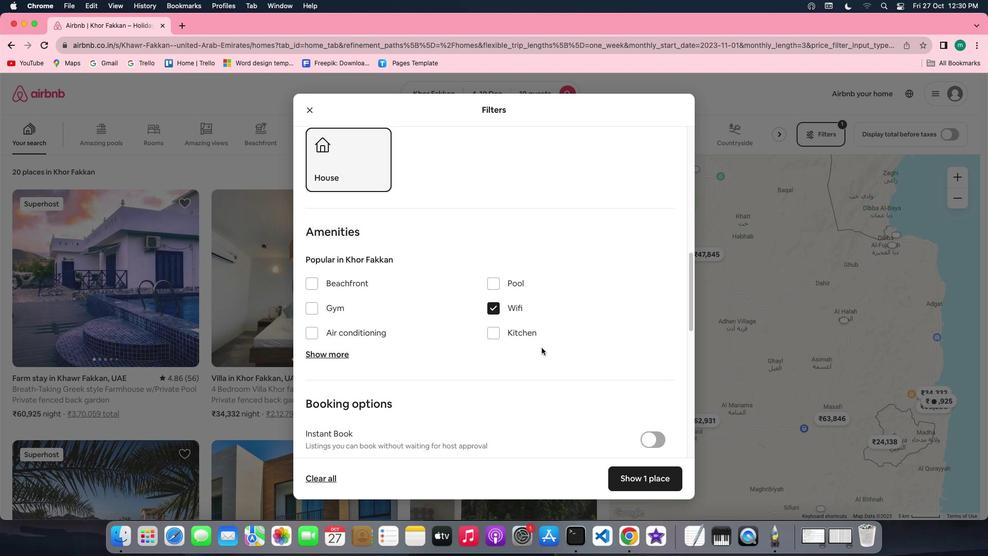 
Action: Mouse scrolled (541, 348) with delta (0, 0)
Screenshot: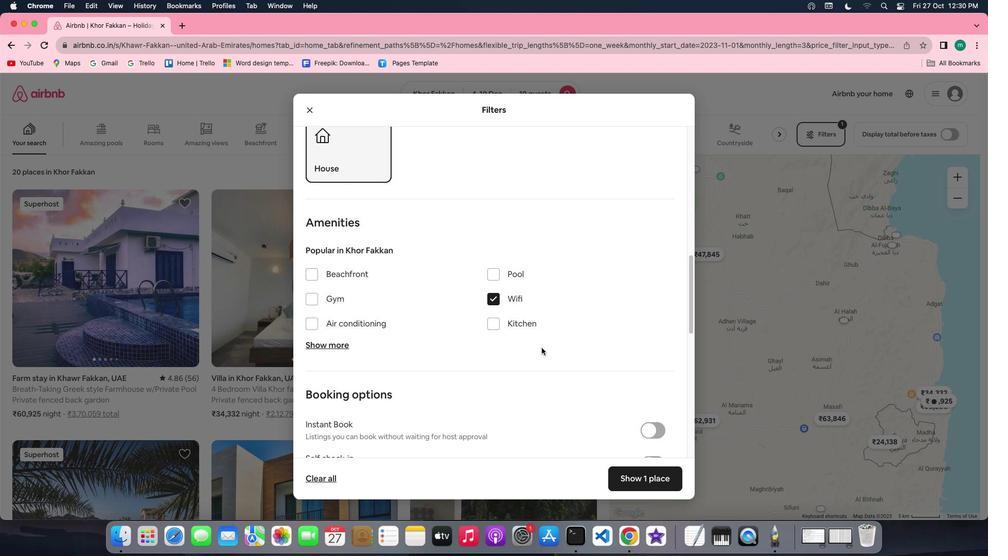
Action: Mouse scrolled (541, 348) with delta (0, 0)
Screenshot: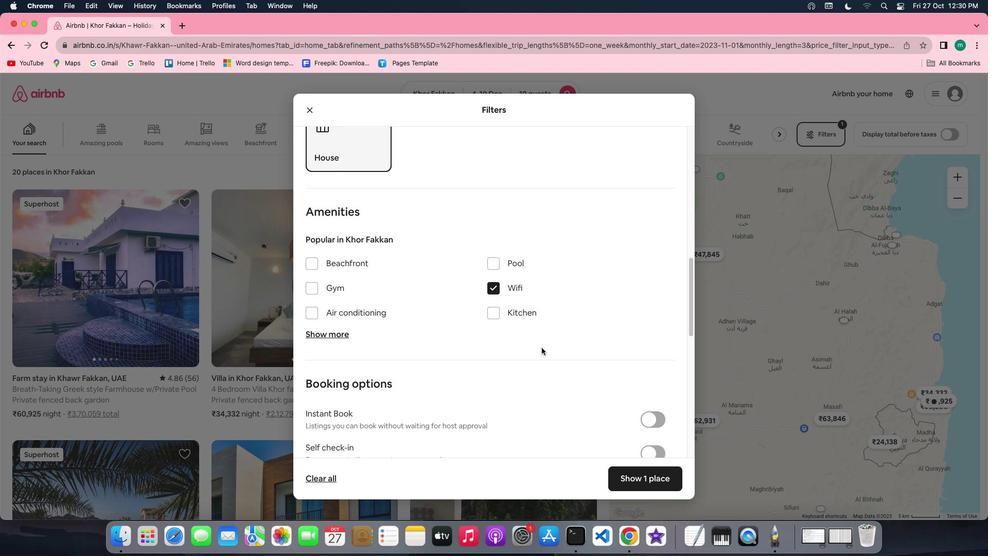 
Action: Mouse scrolled (541, 348) with delta (0, 0)
Screenshot: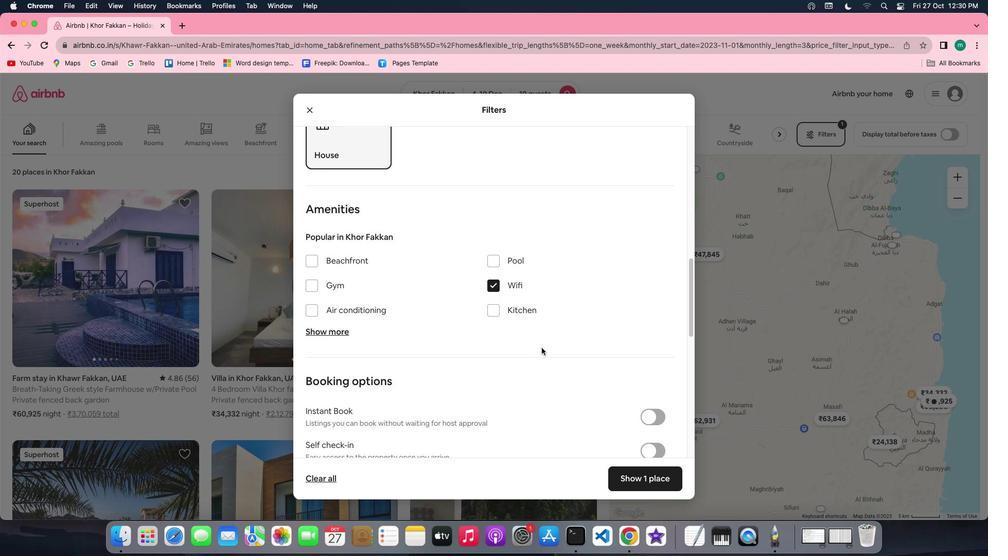 
Action: Mouse moved to (337, 309)
Screenshot: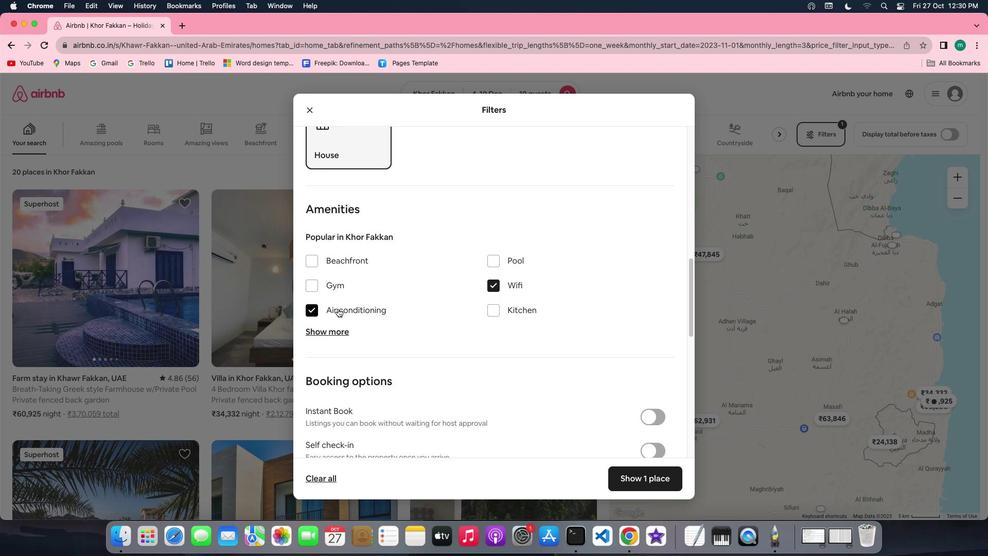 
Action: Mouse pressed left at (337, 309)
Screenshot: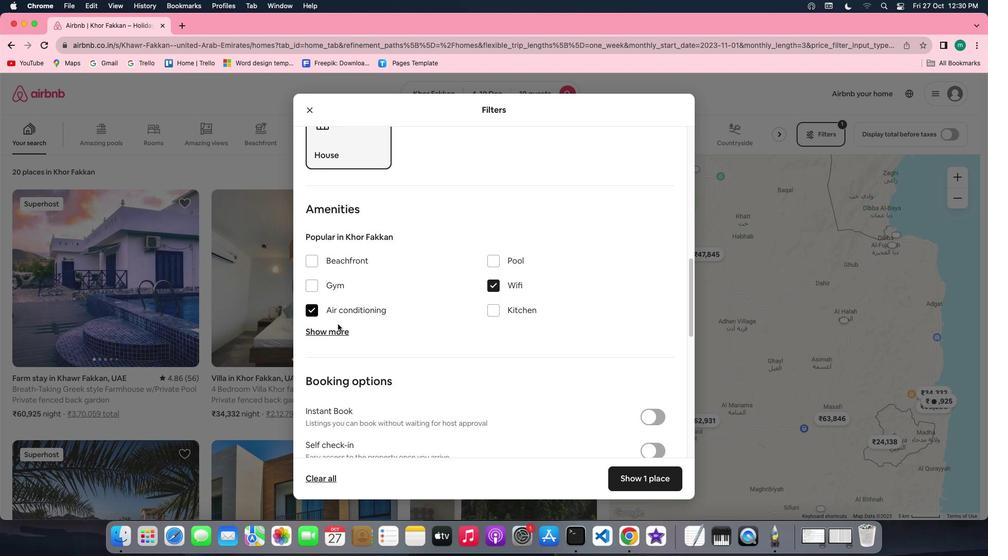 
Action: Mouse moved to (343, 332)
Screenshot: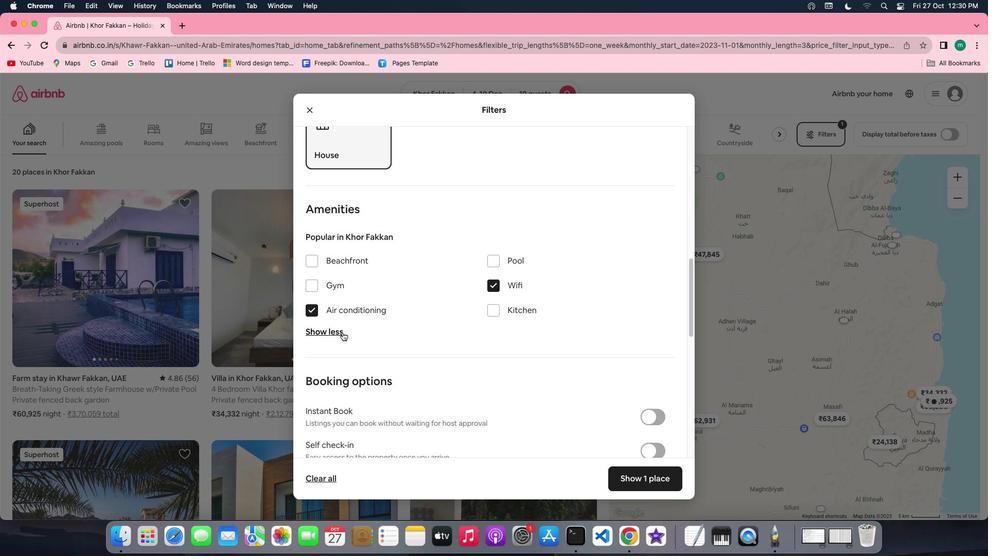 
Action: Mouse pressed left at (343, 332)
Screenshot: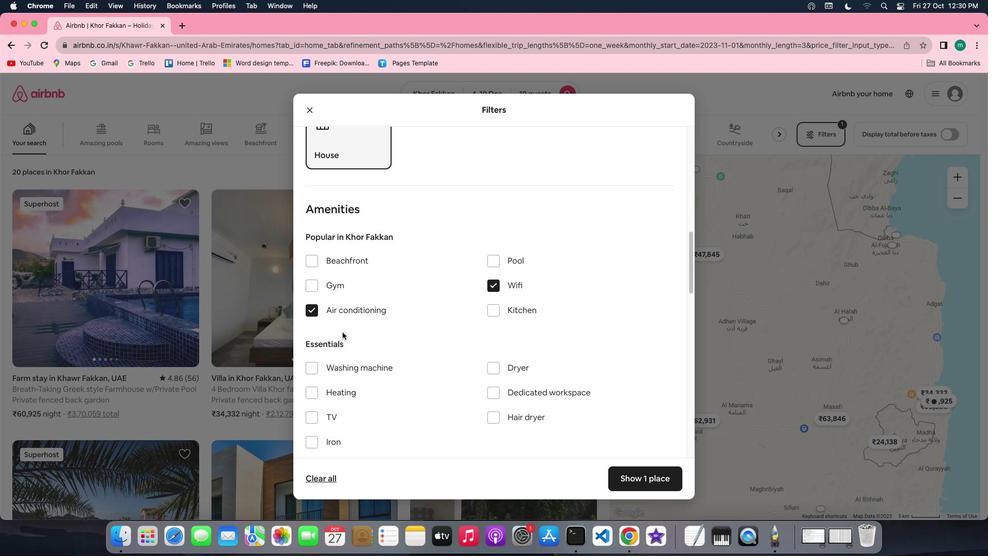 
Action: Mouse moved to (440, 356)
Screenshot: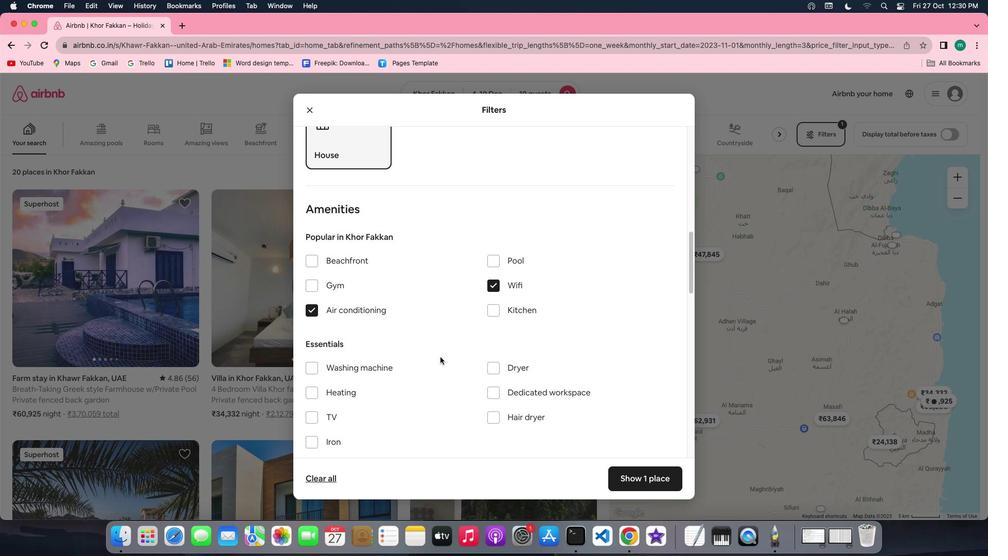 
Action: Mouse scrolled (440, 356) with delta (0, 0)
Screenshot: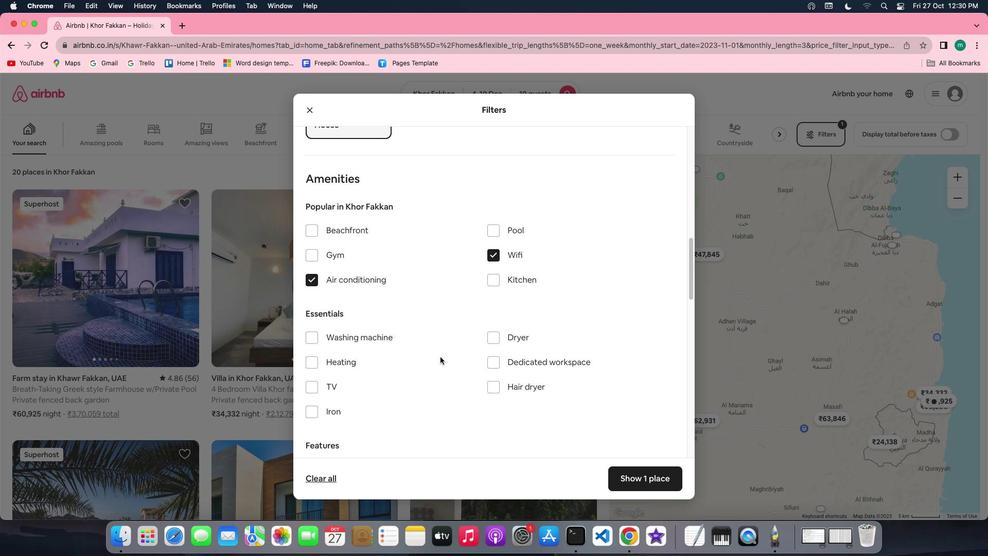 
Action: Mouse scrolled (440, 356) with delta (0, 0)
Screenshot: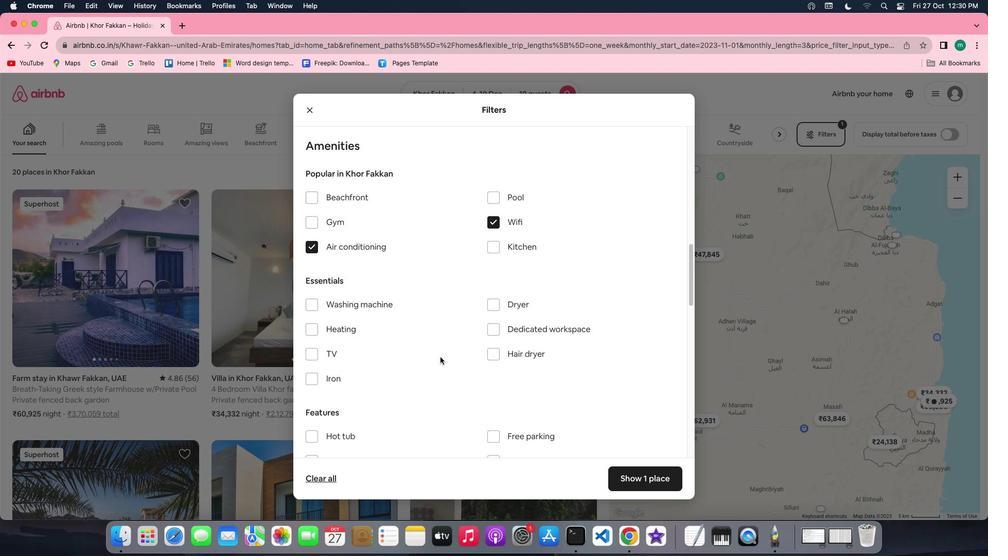 
Action: Mouse scrolled (440, 356) with delta (0, -1)
Screenshot: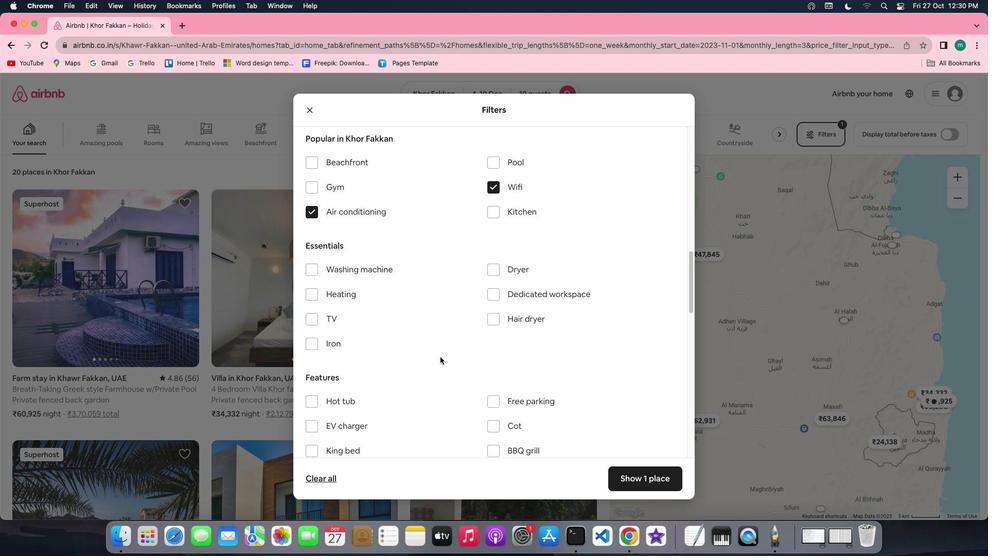 
Action: Mouse scrolled (440, 356) with delta (0, -1)
Screenshot: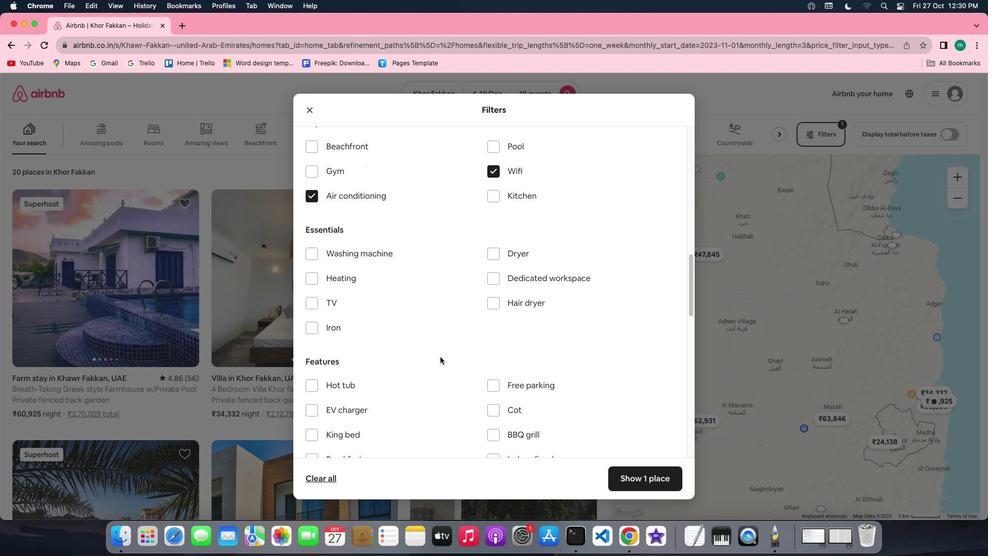 
Action: Mouse scrolled (440, 356) with delta (0, 0)
Screenshot: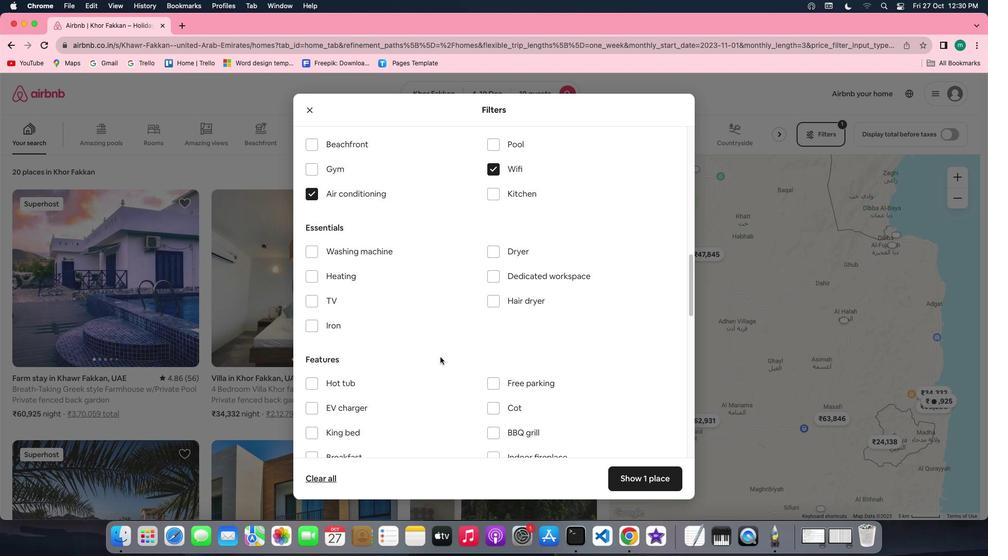 
Action: Mouse moved to (525, 327)
Screenshot: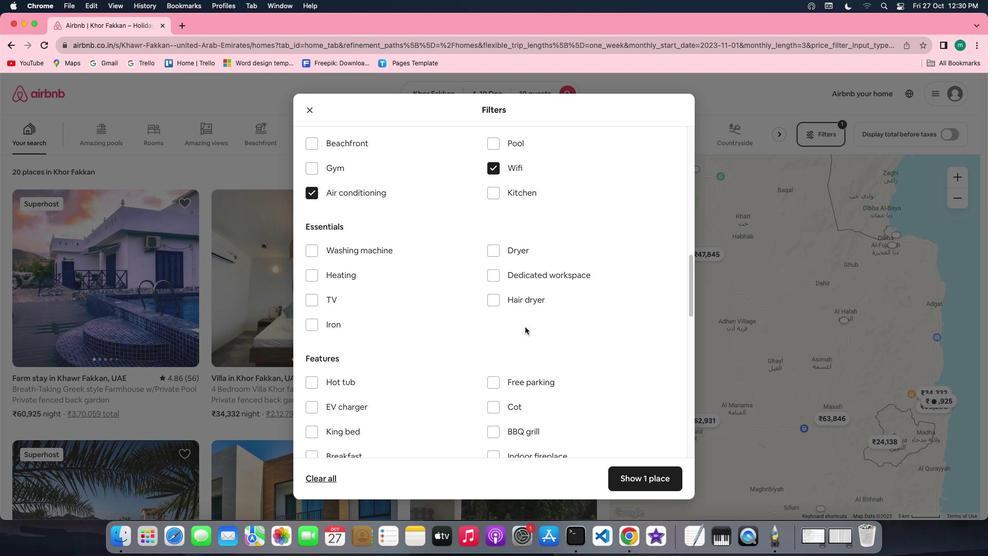 
Action: Mouse scrolled (525, 327) with delta (0, 0)
Screenshot: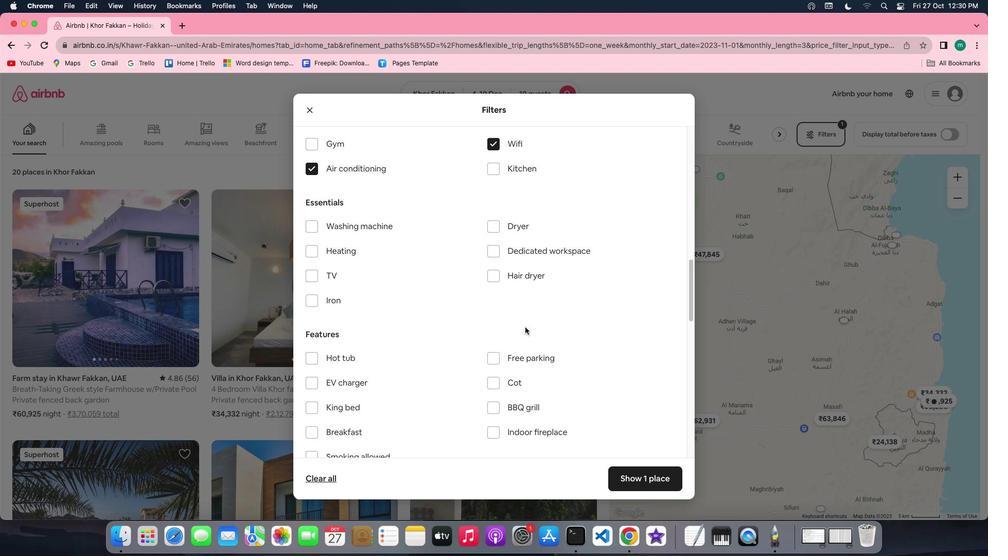 
Action: Mouse scrolled (525, 327) with delta (0, 0)
Screenshot: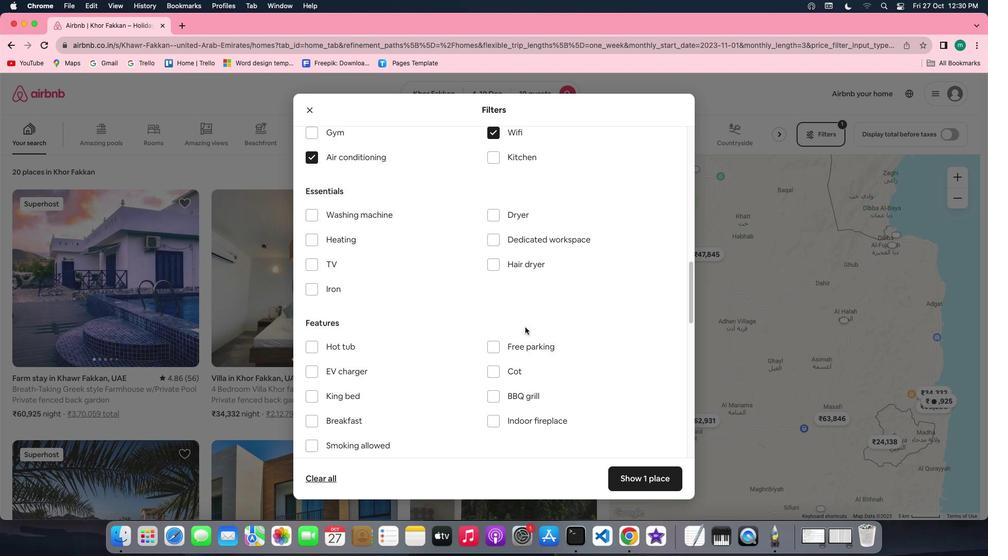 
Action: Mouse scrolled (525, 327) with delta (0, 0)
Screenshot: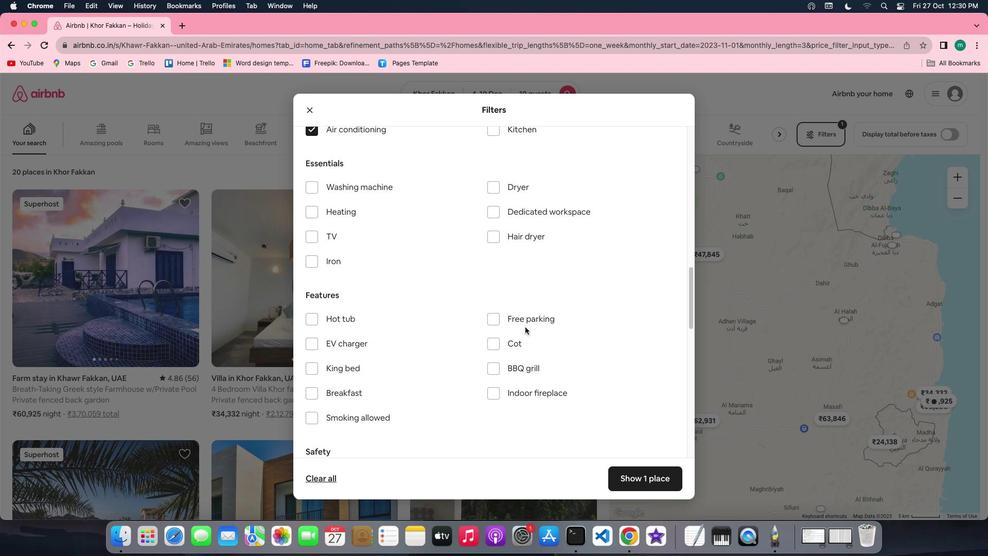
Action: Mouse scrolled (525, 327) with delta (0, 0)
Screenshot: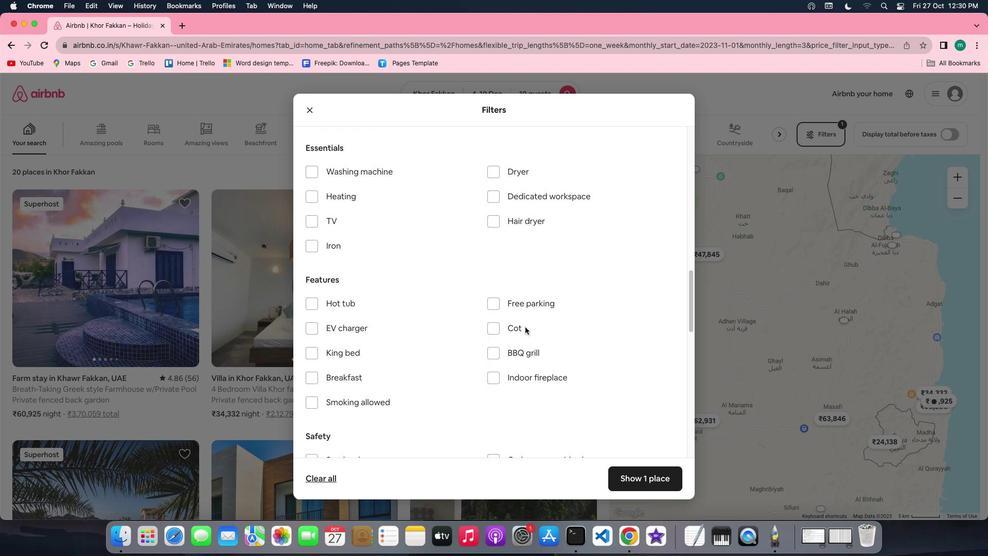 
Action: Mouse moved to (467, 348)
Screenshot: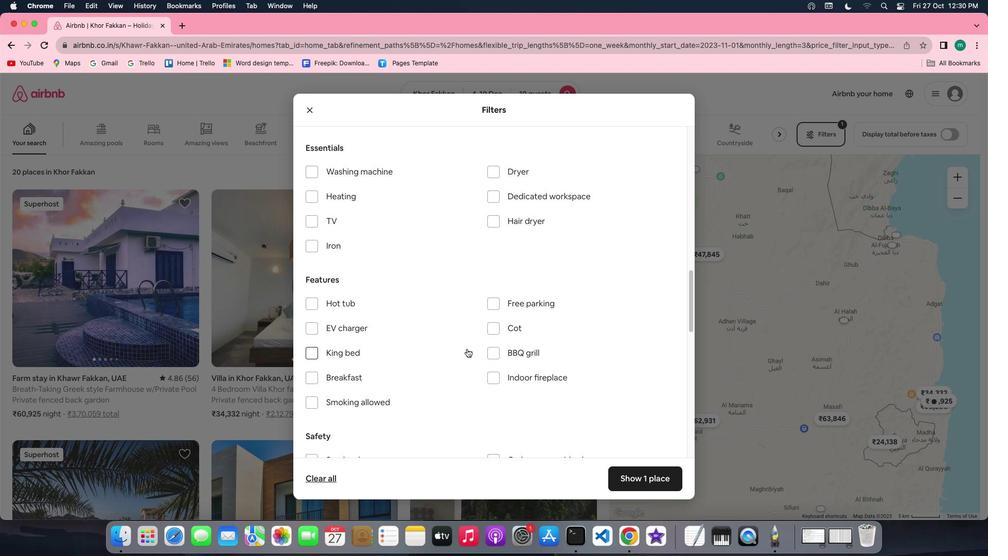
Action: Mouse scrolled (467, 348) with delta (0, 0)
Screenshot: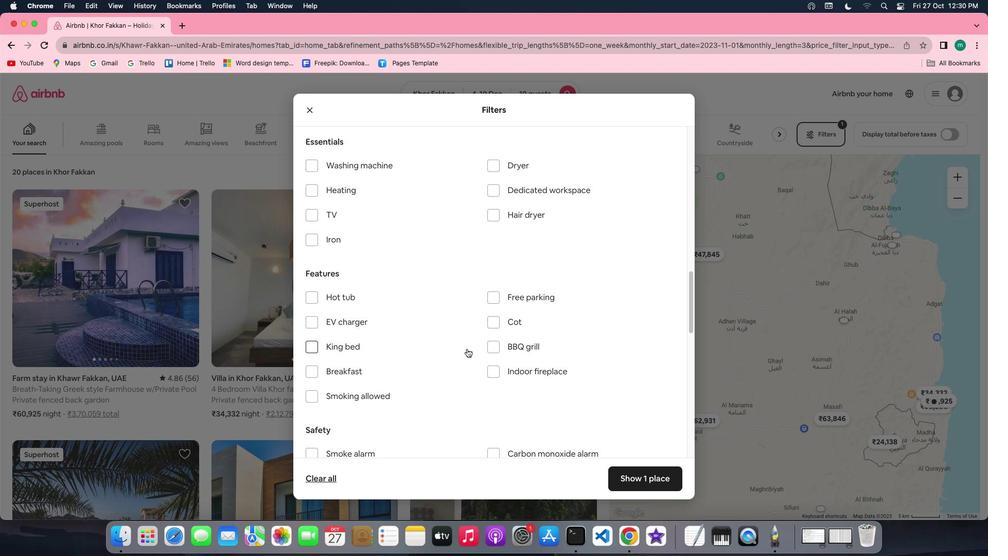 
Action: Mouse scrolled (467, 348) with delta (0, 0)
Screenshot: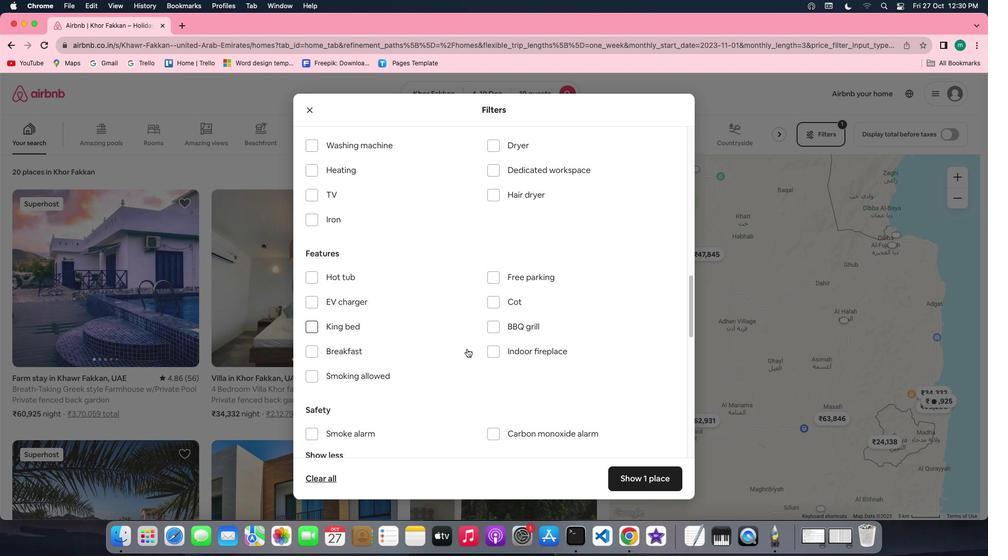 
Action: Mouse scrolled (467, 348) with delta (0, 0)
Screenshot: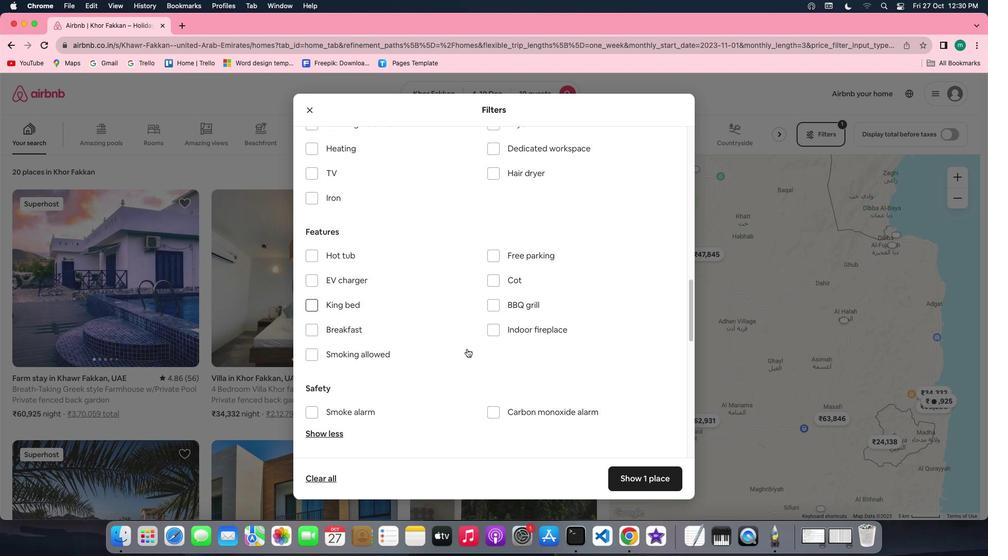 
Action: Mouse scrolled (467, 348) with delta (0, 0)
Screenshot: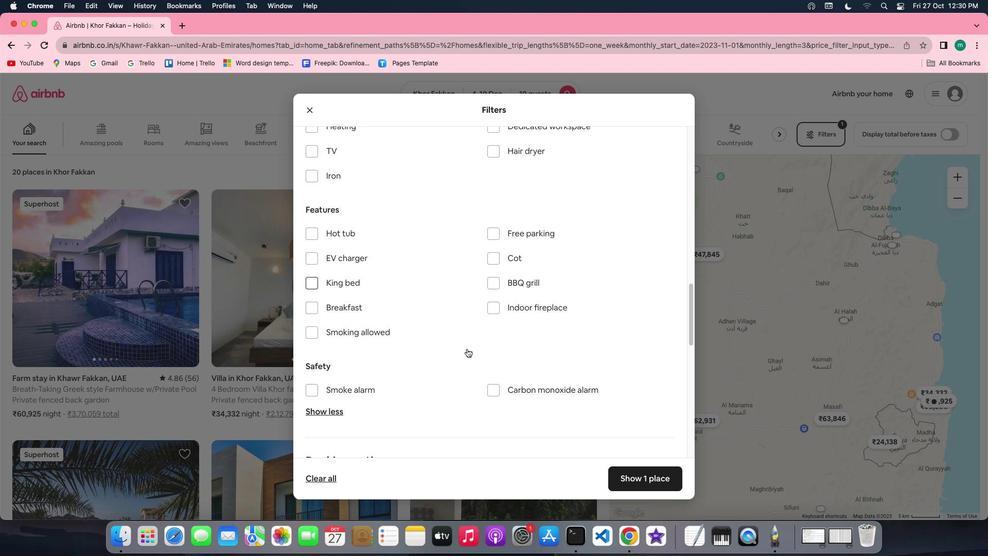 
Action: Mouse scrolled (467, 348) with delta (0, 0)
Screenshot: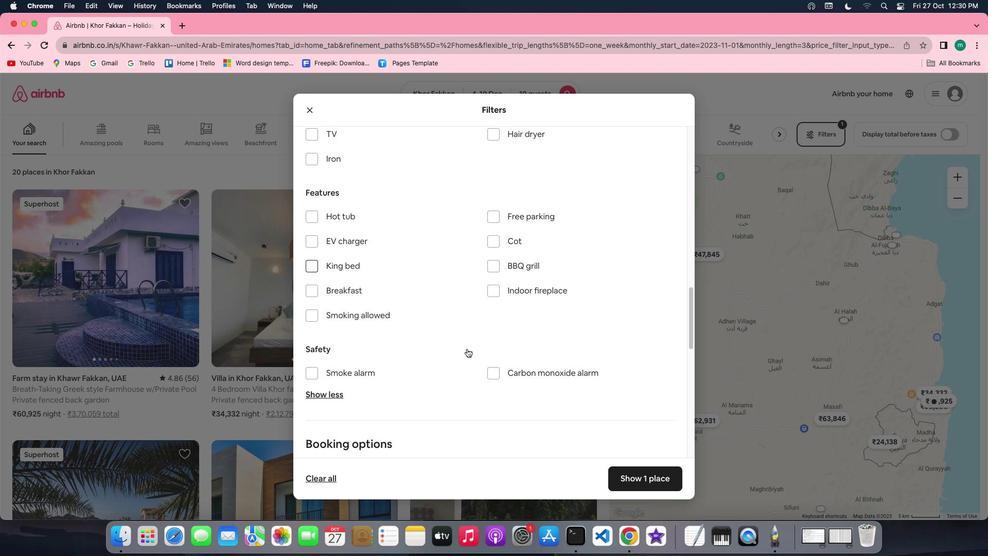 
Action: Mouse scrolled (467, 348) with delta (0, 0)
Screenshot: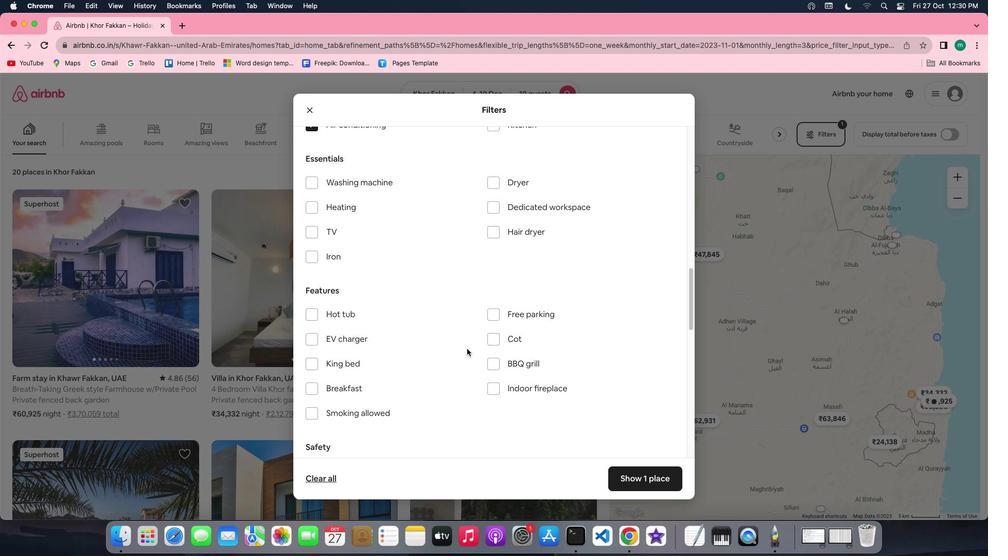 
Action: Mouse scrolled (467, 348) with delta (0, 0)
Screenshot: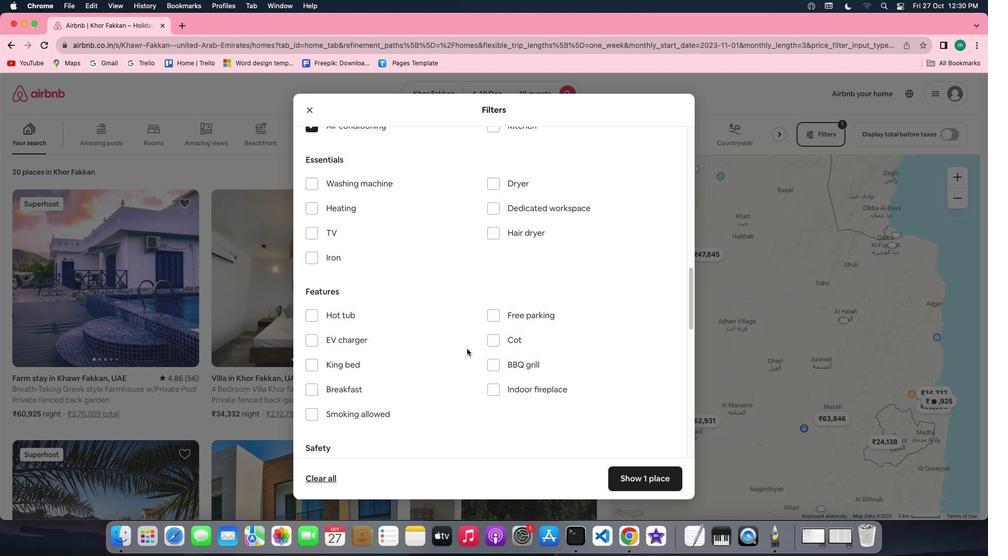 
Action: Mouse scrolled (467, 348) with delta (0, 1)
Screenshot: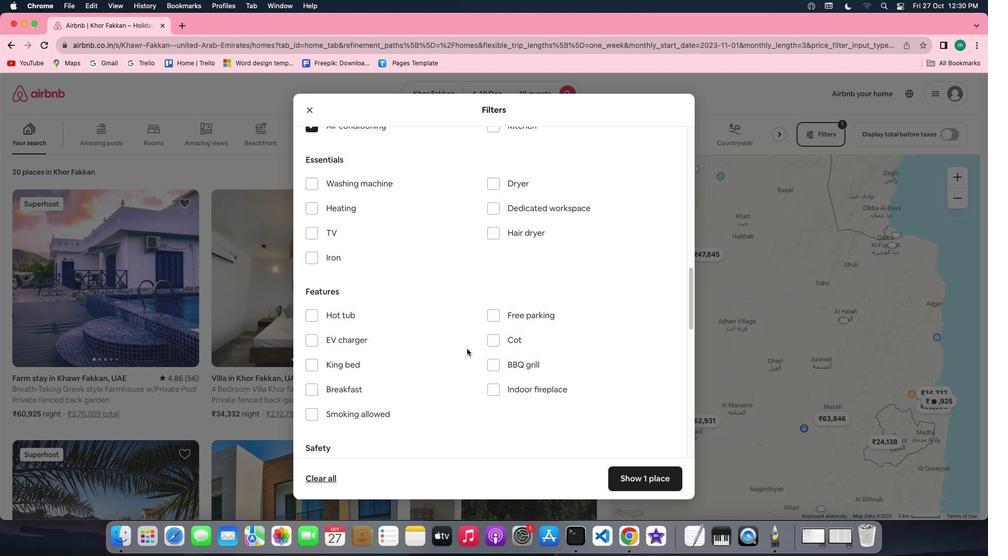 
Action: Mouse scrolled (467, 348) with delta (0, 0)
Screenshot: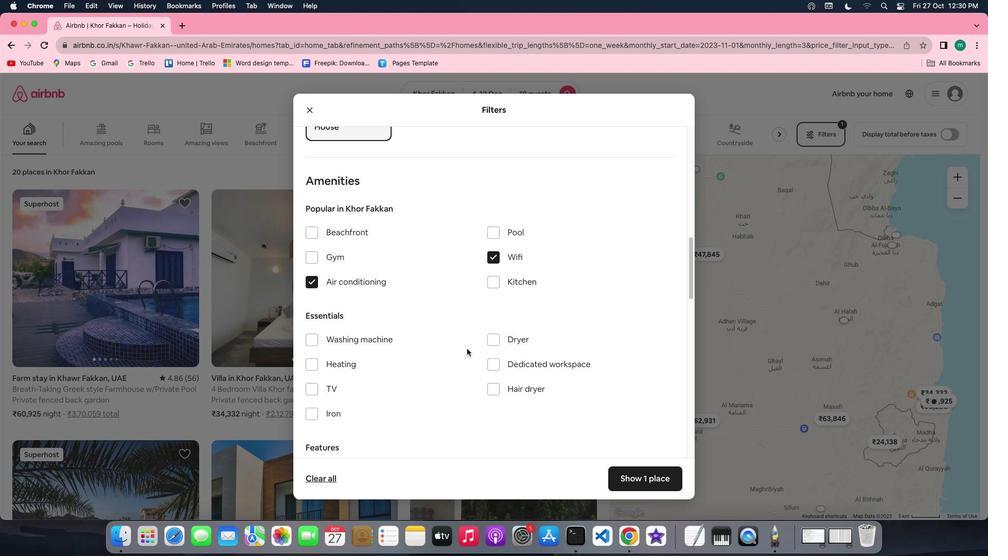 
Action: Mouse scrolled (467, 348) with delta (0, 0)
Screenshot: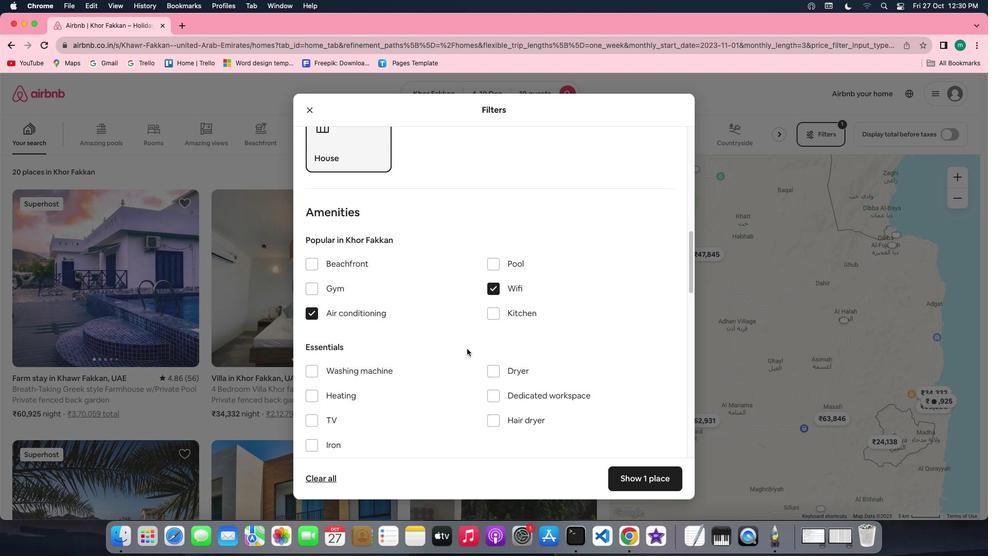 
Action: Mouse scrolled (467, 348) with delta (0, 1)
Screenshot: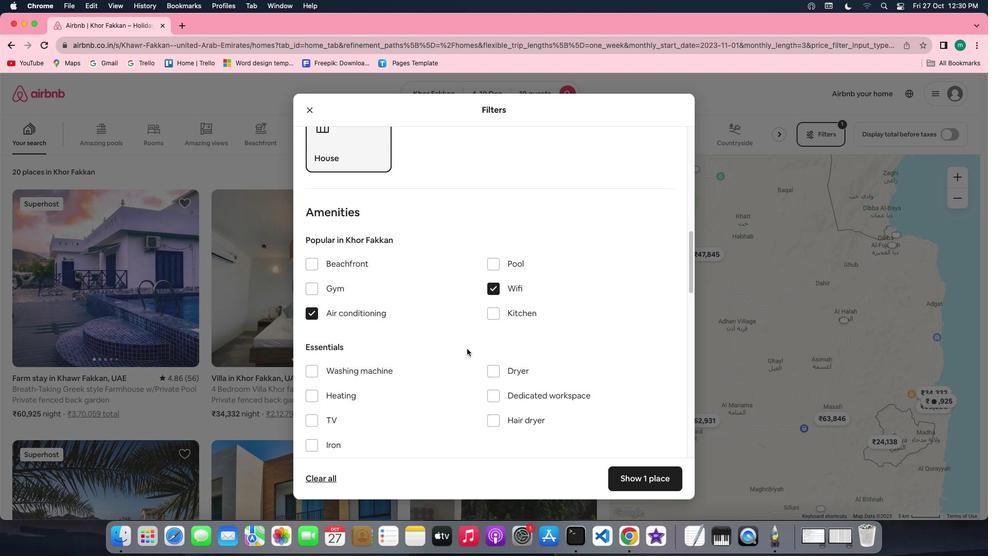 
Action: Mouse scrolled (467, 348) with delta (0, 2)
Screenshot: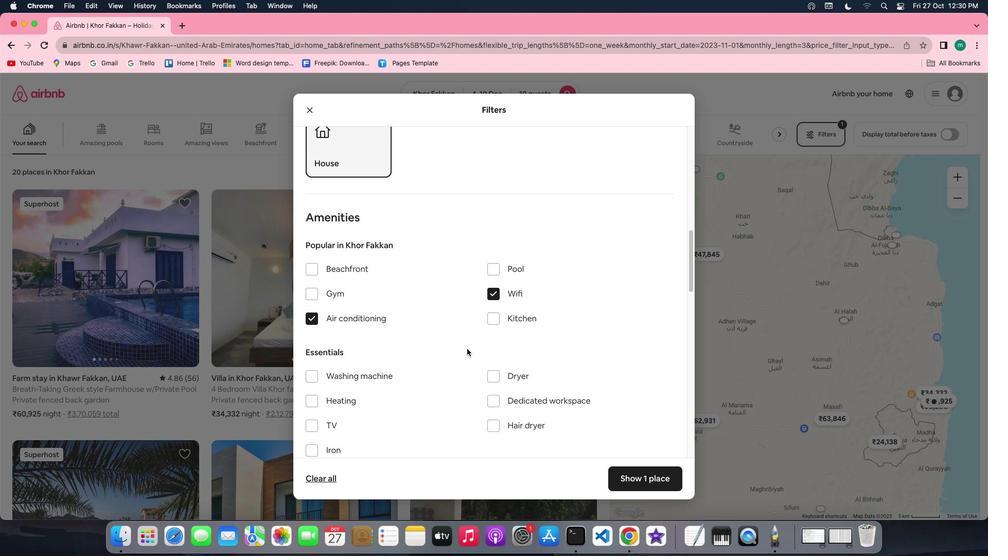
Action: Mouse scrolled (467, 348) with delta (0, 0)
Screenshot: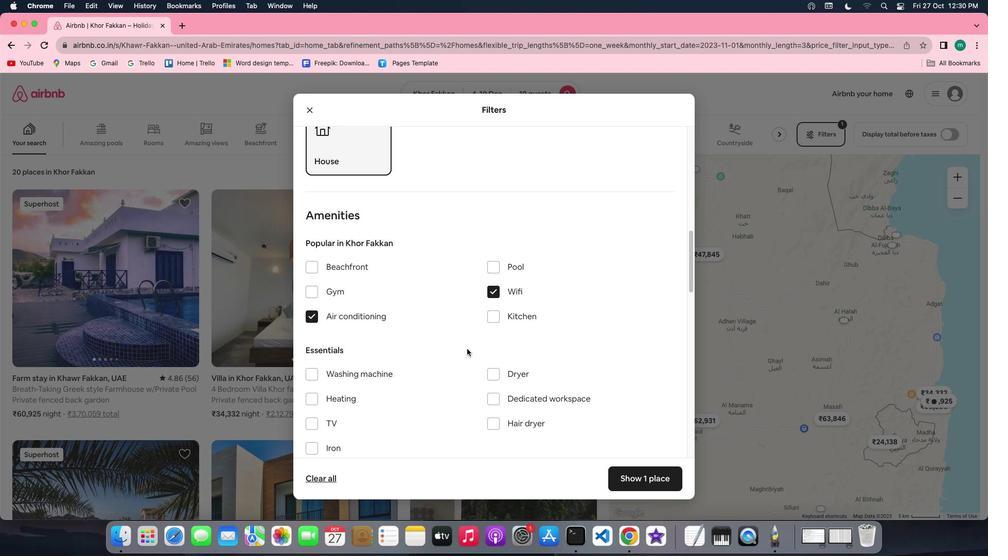 
Action: Mouse moved to (494, 311)
Screenshot: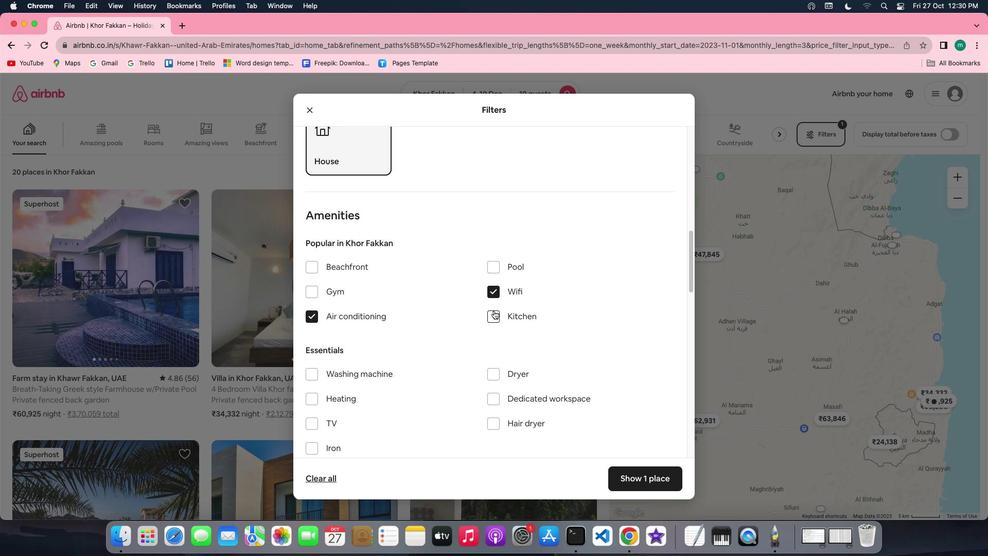 
Action: Mouse pressed left at (494, 311)
Screenshot: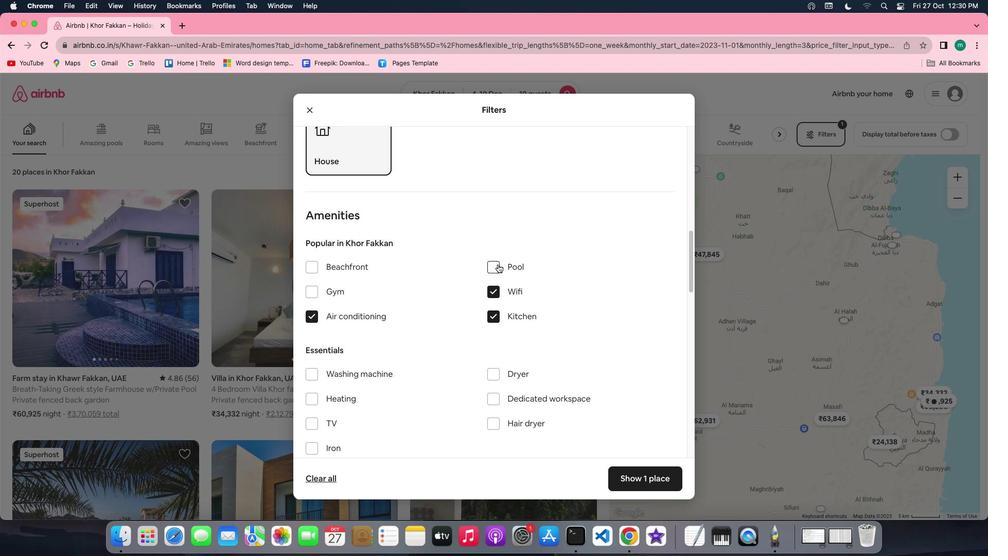 
Action: Mouse moved to (498, 261)
Screenshot: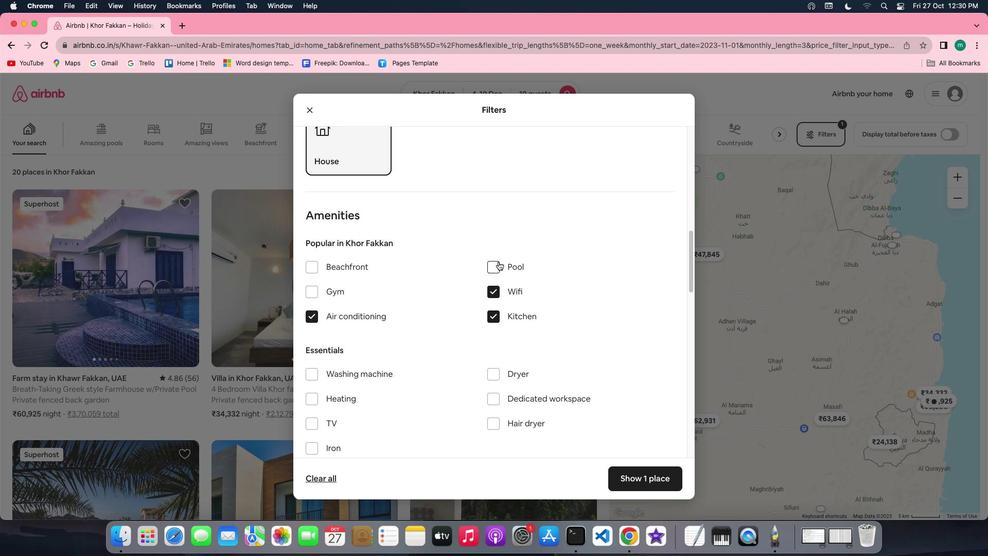 
Action: Mouse pressed left at (498, 261)
Screenshot: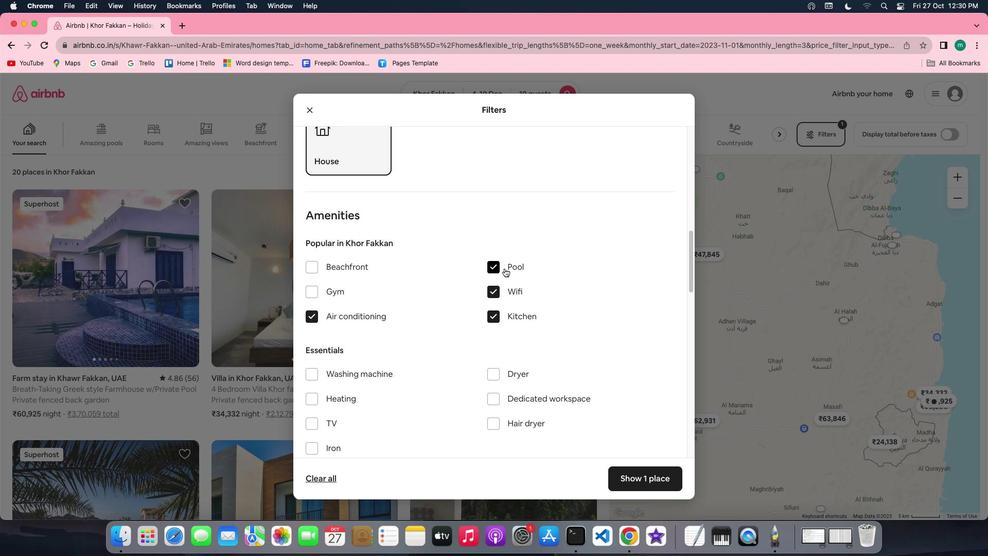 
Action: Mouse moved to (557, 337)
Screenshot: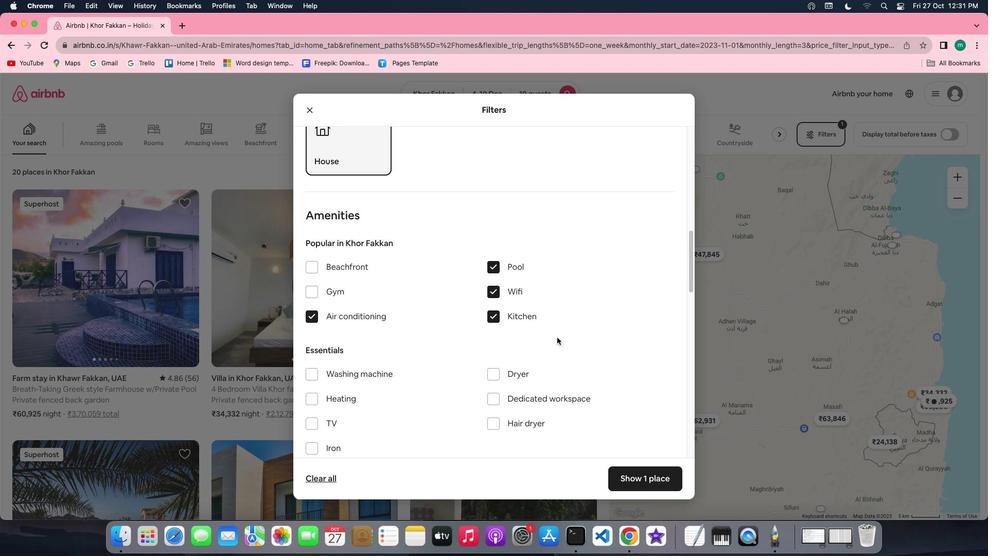 
Action: Mouse scrolled (557, 337) with delta (0, 0)
Screenshot: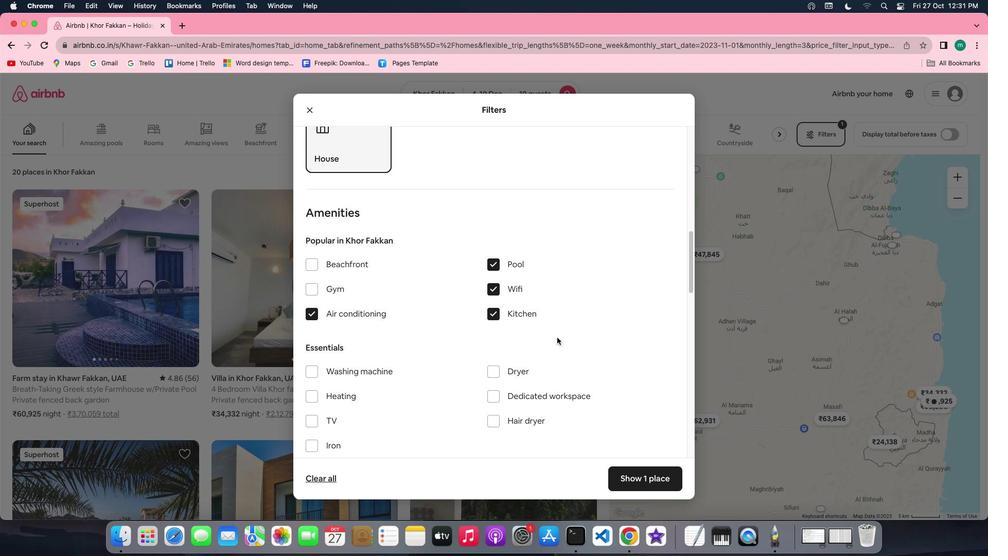 
Action: Mouse scrolled (557, 337) with delta (0, 0)
Screenshot: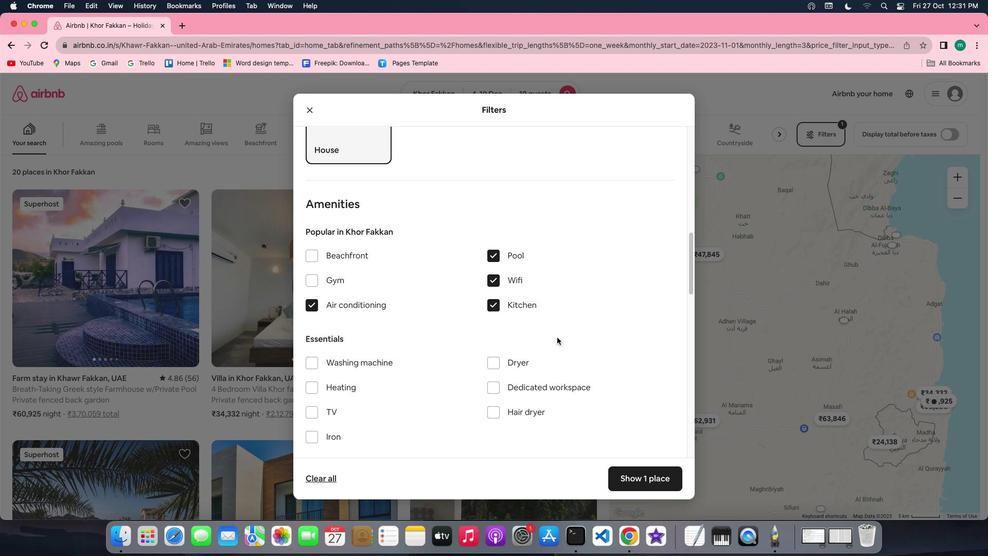 
Action: Mouse scrolled (557, 337) with delta (0, 0)
Screenshot: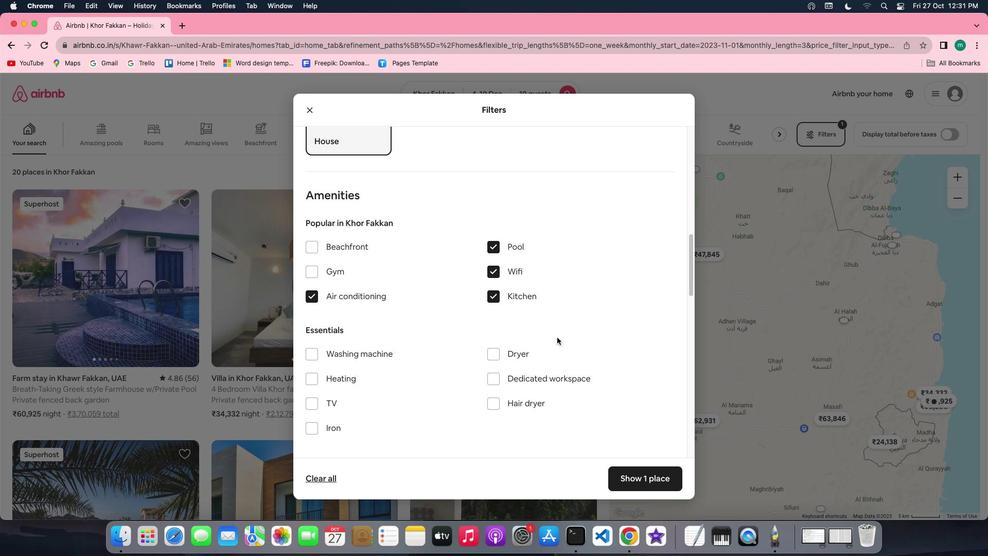 
Action: Mouse scrolled (557, 337) with delta (0, 0)
Screenshot: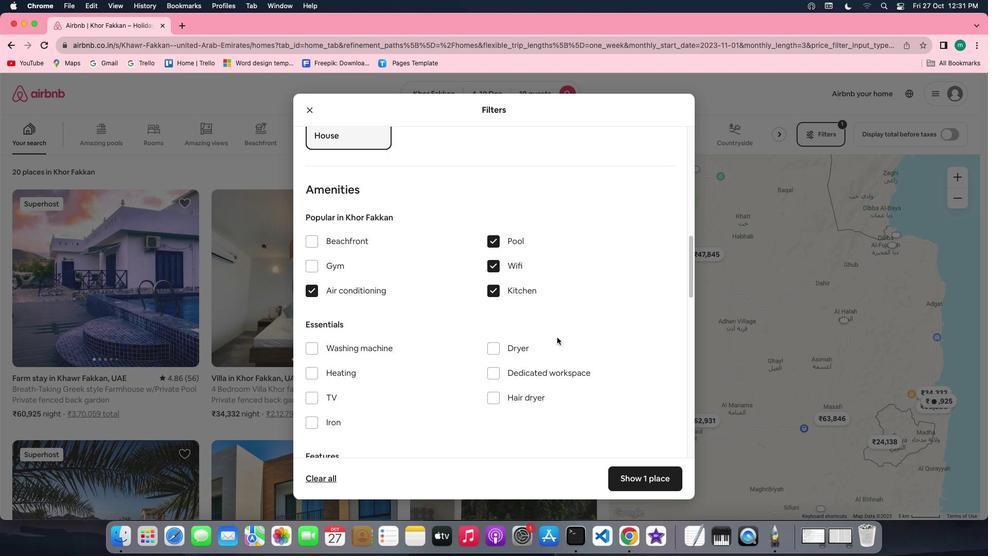 
Action: Mouse scrolled (557, 337) with delta (0, 0)
Screenshot: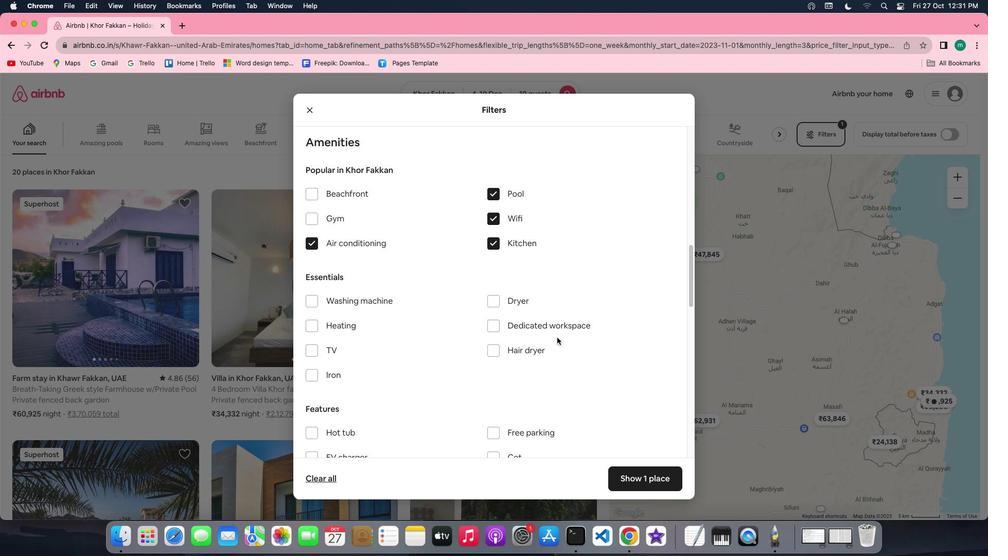 
Action: Mouse scrolled (557, 337) with delta (0, 0)
Screenshot: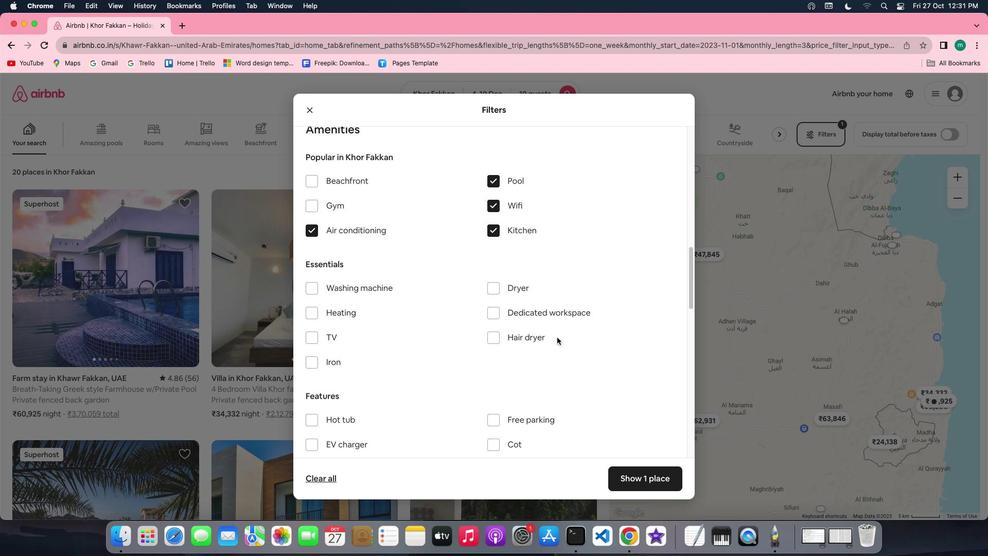 
Action: Mouse scrolled (557, 337) with delta (0, -1)
Screenshot: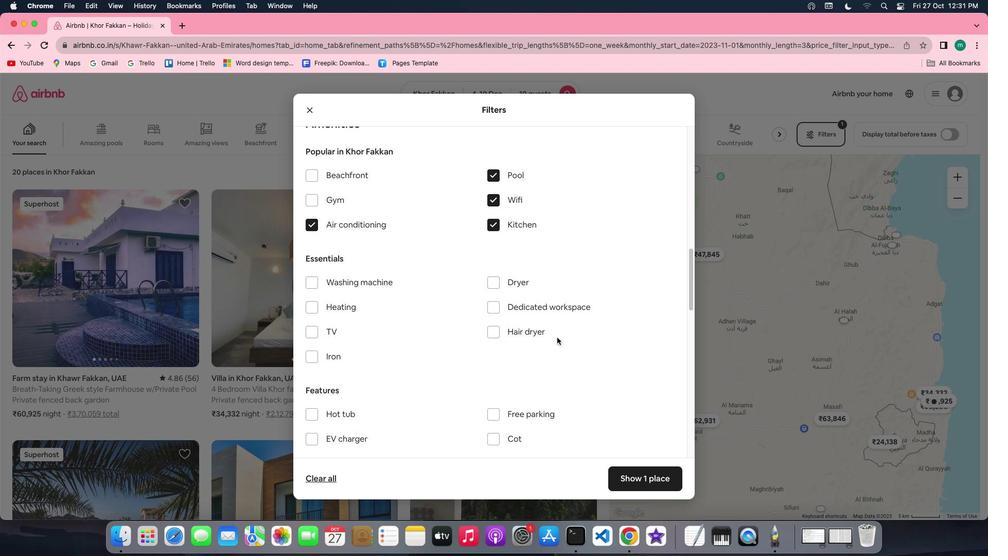 
Action: Mouse moved to (334, 201)
Screenshot: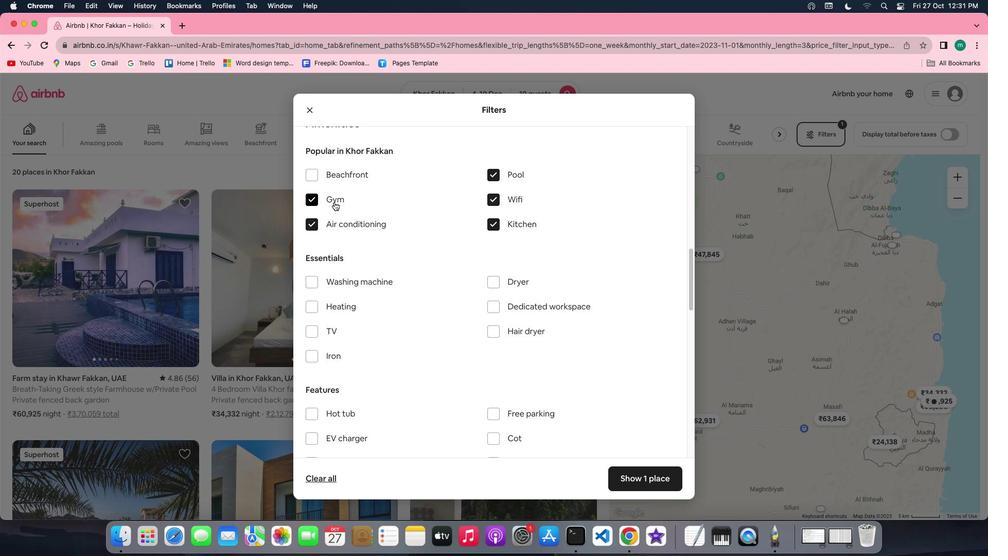 
Action: Mouse pressed left at (334, 201)
Screenshot: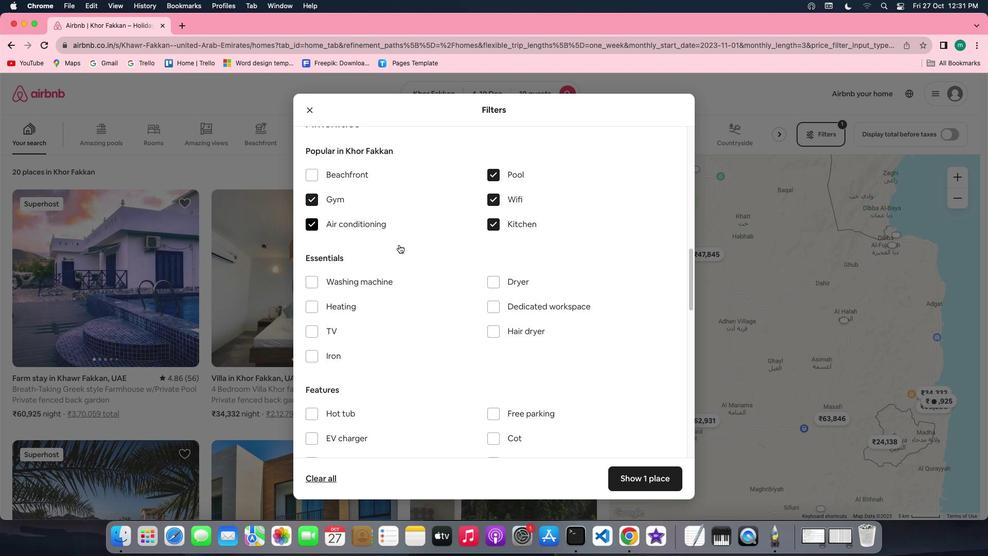 
Action: Mouse moved to (469, 302)
Screenshot: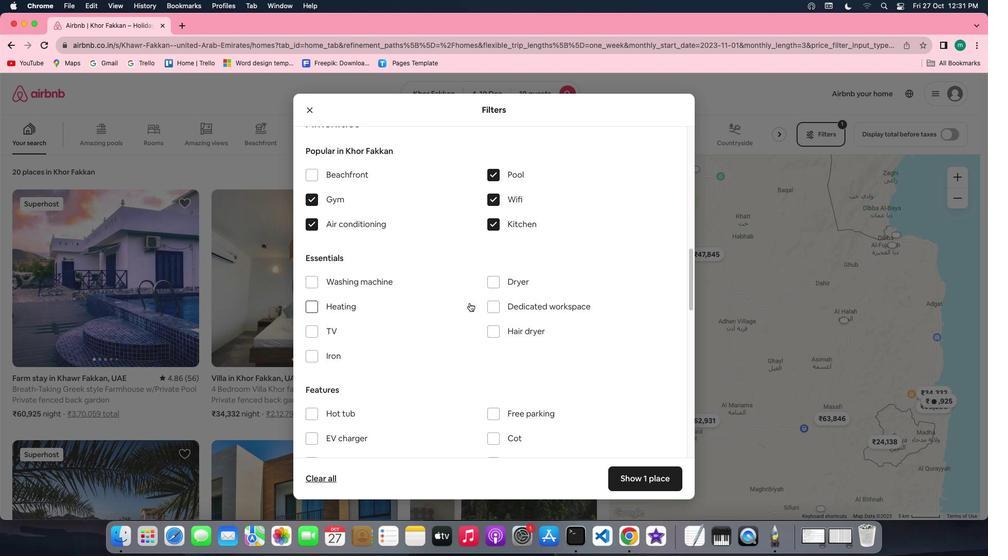 
Action: Mouse scrolled (469, 302) with delta (0, 0)
Screenshot: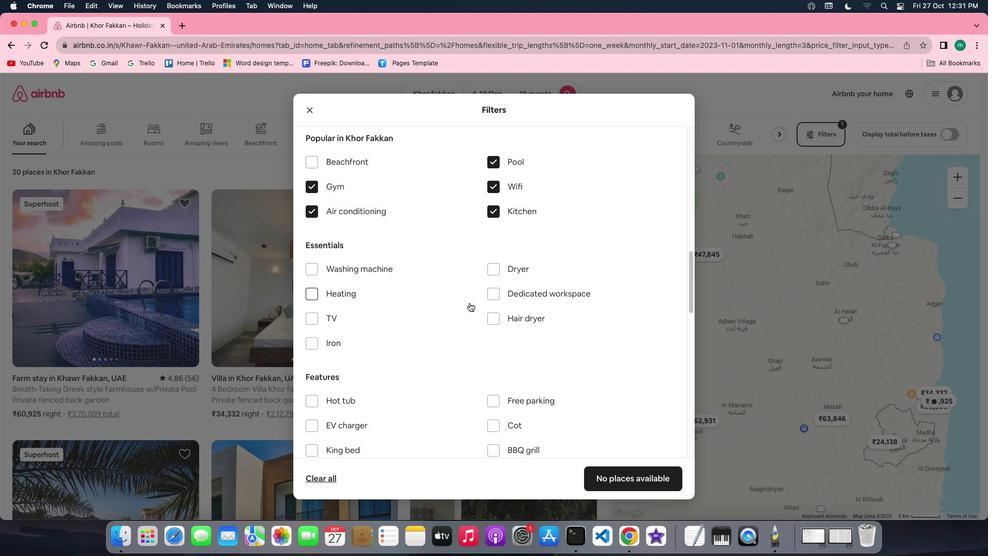 
Action: Mouse scrolled (469, 302) with delta (0, 0)
Screenshot: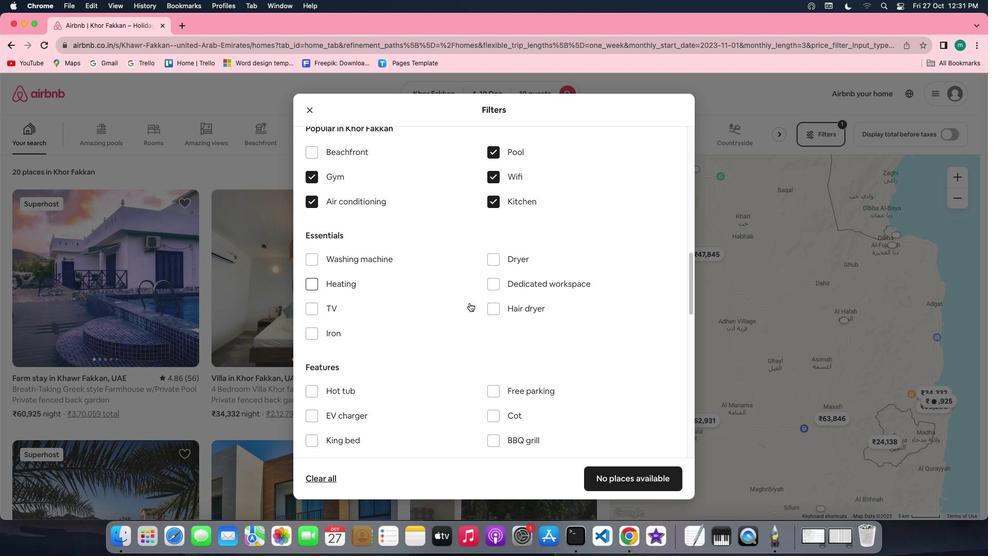 
Action: Mouse scrolled (469, 302) with delta (0, 0)
Screenshot: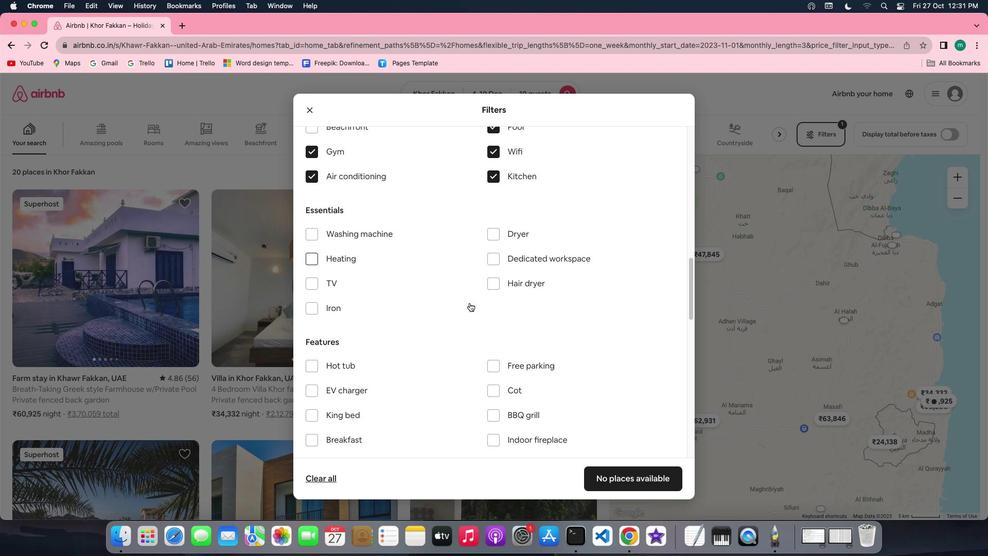 
Action: Mouse scrolled (469, 302) with delta (0, 0)
Screenshot: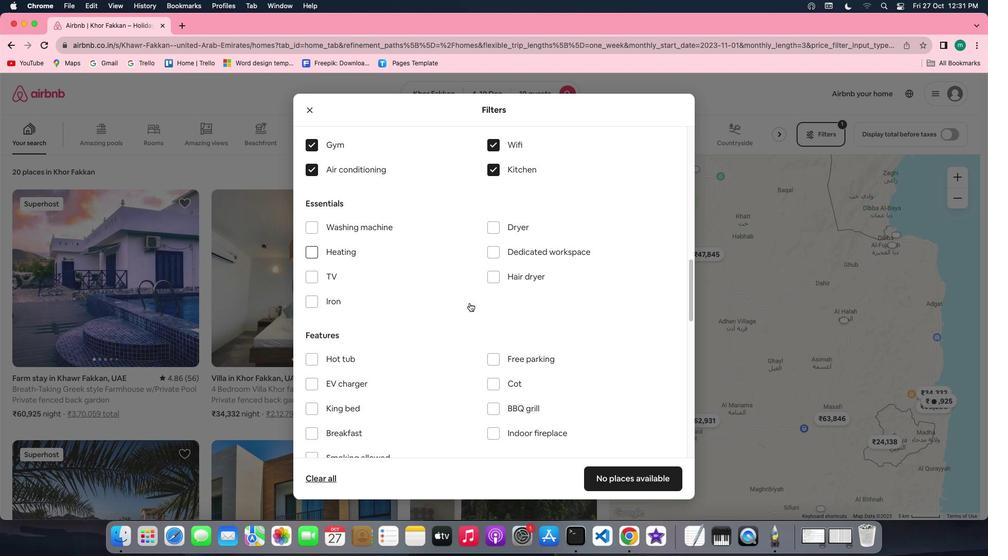 
Action: Mouse scrolled (469, 302) with delta (0, 0)
Screenshot: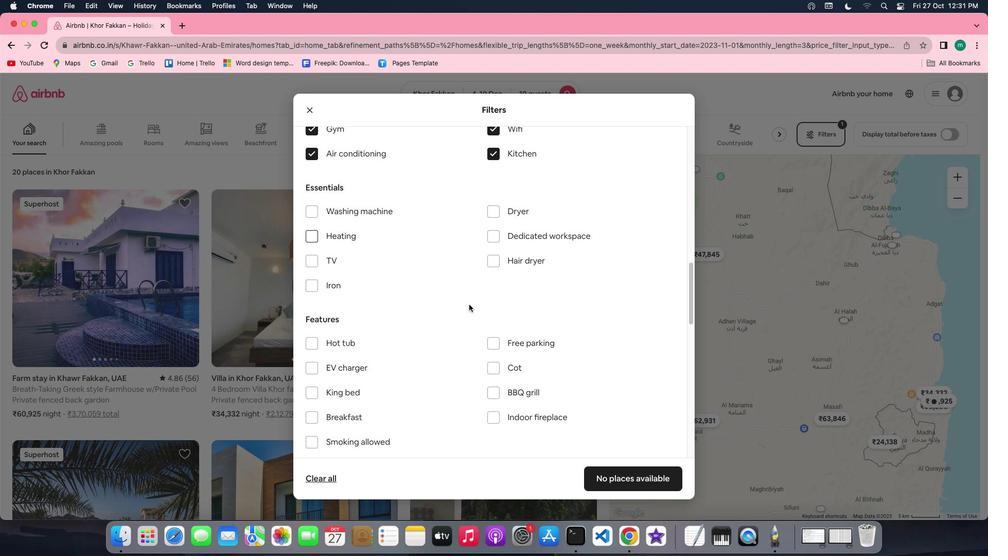 
Action: Mouse scrolled (469, 302) with delta (0, 0)
Screenshot: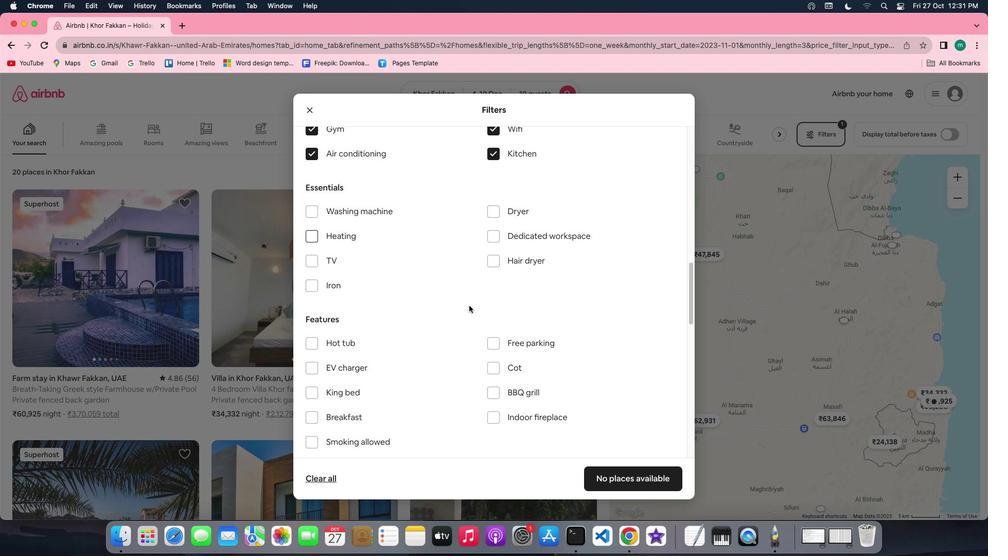 
Action: Mouse moved to (466, 333)
Screenshot: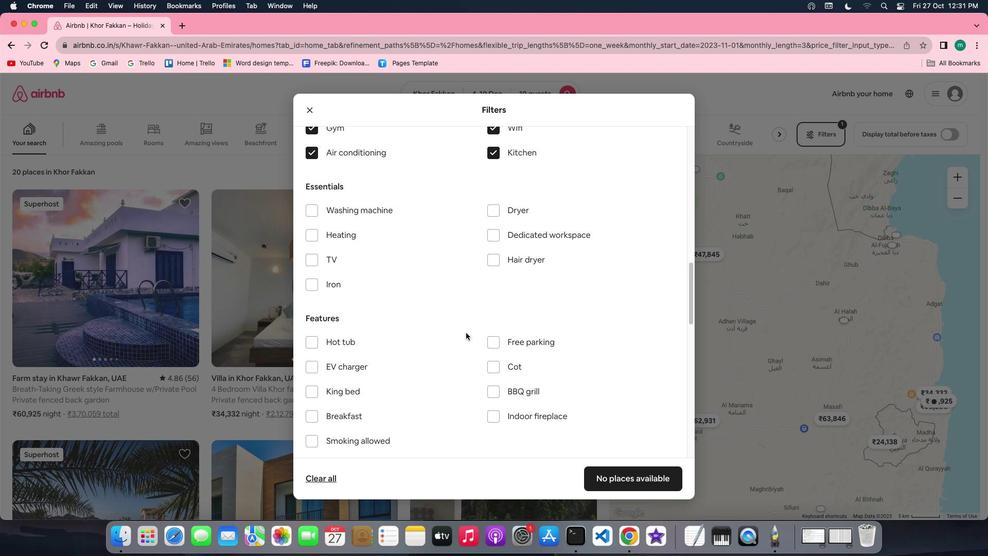 
Action: Mouse scrolled (466, 333) with delta (0, 0)
Screenshot: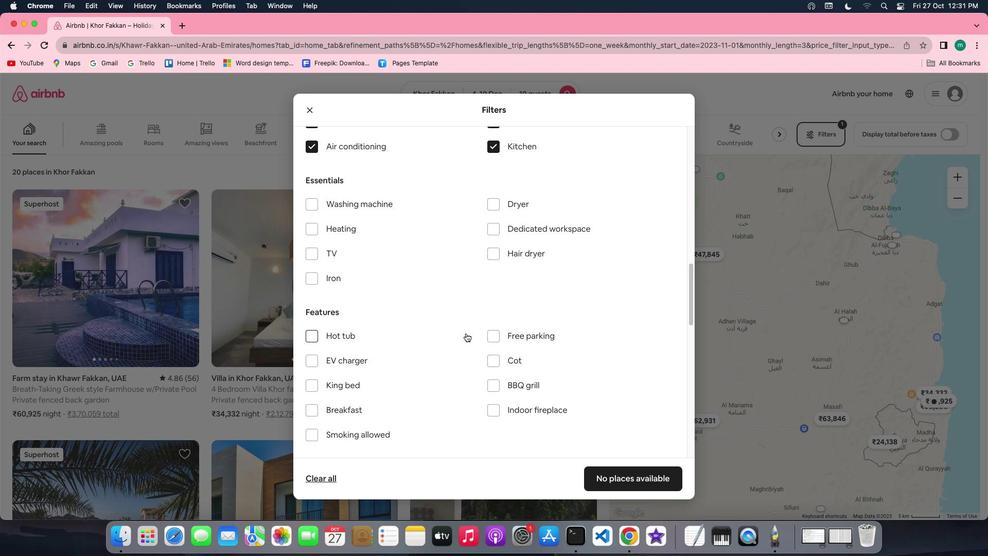 
Action: Mouse scrolled (466, 333) with delta (0, 0)
Screenshot: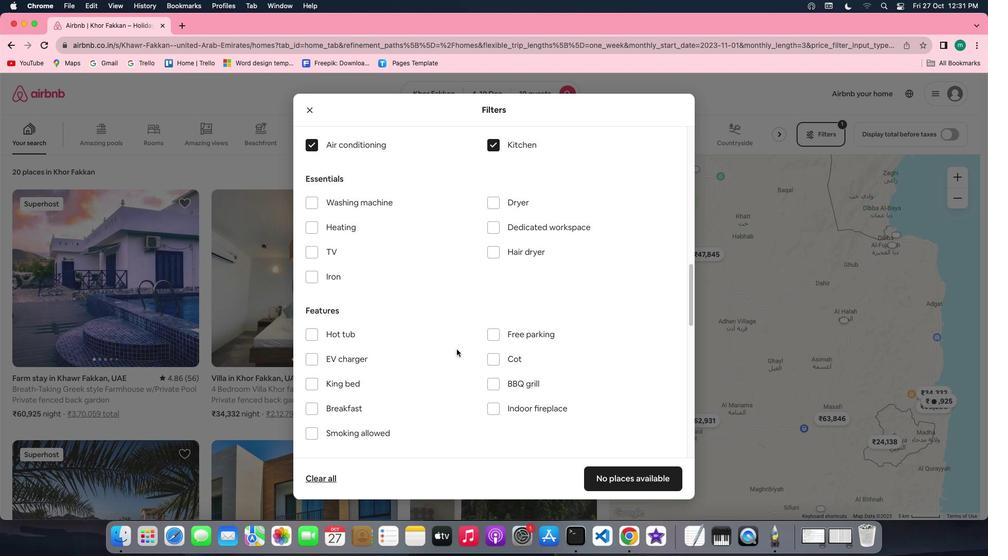 
Action: Mouse moved to (352, 406)
Screenshot: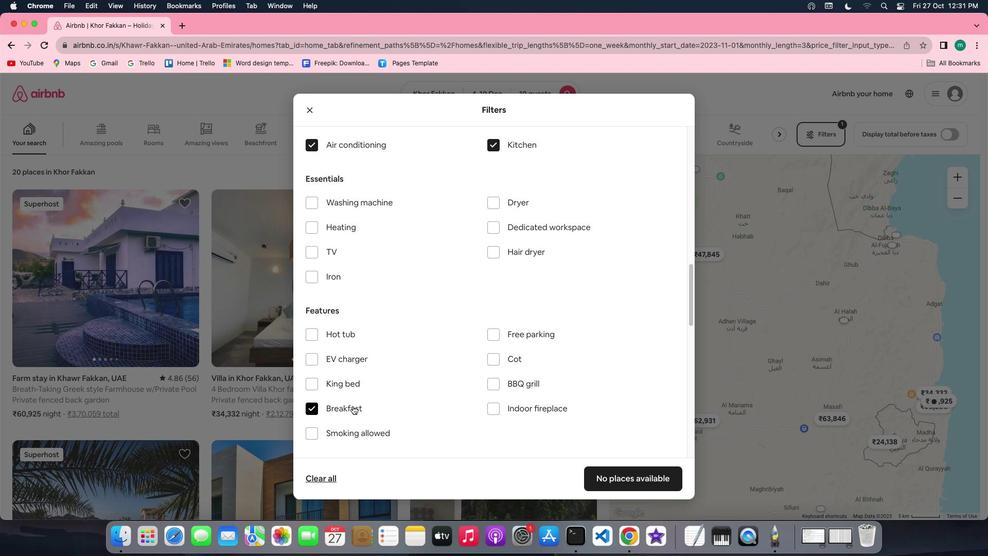 
Action: Mouse pressed left at (352, 406)
Screenshot: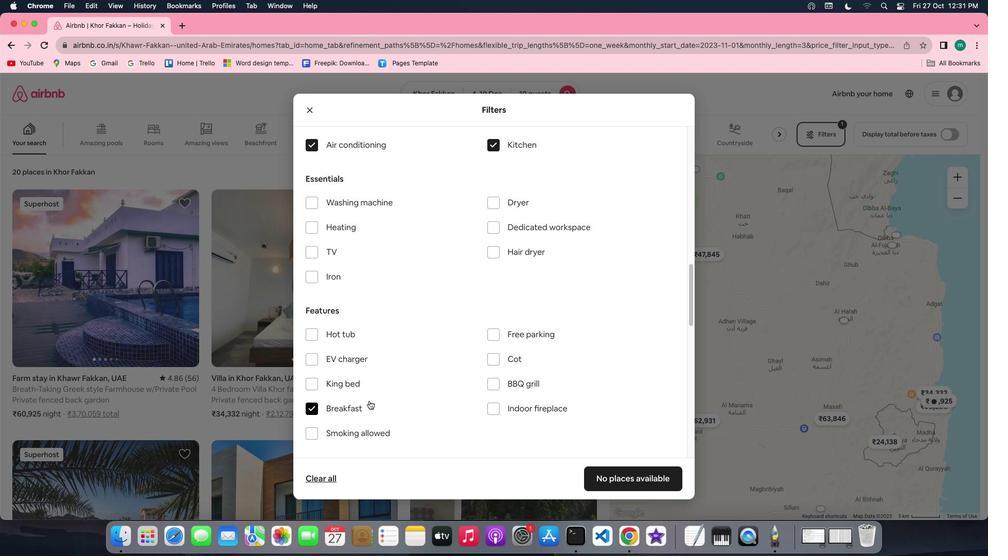 
Action: Mouse moved to (454, 365)
Screenshot: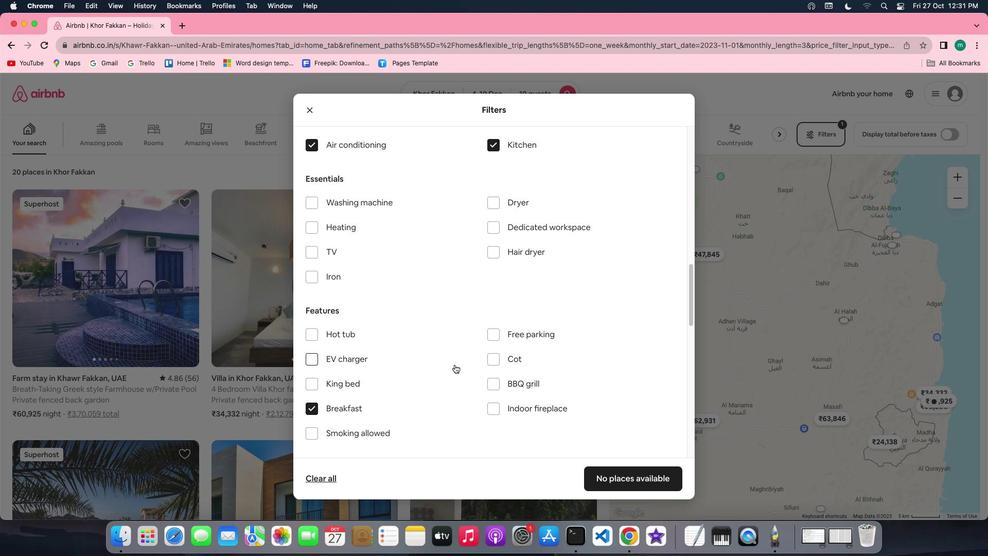 
Action: Mouse scrolled (454, 365) with delta (0, 0)
Screenshot: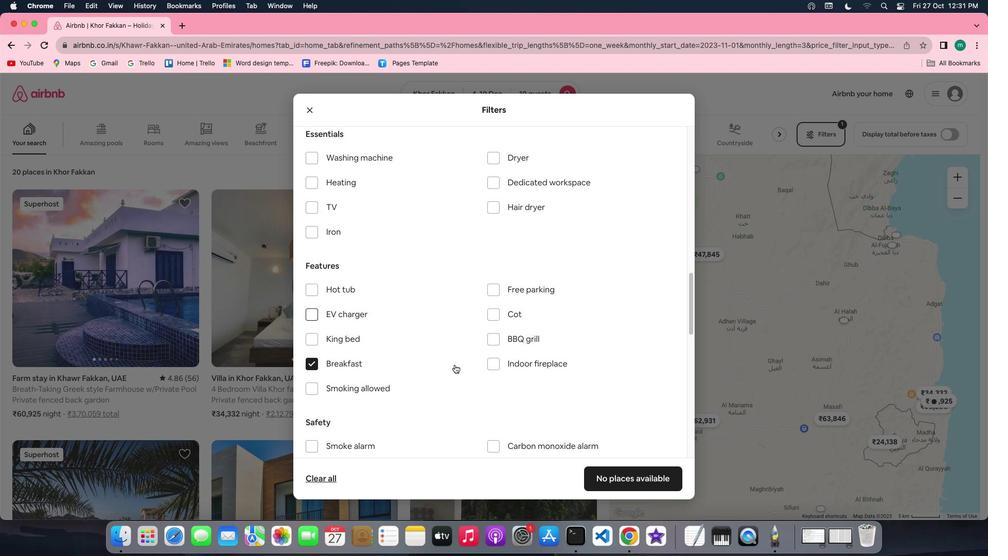 
Action: Mouse scrolled (454, 365) with delta (0, 0)
Screenshot: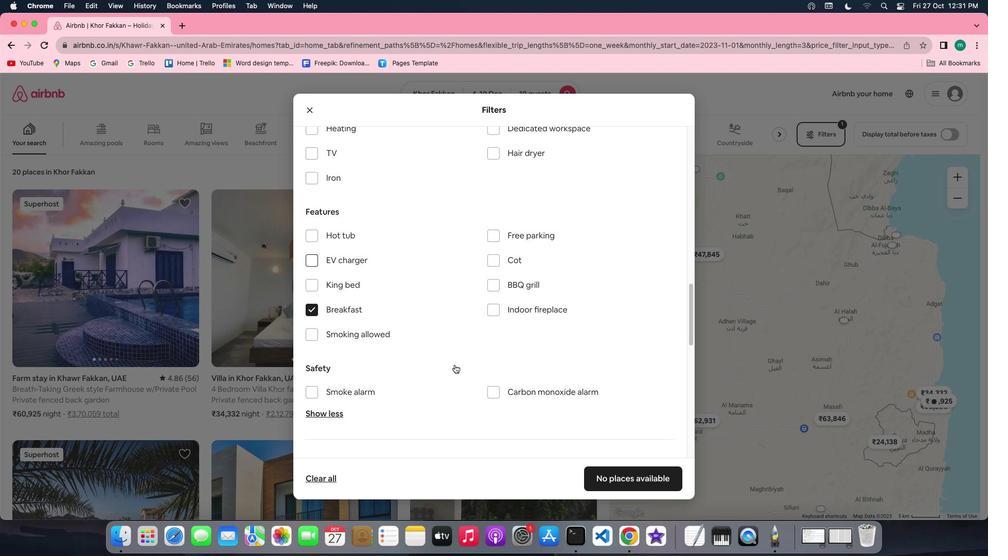 
Action: Mouse scrolled (454, 365) with delta (0, -1)
Screenshot: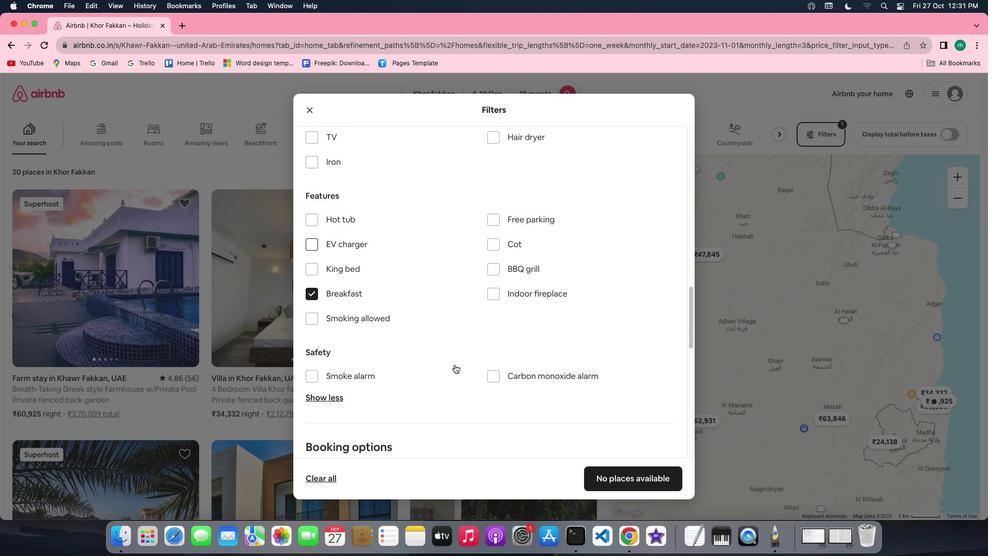 
Action: Mouse scrolled (454, 365) with delta (0, -1)
Screenshot: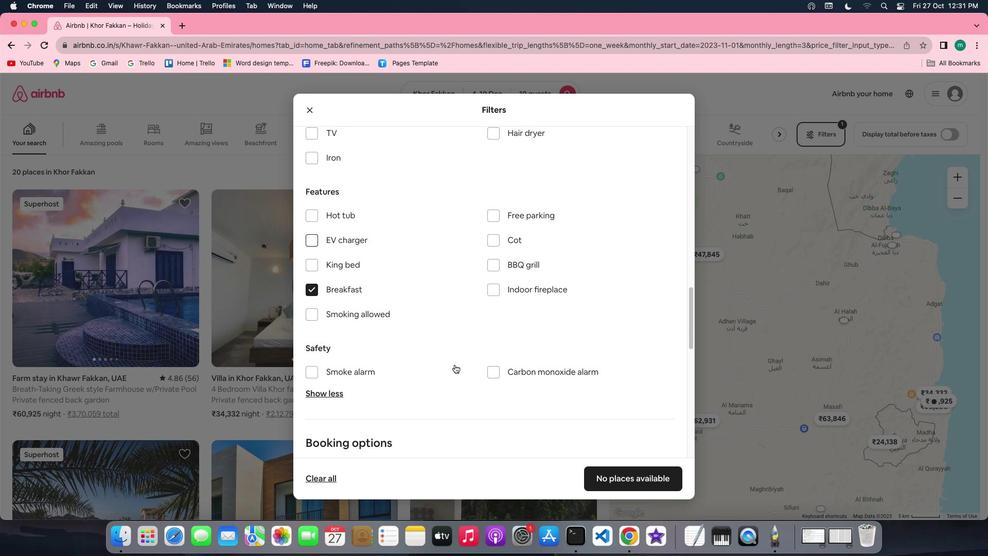 
Action: Mouse scrolled (454, 365) with delta (0, 0)
Screenshot: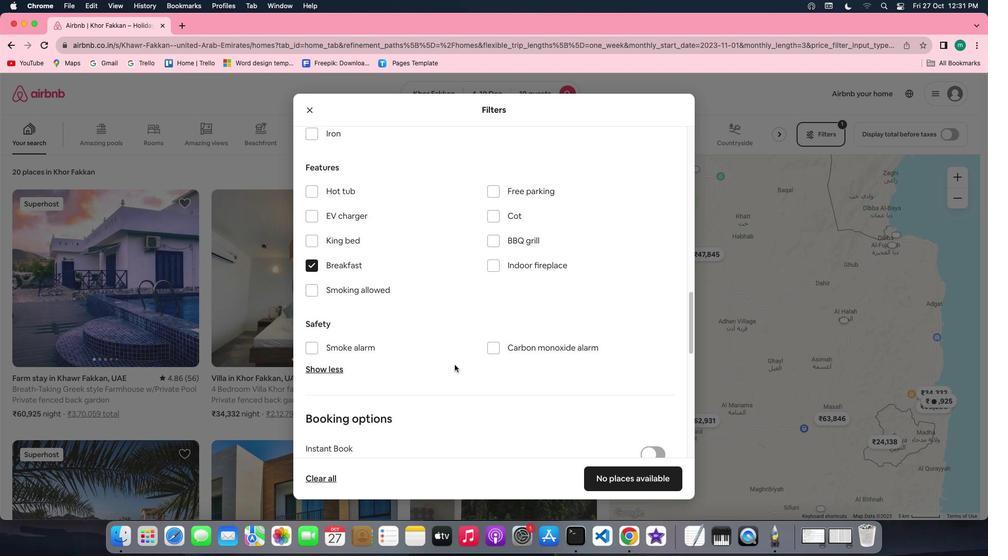 
Action: Mouse scrolled (454, 365) with delta (0, 0)
Screenshot: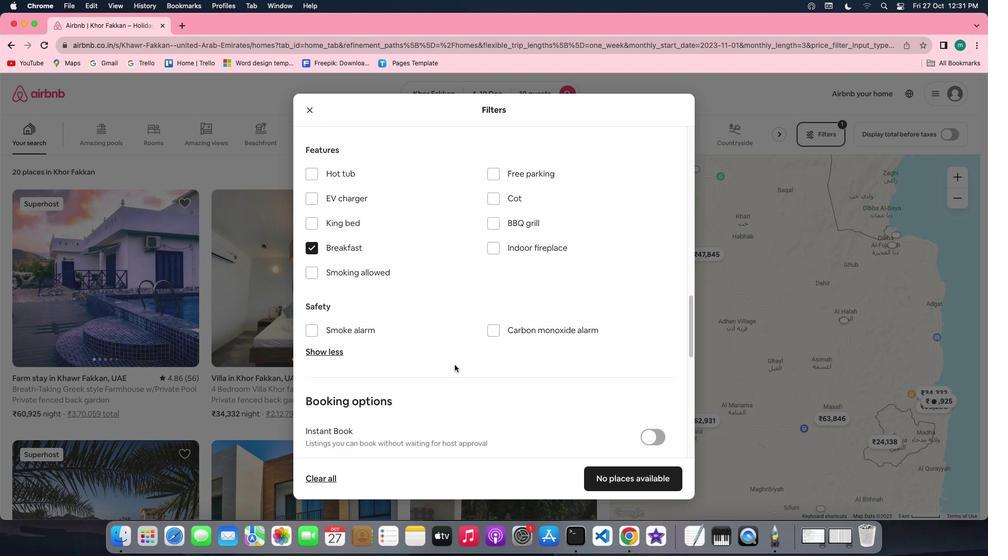 
Action: Mouse scrolled (454, 365) with delta (0, 0)
Screenshot: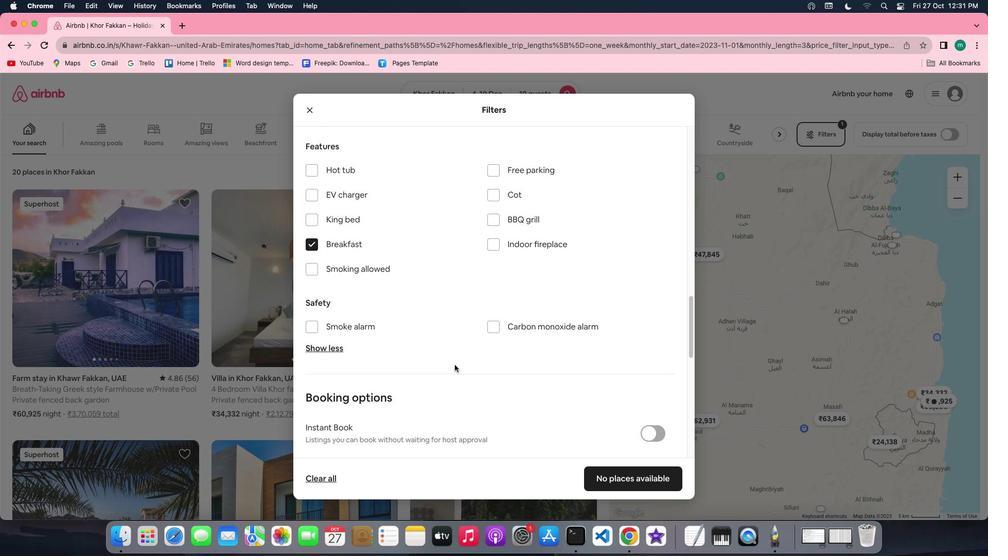 
Action: Mouse scrolled (454, 365) with delta (0, 0)
Screenshot: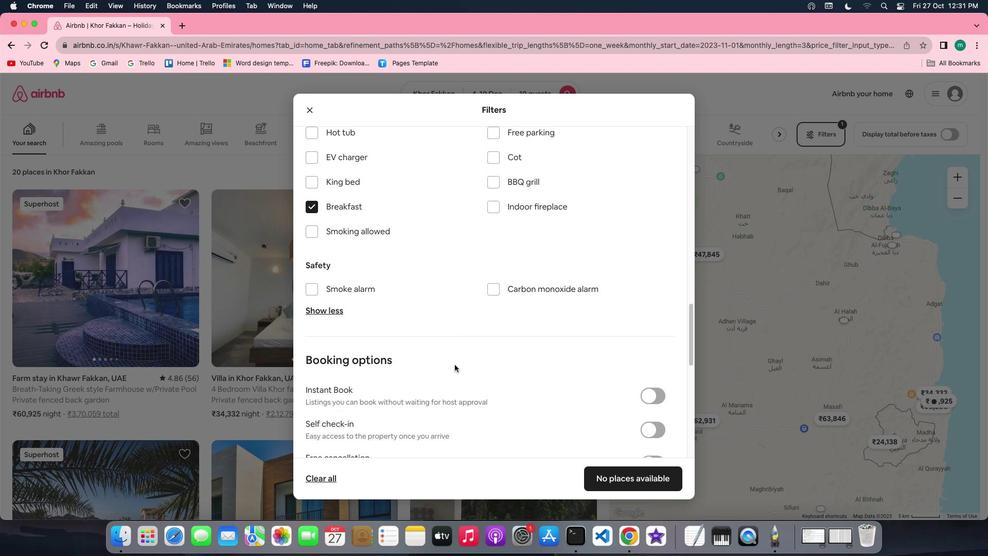 
Action: Mouse scrolled (454, 365) with delta (0, 0)
Screenshot: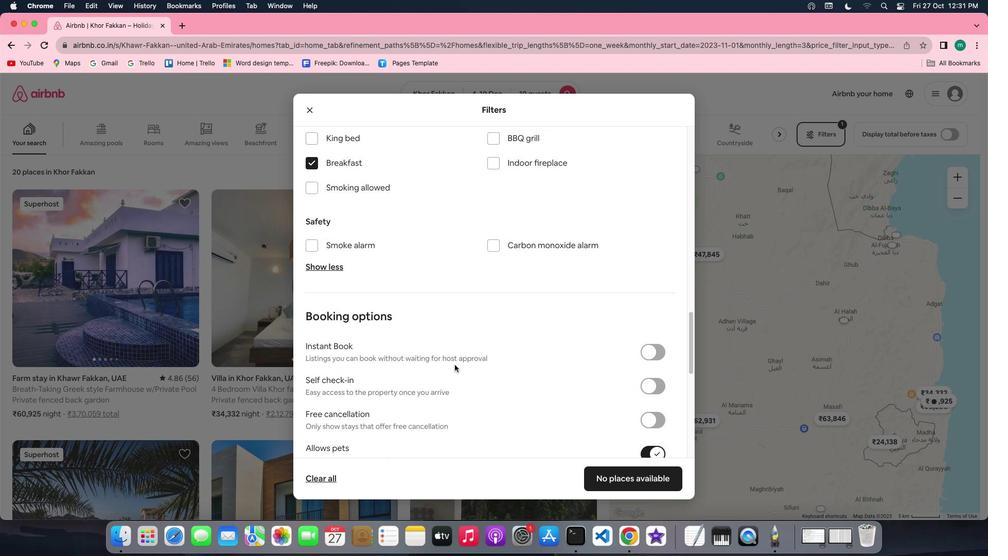 
Action: Mouse scrolled (454, 365) with delta (0, -1)
Screenshot: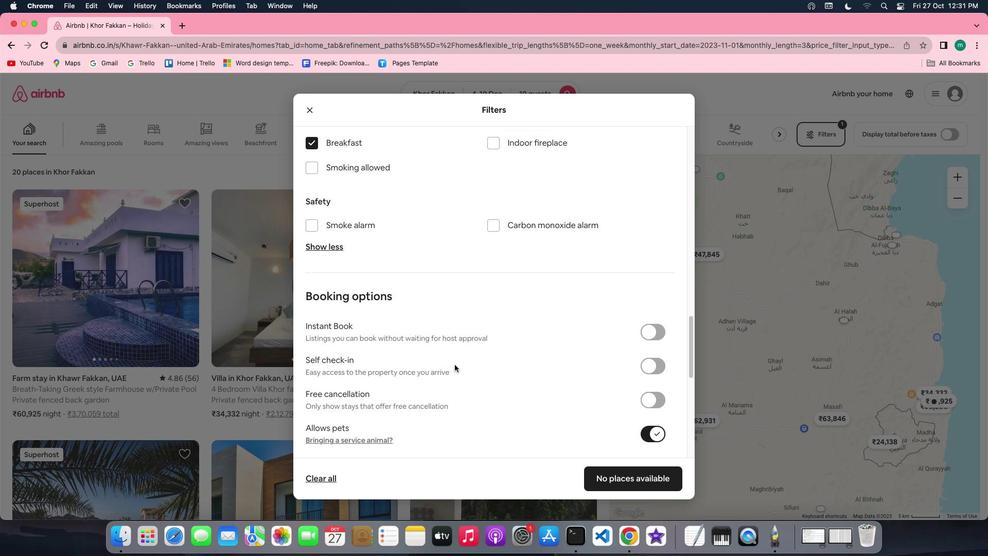 
Action: Mouse scrolled (454, 365) with delta (0, -1)
Screenshot: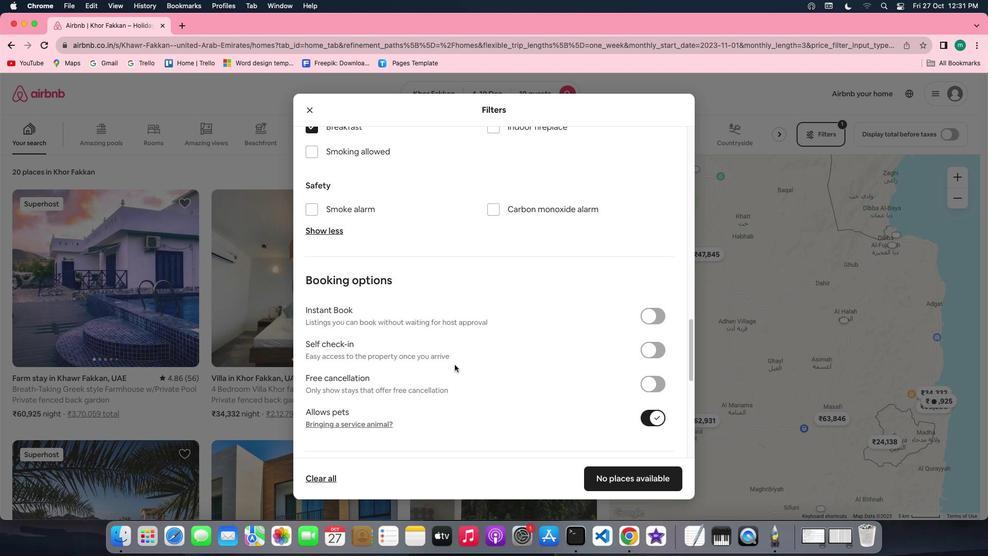 
Action: Mouse moved to (647, 345)
Screenshot: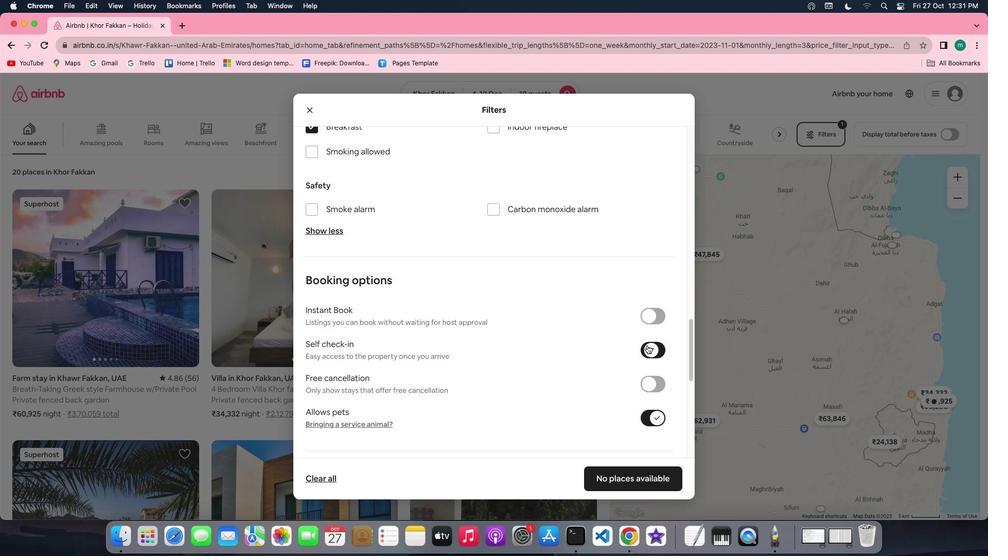 
Action: Mouse pressed left at (647, 345)
Screenshot: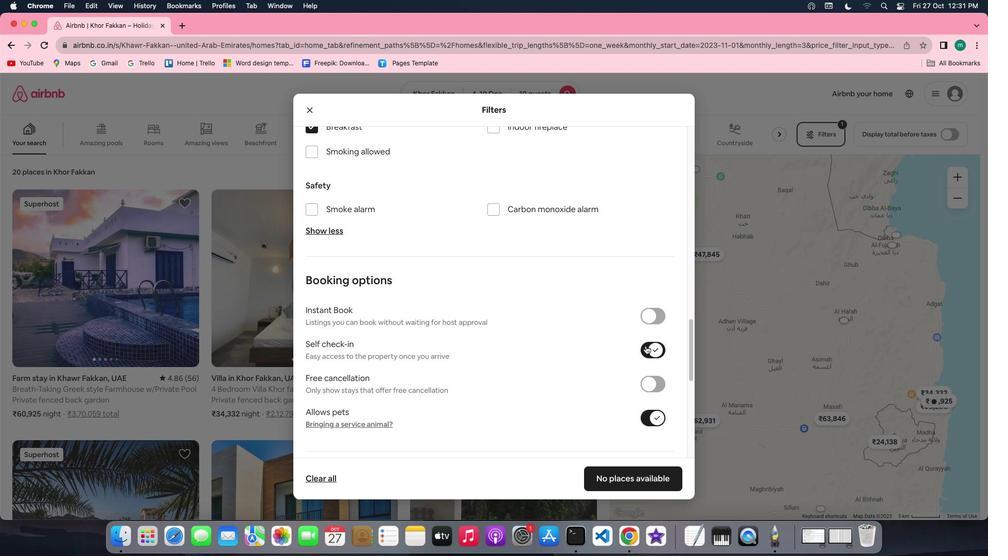 
Action: Mouse moved to (550, 370)
Screenshot: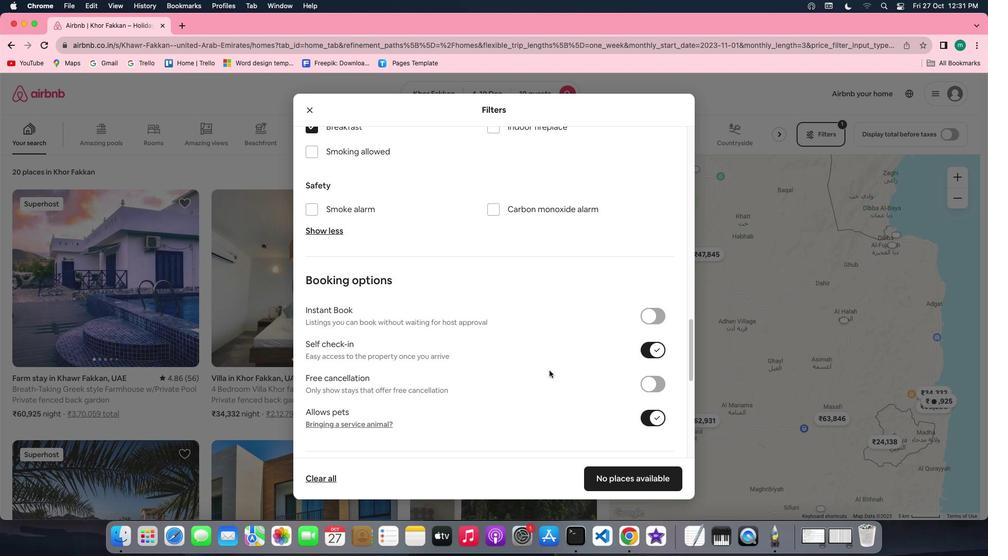 
Action: Mouse scrolled (550, 370) with delta (0, 0)
Screenshot: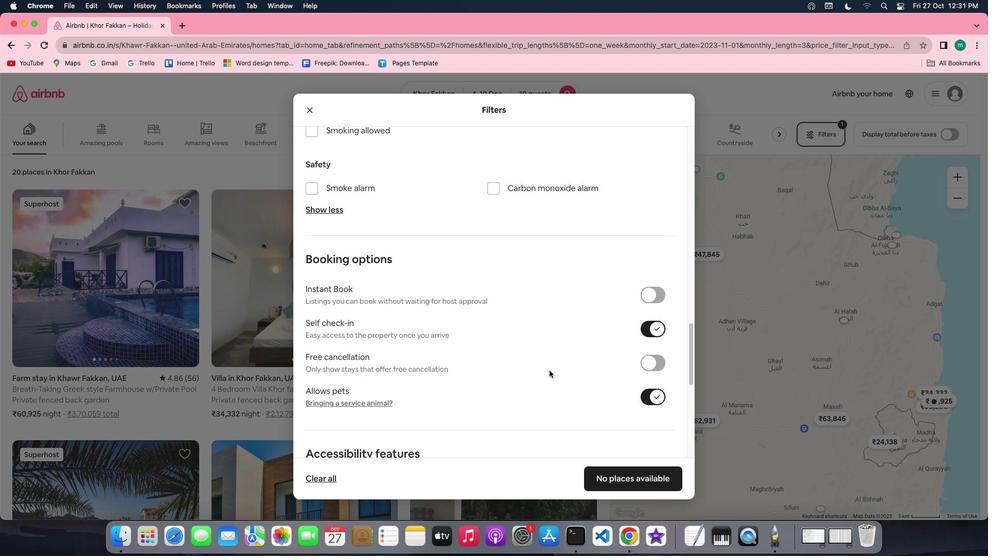 
Action: Mouse scrolled (550, 370) with delta (0, 0)
Screenshot: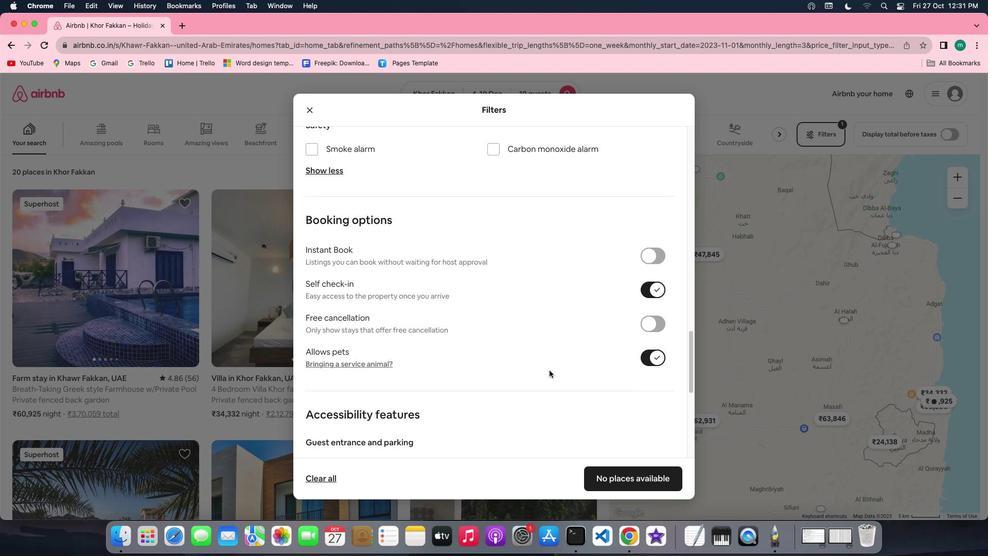 
Action: Mouse scrolled (550, 370) with delta (0, -1)
Screenshot: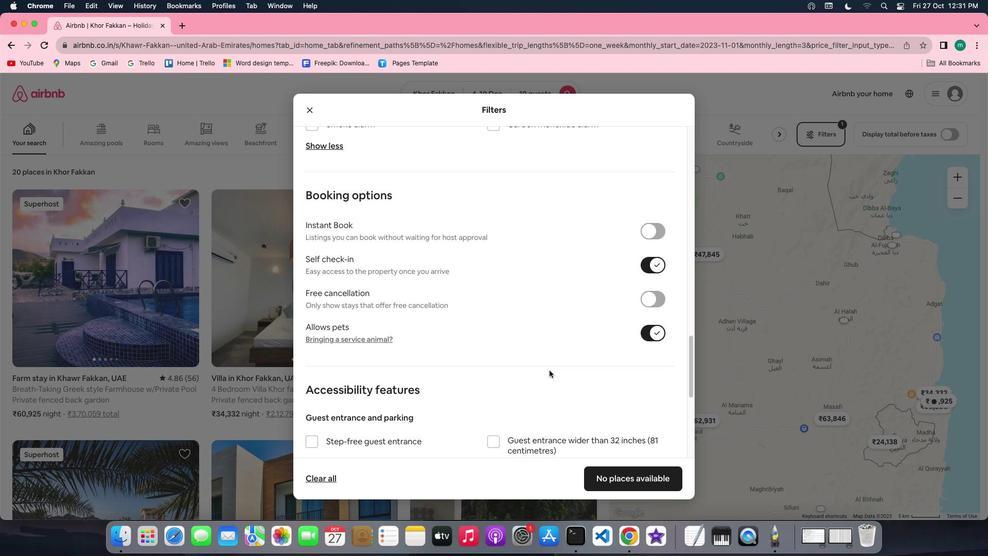 
Action: Mouse scrolled (550, 370) with delta (0, -1)
Screenshot: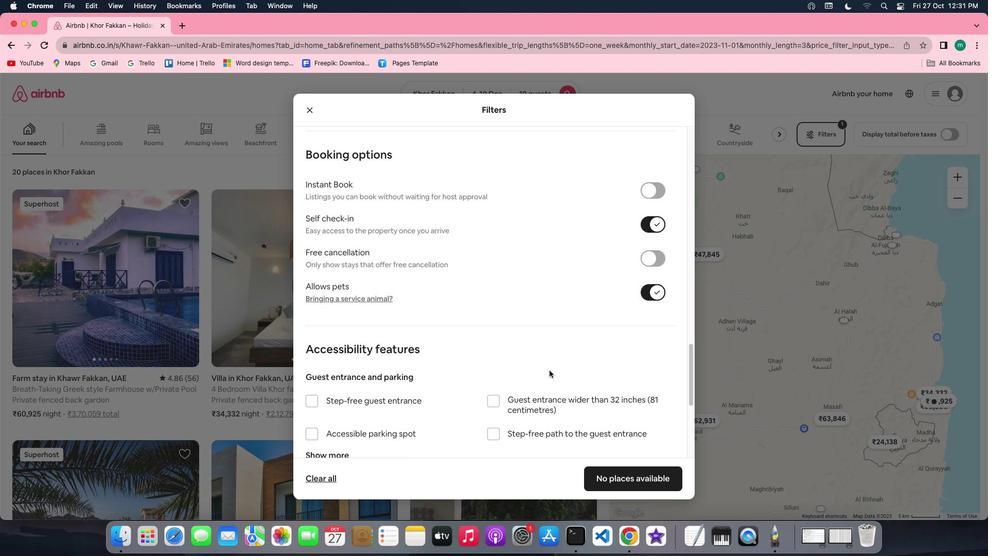 
Action: Mouse scrolled (550, 370) with delta (0, 0)
Screenshot: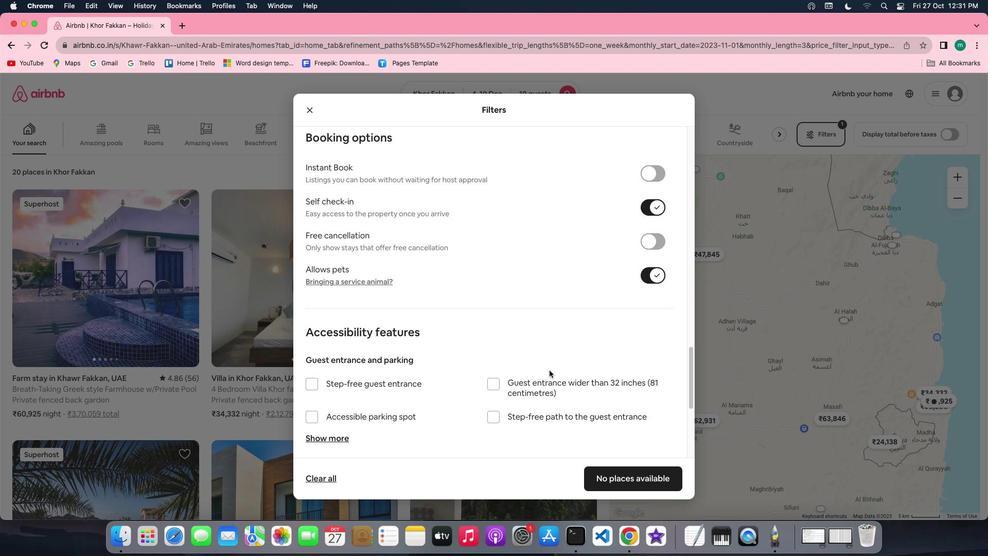 
Action: Mouse scrolled (550, 370) with delta (0, 0)
Screenshot: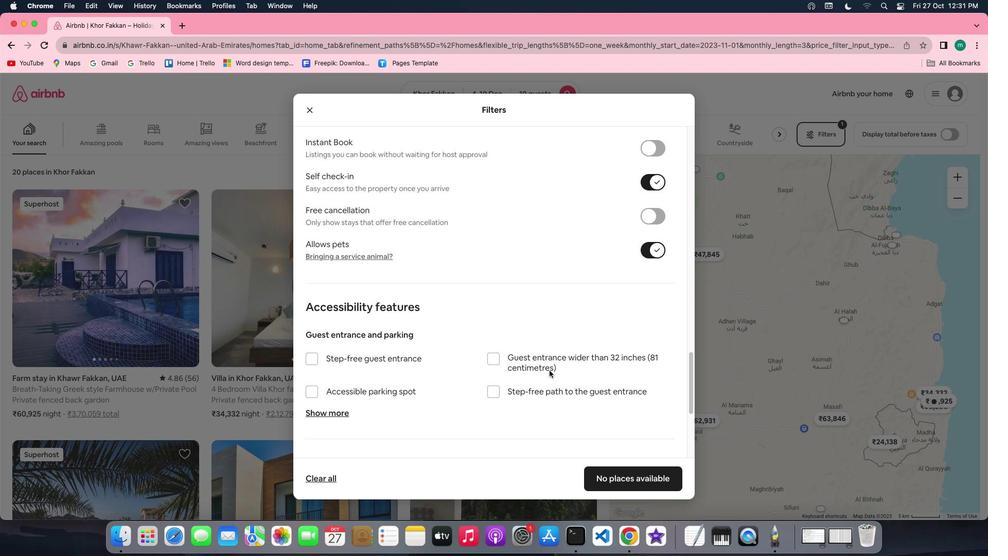 
Action: Mouse scrolled (550, 370) with delta (0, 0)
Screenshot: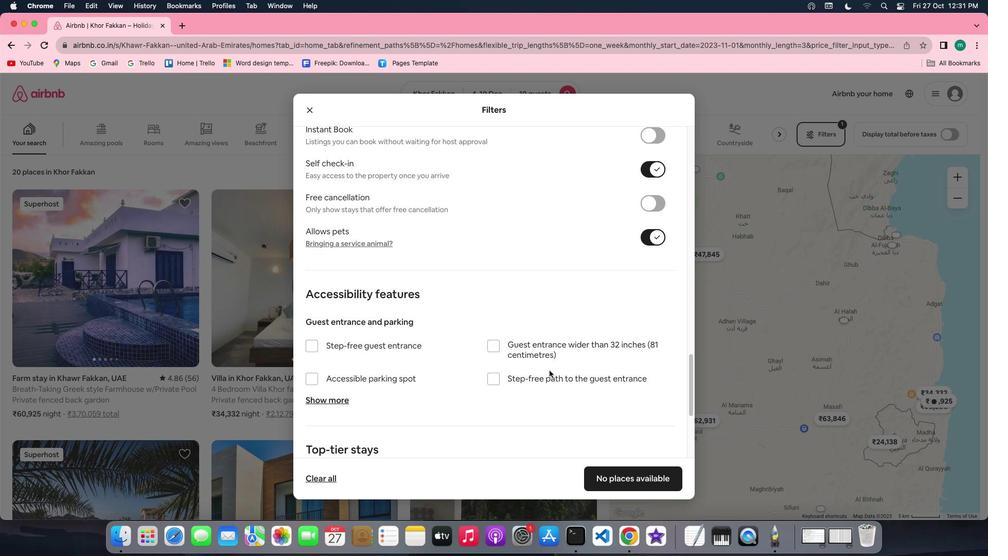 
Action: Mouse scrolled (550, 370) with delta (0, 0)
Screenshot: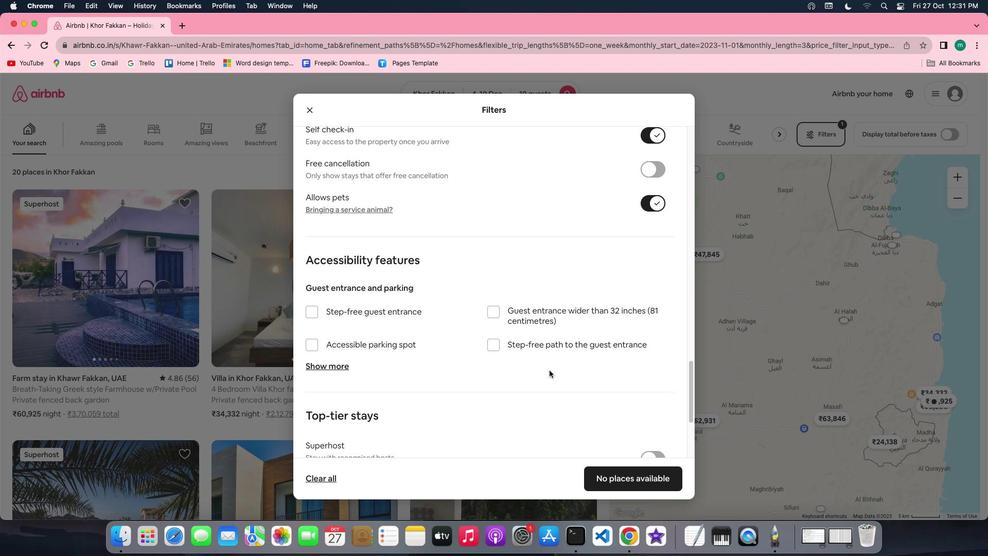 
Action: Mouse scrolled (550, 370) with delta (0, 0)
Screenshot: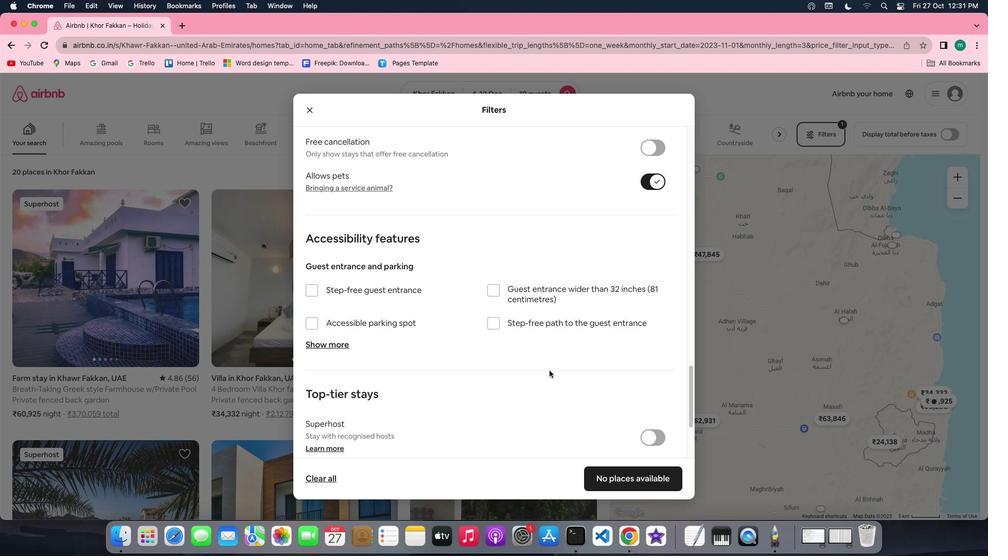 
Action: Mouse scrolled (550, 370) with delta (0, 0)
Screenshot: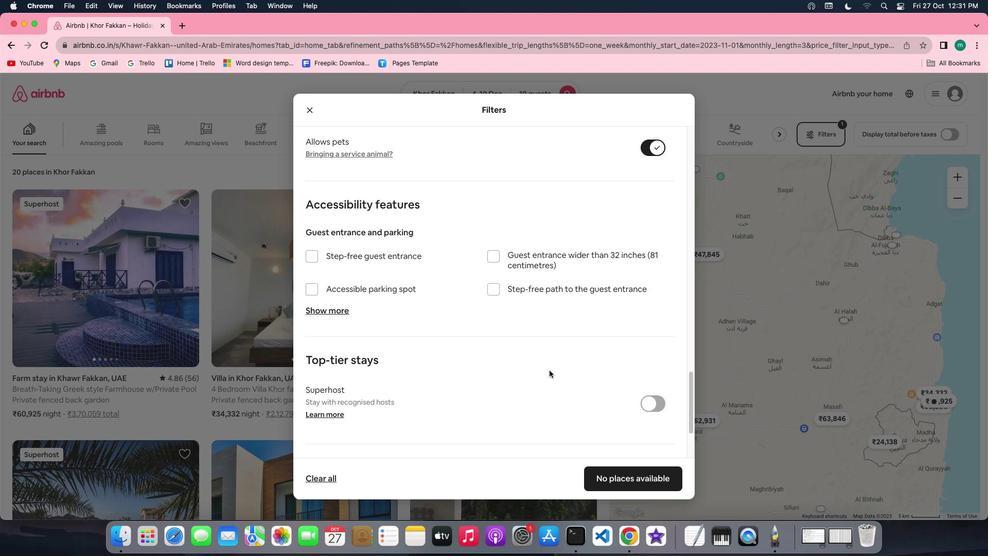 
Action: Mouse scrolled (550, 370) with delta (0, -1)
Screenshot: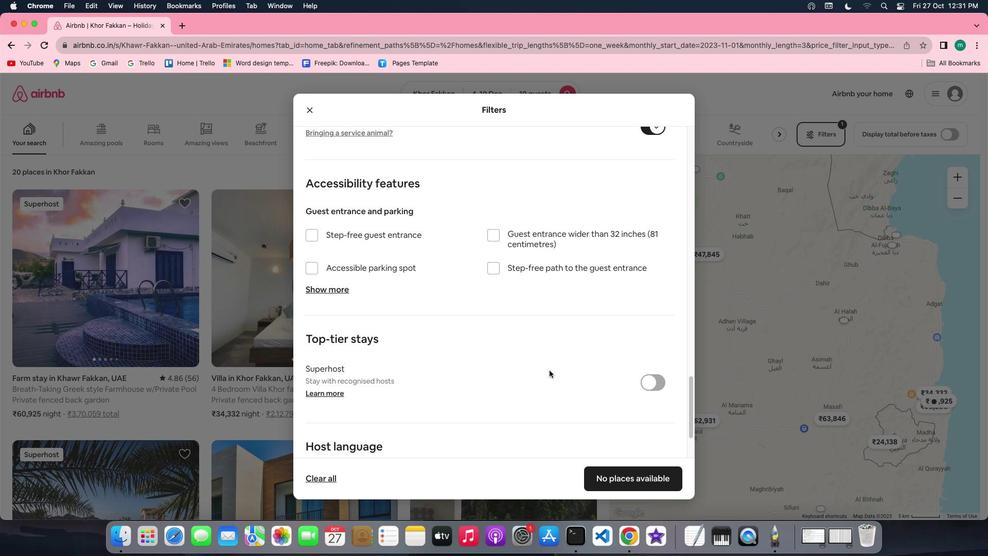 
Action: Mouse scrolled (550, 370) with delta (0, -1)
Screenshot: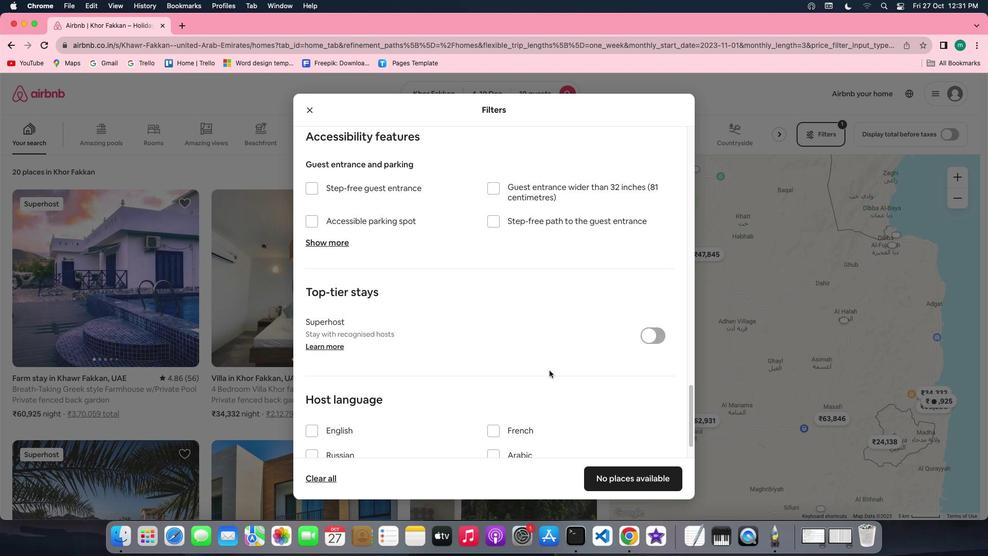 
Action: Mouse scrolled (550, 370) with delta (0, -1)
Screenshot: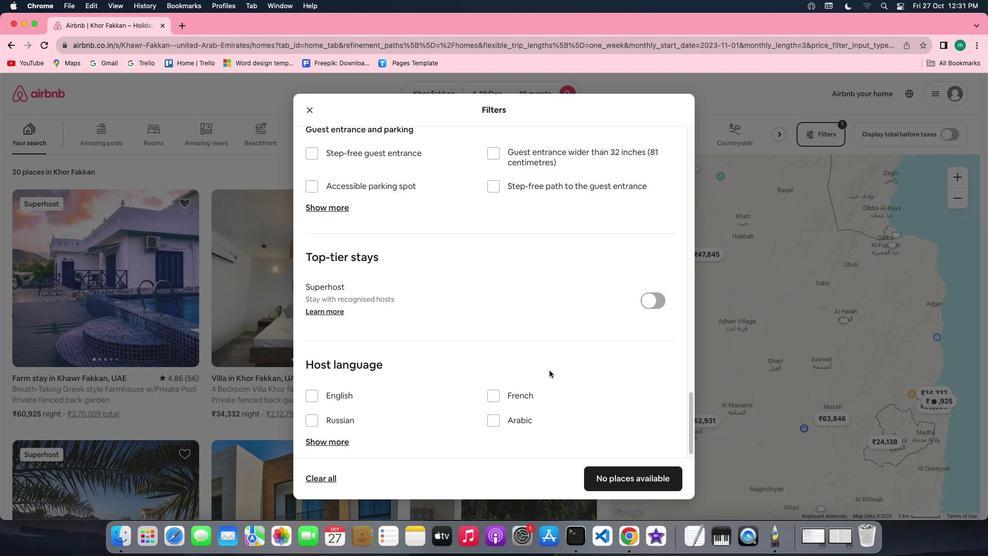 
Action: Mouse scrolled (550, 370) with delta (0, 0)
Screenshot: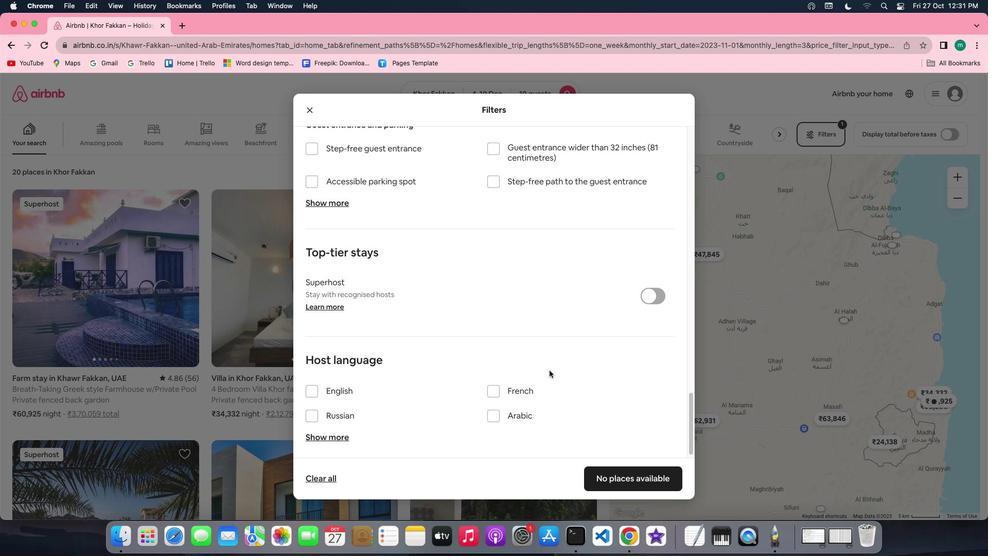 
Action: Mouse scrolled (550, 370) with delta (0, 0)
Screenshot: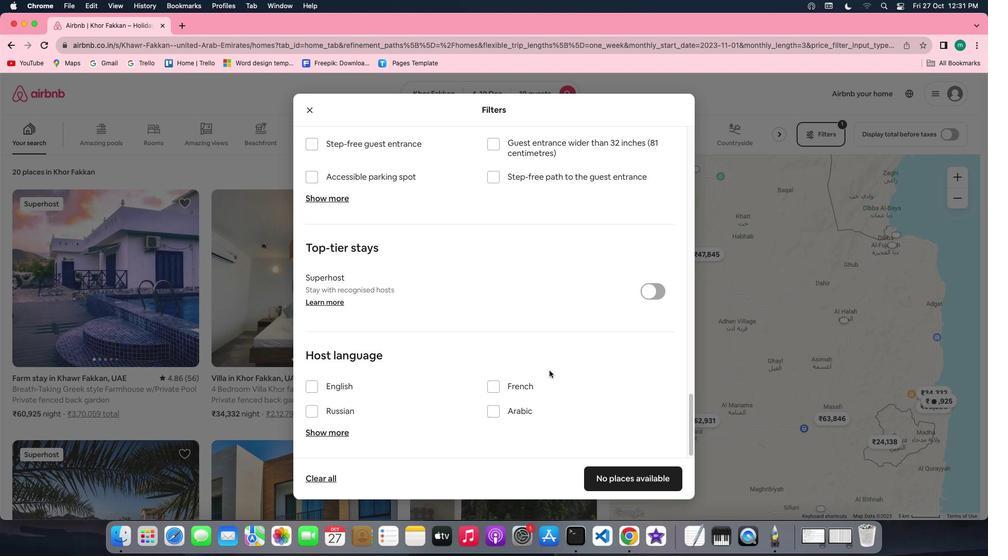 
Action: Mouse scrolled (550, 370) with delta (0, 0)
Screenshot: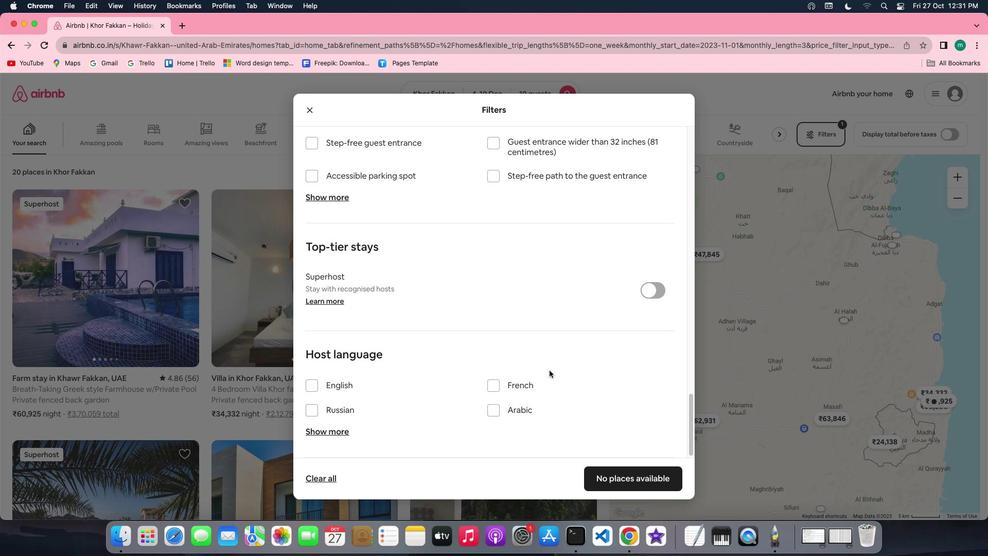 
Action: Mouse scrolled (550, 370) with delta (0, 0)
Screenshot: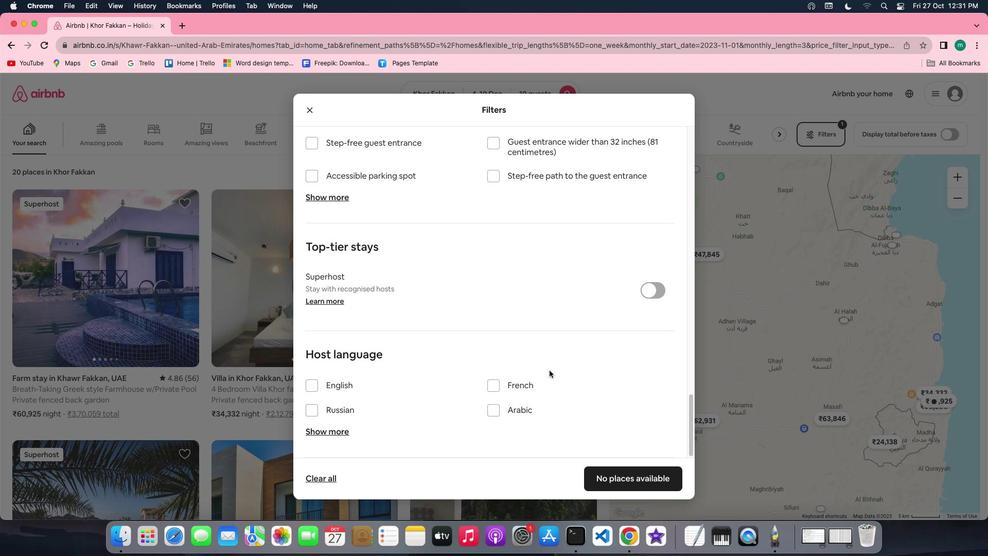 
Action: Mouse scrolled (550, 370) with delta (0, 0)
Screenshot: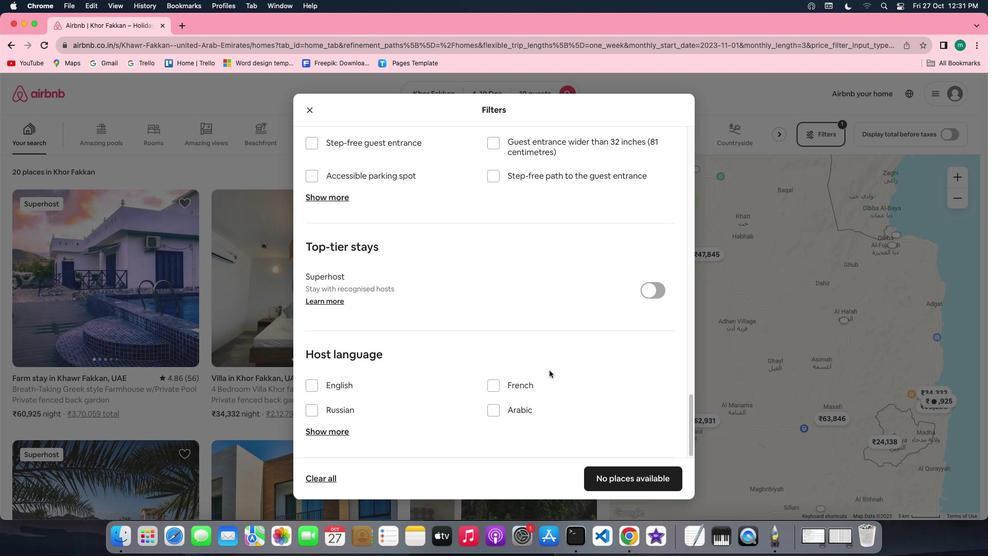 
Action: Mouse scrolled (550, 370) with delta (0, 0)
Screenshot: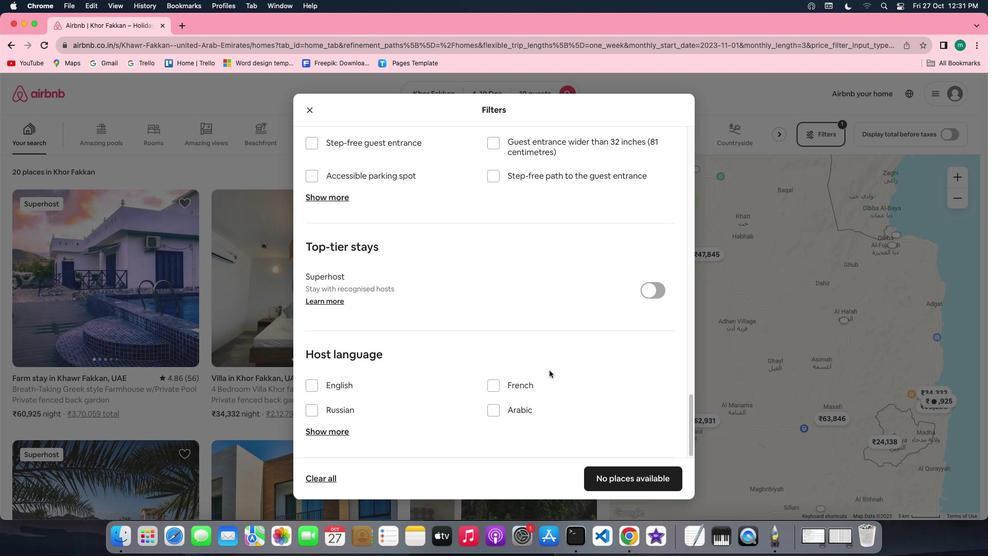 
Action: Mouse scrolled (550, 370) with delta (0, -1)
Screenshot: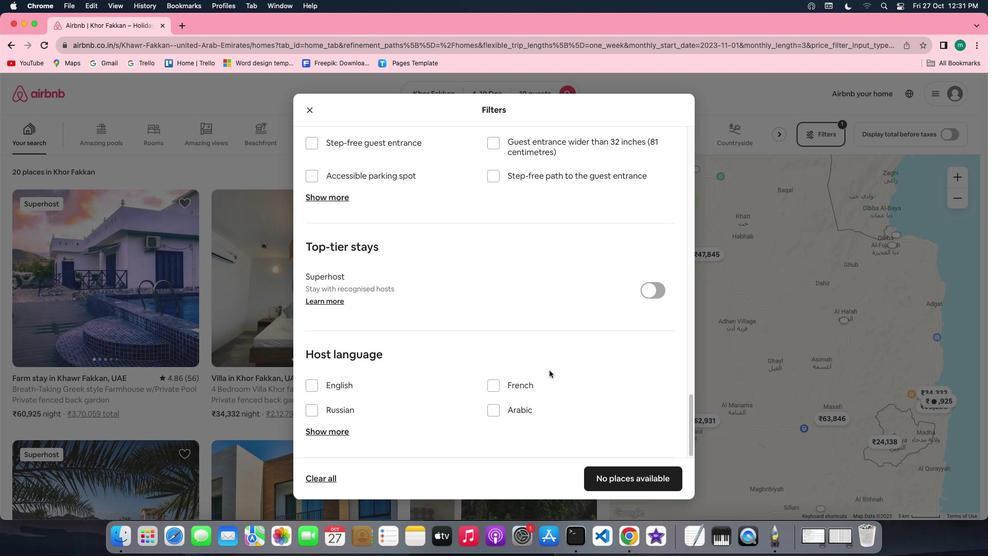 
Action: Mouse scrolled (550, 370) with delta (0, -2)
Screenshot: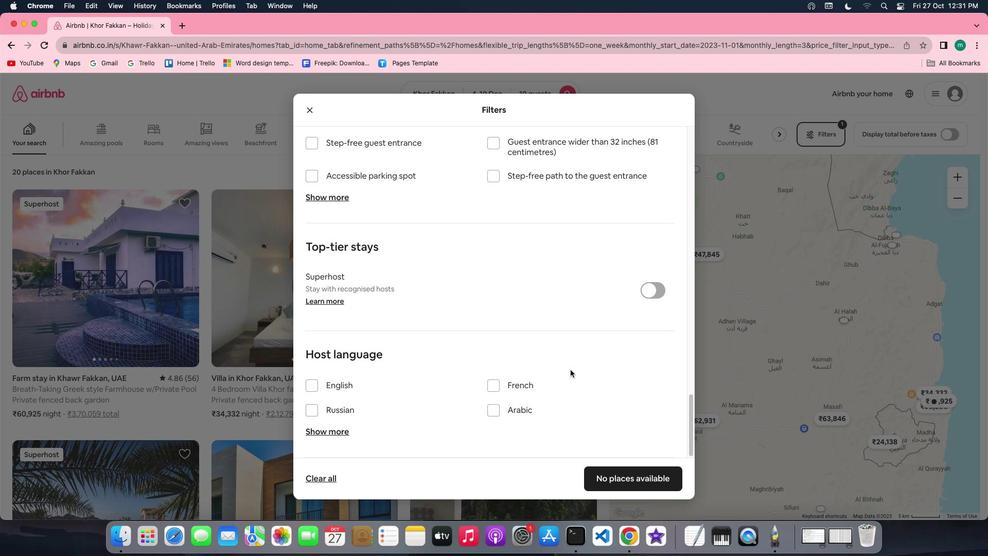 
Action: Mouse scrolled (550, 370) with delta (0, -2)
Screenshot: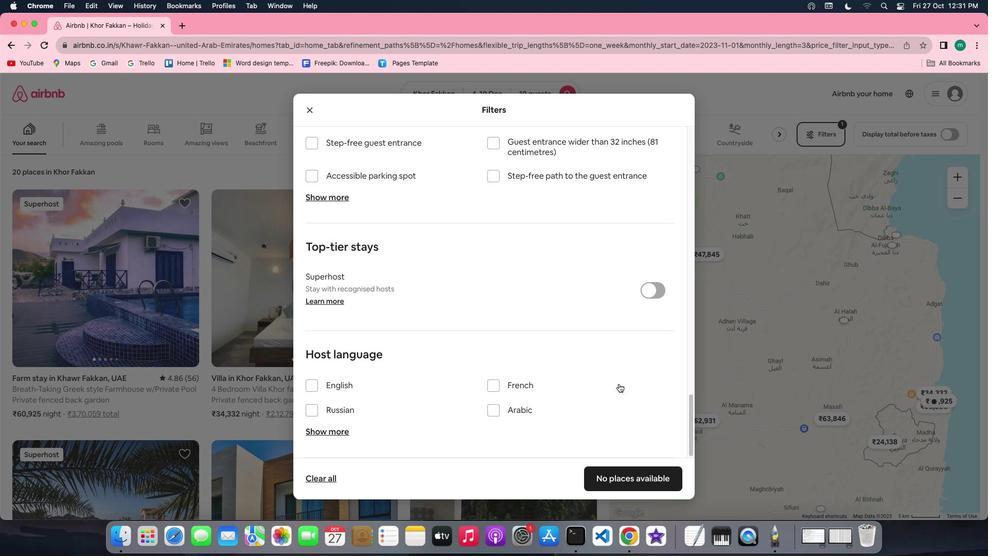 
Action: Mouse moved to (653, 483)
Screenshot: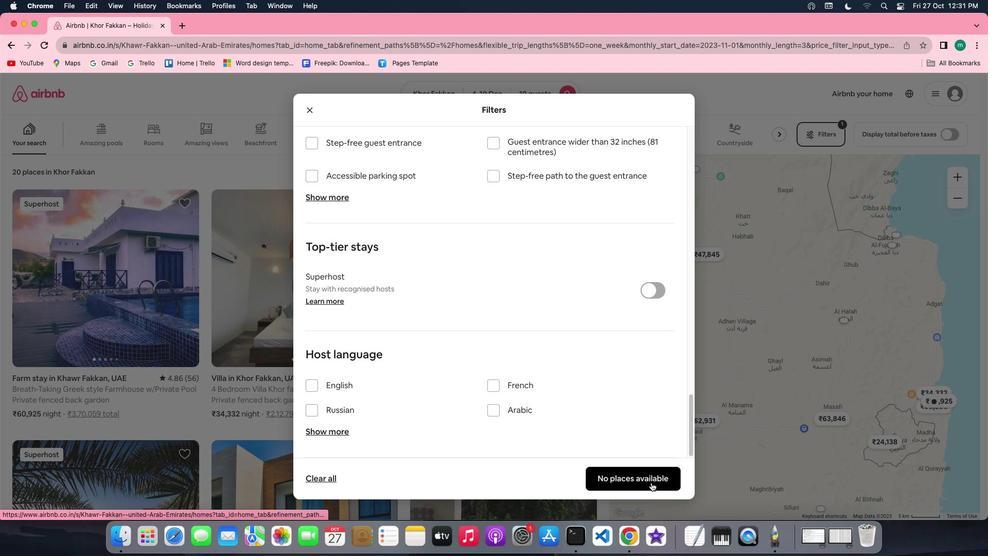 
Action: Mouse pressed left at (653, 483)
Screenshot: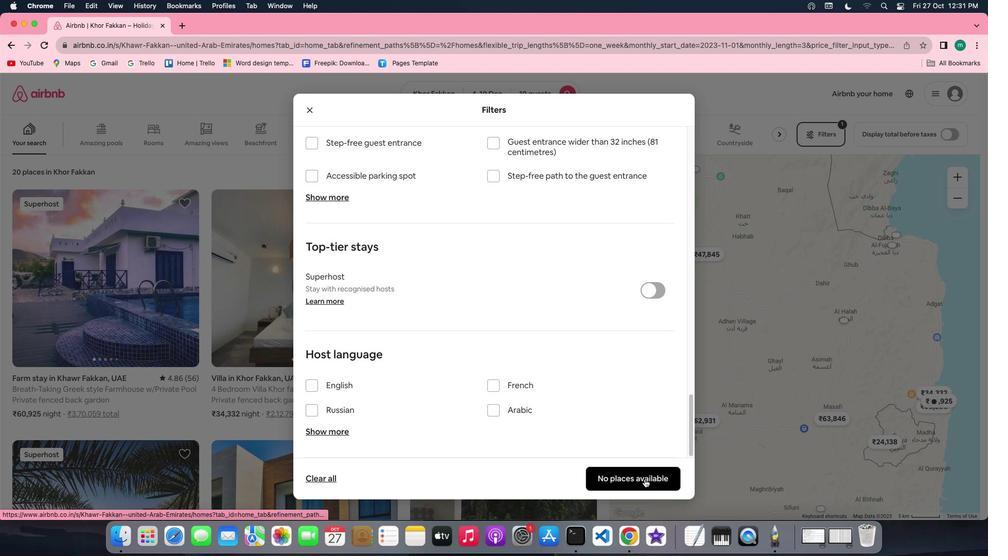 
Action: Mouse moved to (317, 385)
Screenshot: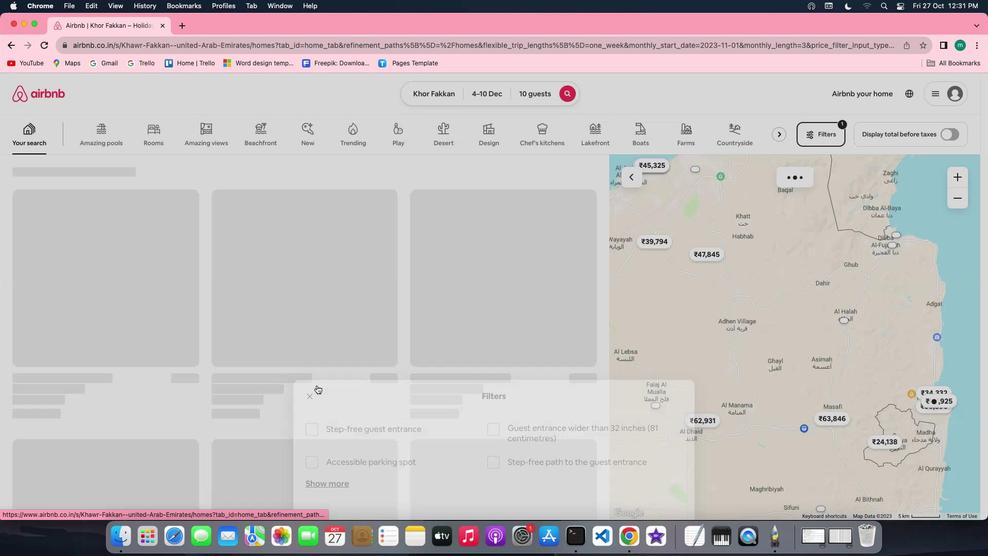 
